 Task: Research Airbnb options in Finglas, Ireland from 9th December, 2023 to 15th December, 2023 for 7 adults.4 bedrooms having 7 beds and 4 bathrooms. Property type can be house. Amenities needed are: wifi, TV, free parkinig on premises, gym, breakfast. Booking option can be shelf check-in. Look for 4 properties as per requirement.
Action: Mouse moved to (535, 79)
Screenshot: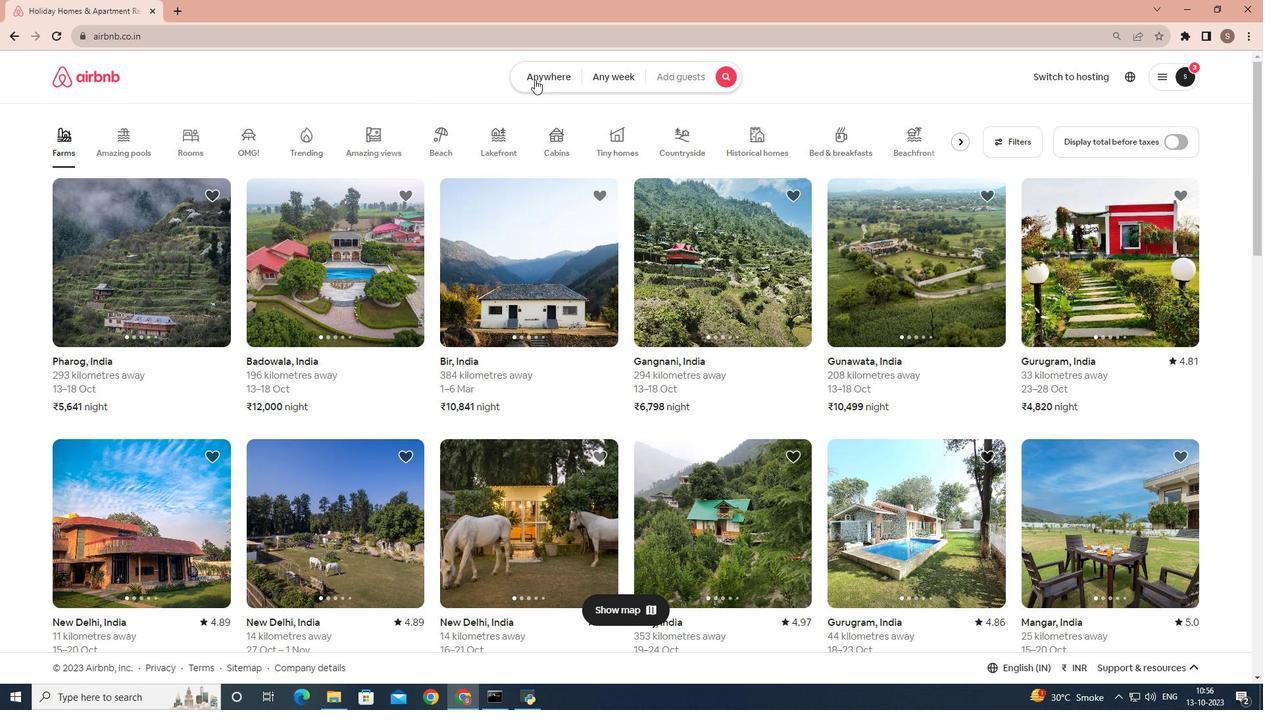 
Action: Mouse pressed left at (535, 79)
Screenshot: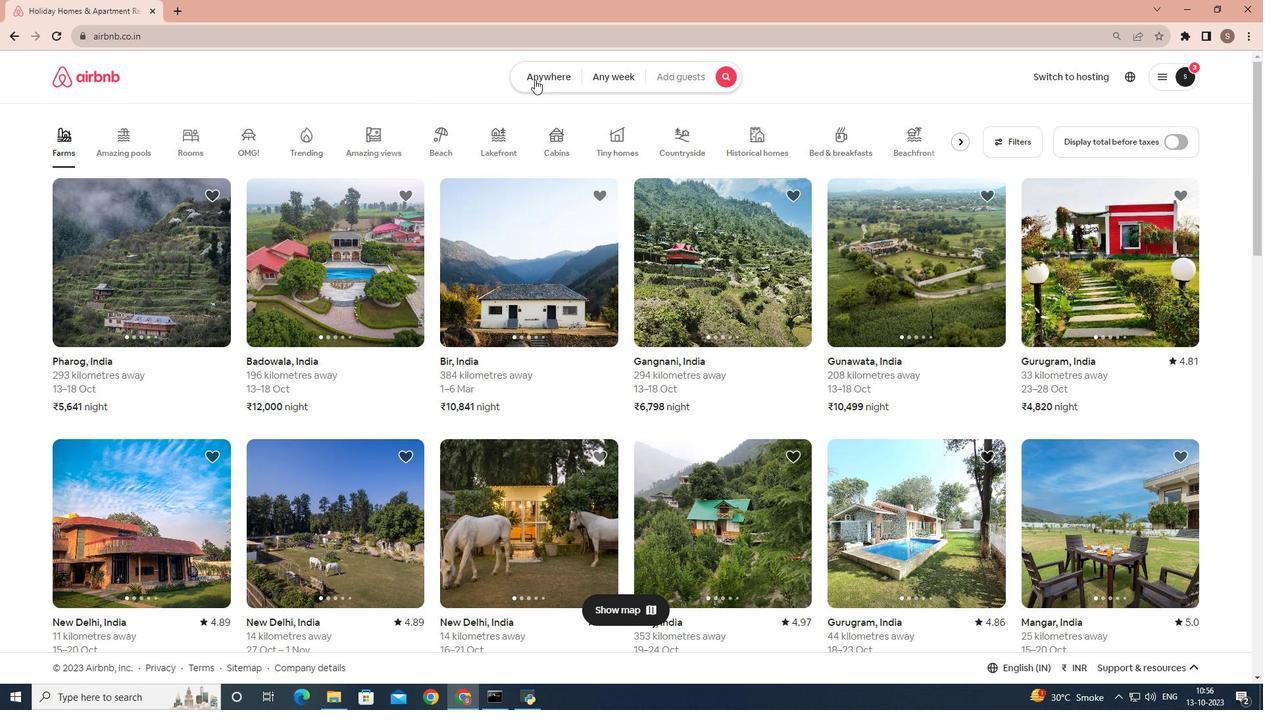 
Action: Mouse moved to (410, 116)
Screenshot: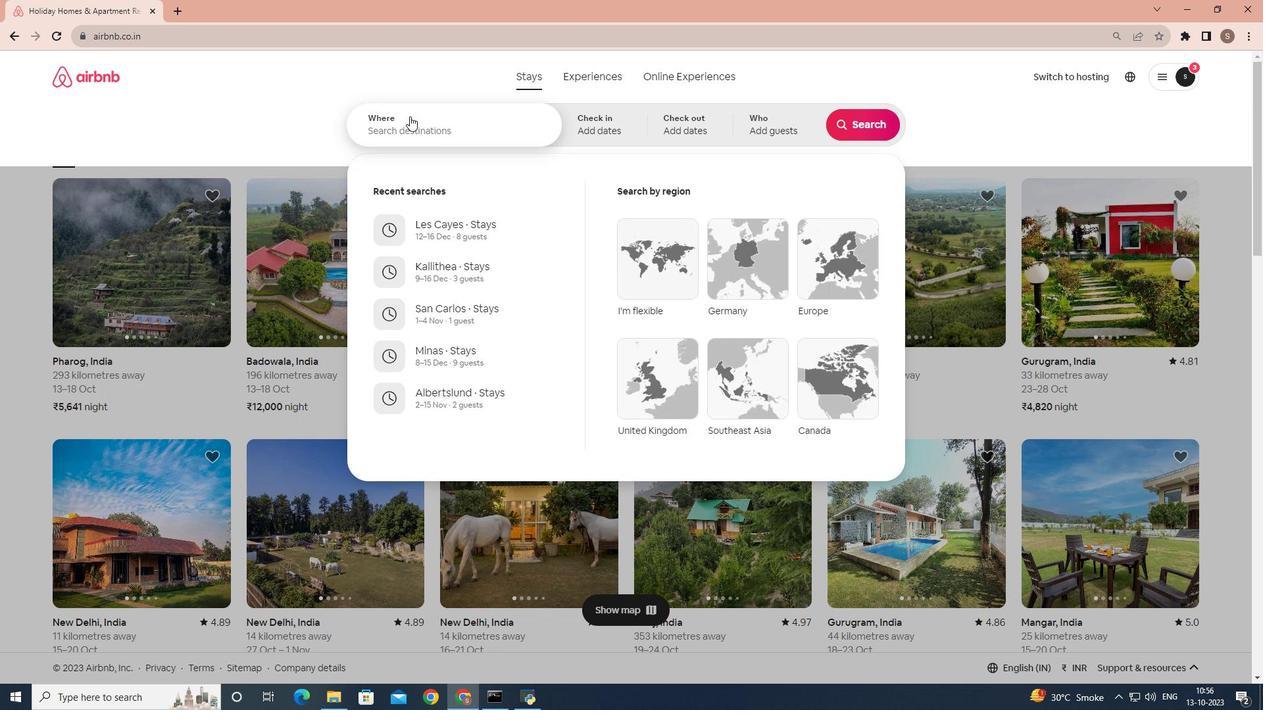 
Action: Mouse pressed left at (410, 116)
Screenshot: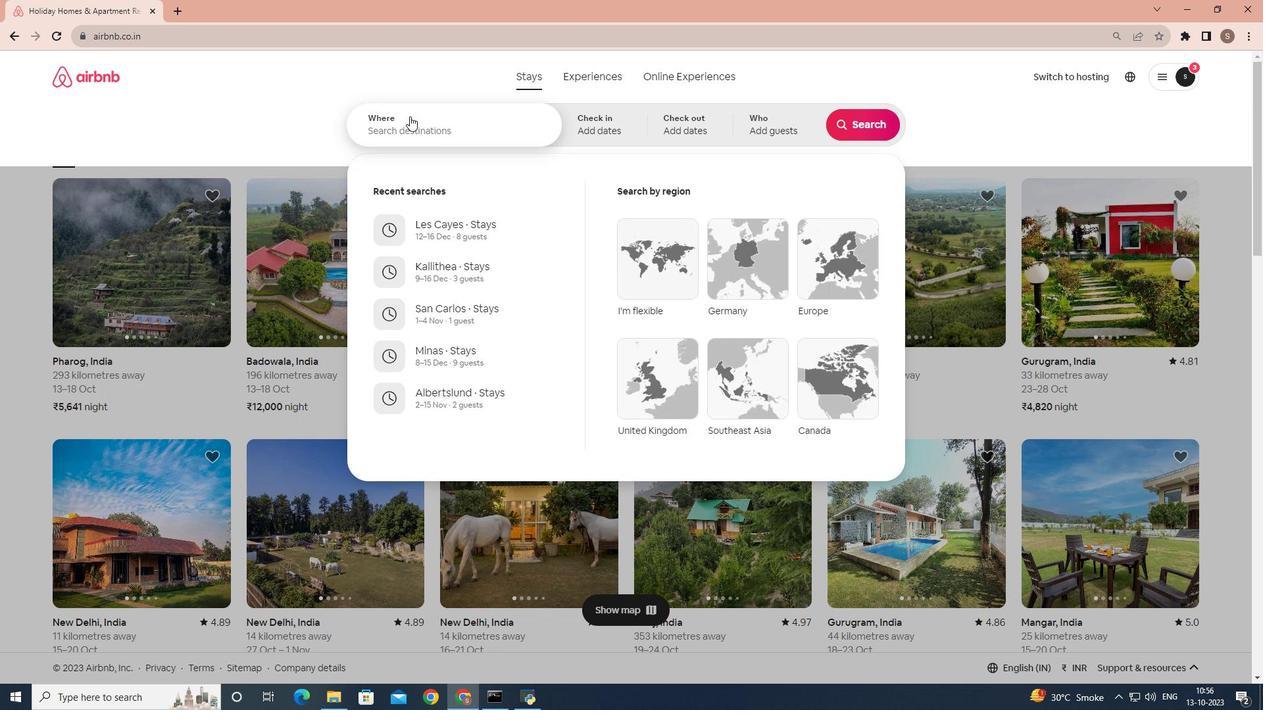 
Action: Mouse moved to (410, 125)
Screenshot: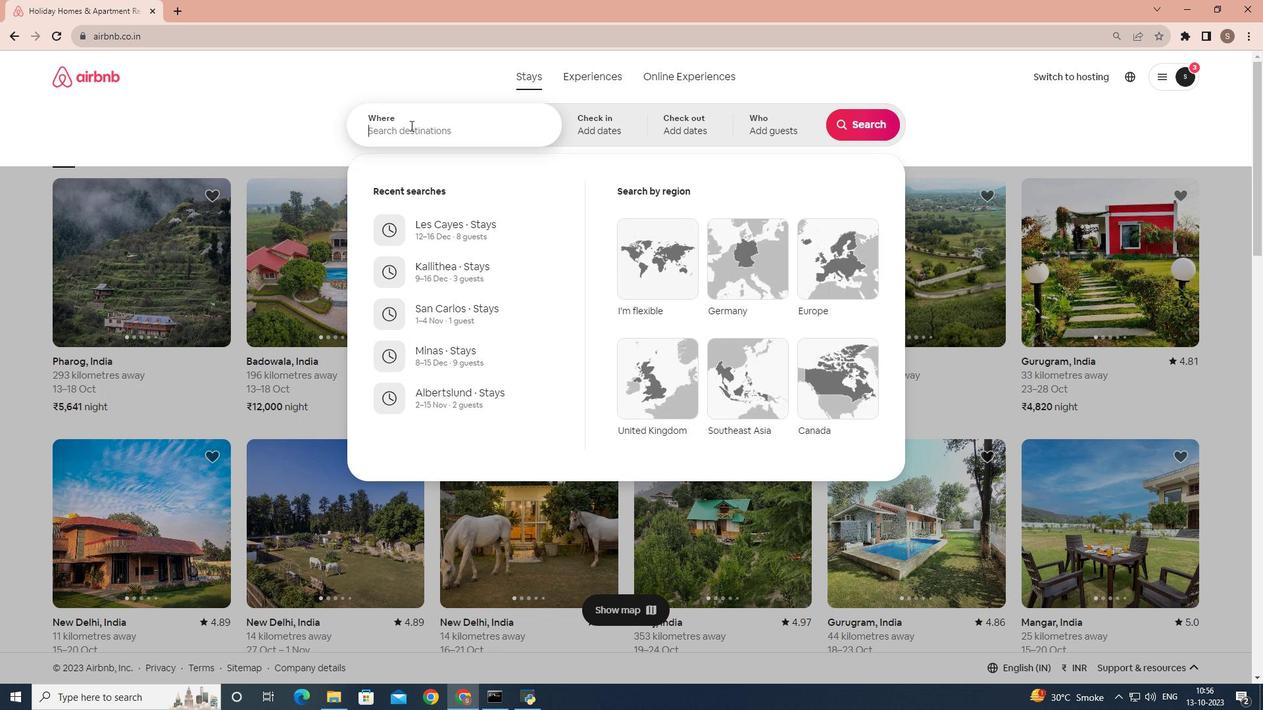 
Action: Key pressed <Key.shift_r><Key.shift_r><Key.shift_r><Key.shift_r><Key.shift_r><Key.shift_r><Key.shift_r><Key.shift_r><Key.shift_r><Key.shift_r><Key.shift_r><Key.shift_r><Key.shift_r><Key.shift_r><Key.shift_r><Key.shift_r><Key.shift_r>Finglas,<Key.space><Key.shift_r>Ireland
Screenshot: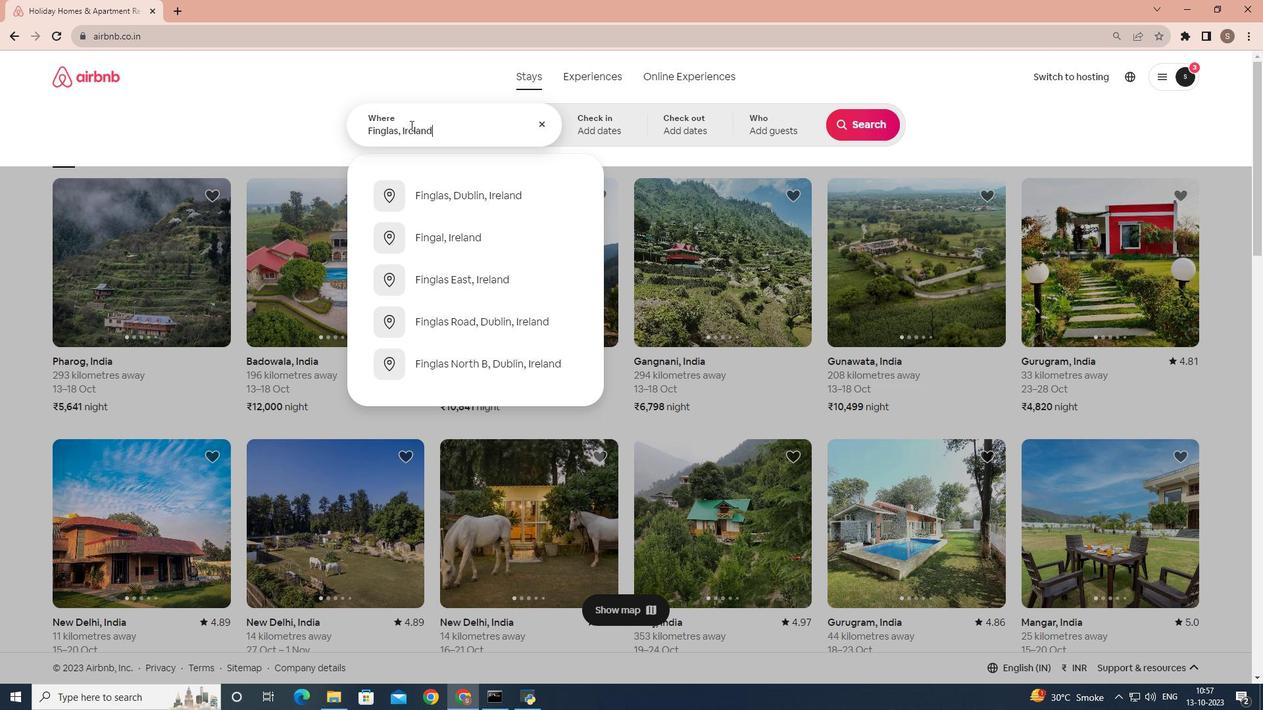 
Action: Mouse moved to (588, 130)
Screenshot: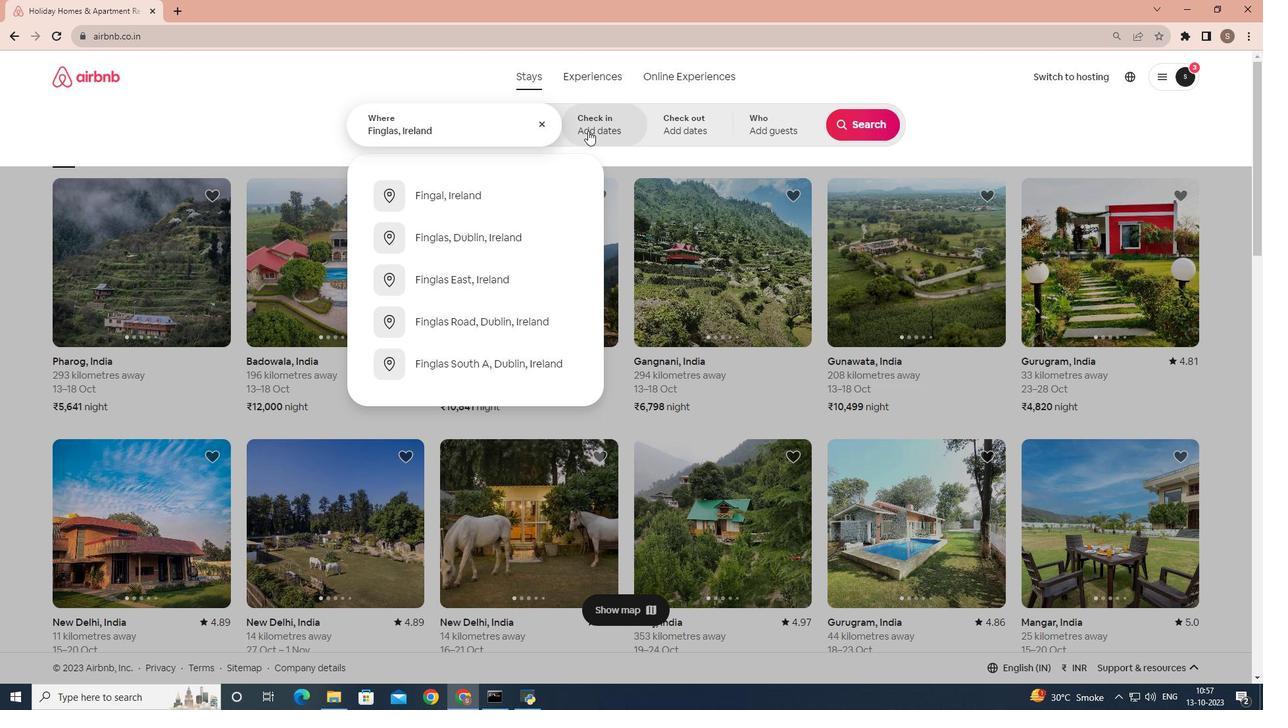 
Action: Mouse pressed left at (588, 130)
Screenshot: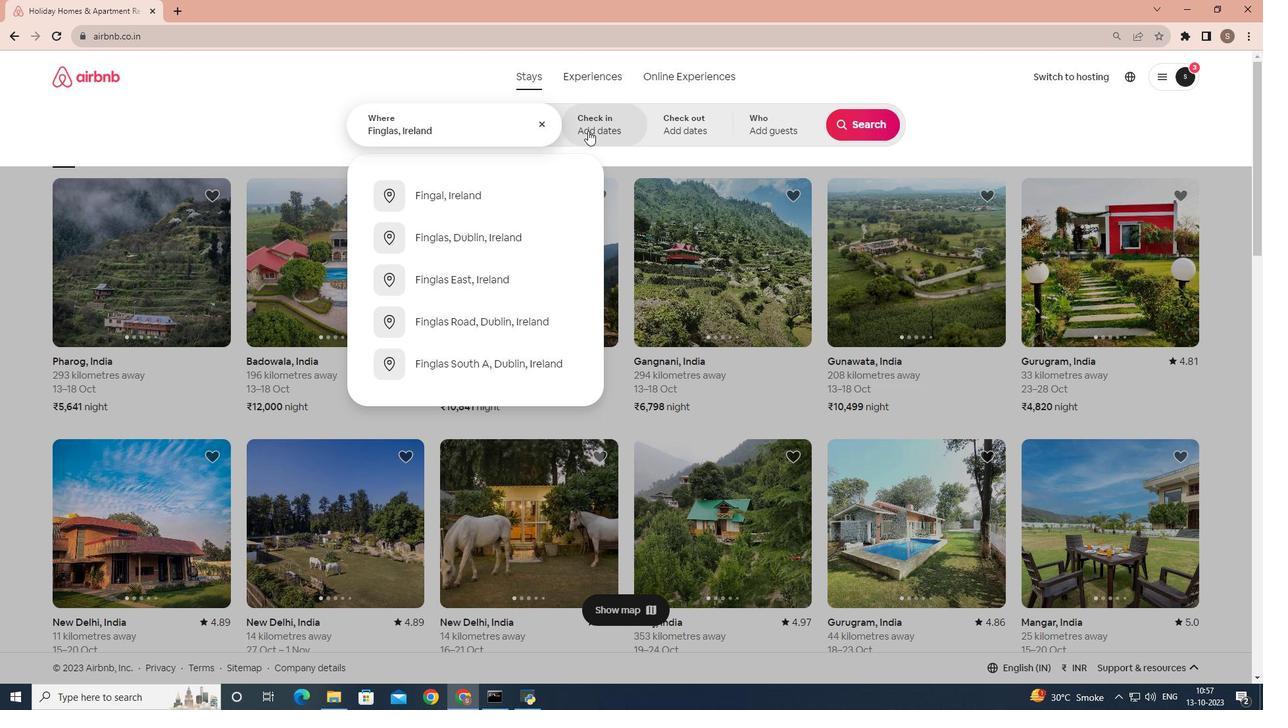 
Action: Mouse moved to (862, 227)
Screenshot: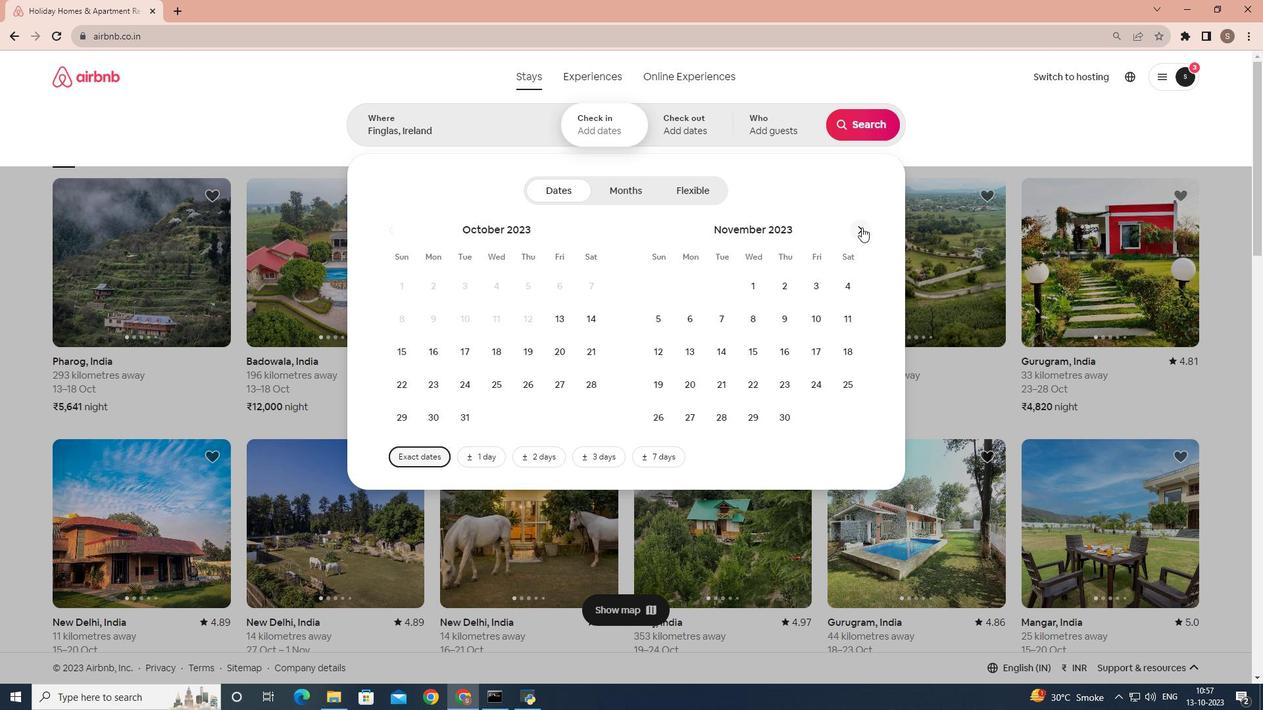 
Action: Mouse pressed left at (862, 227)
Screenshot: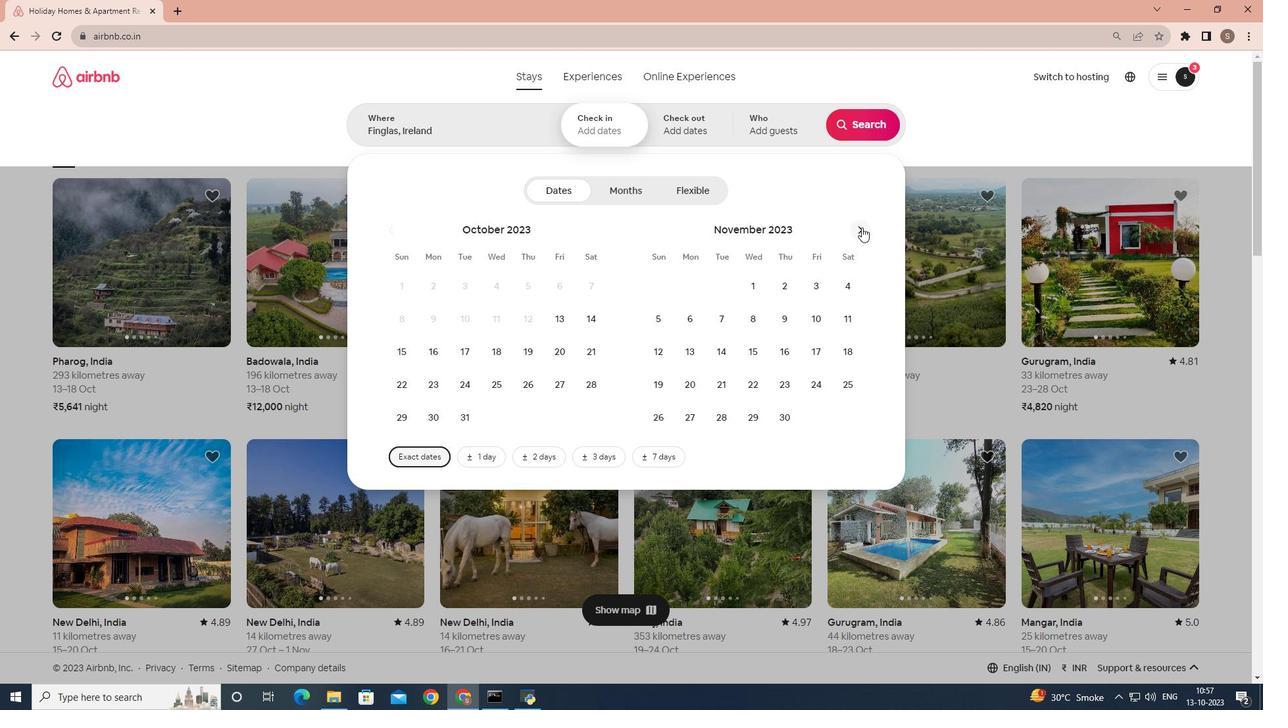 
Action: Mouse moved to (841, 309)
Screenshot: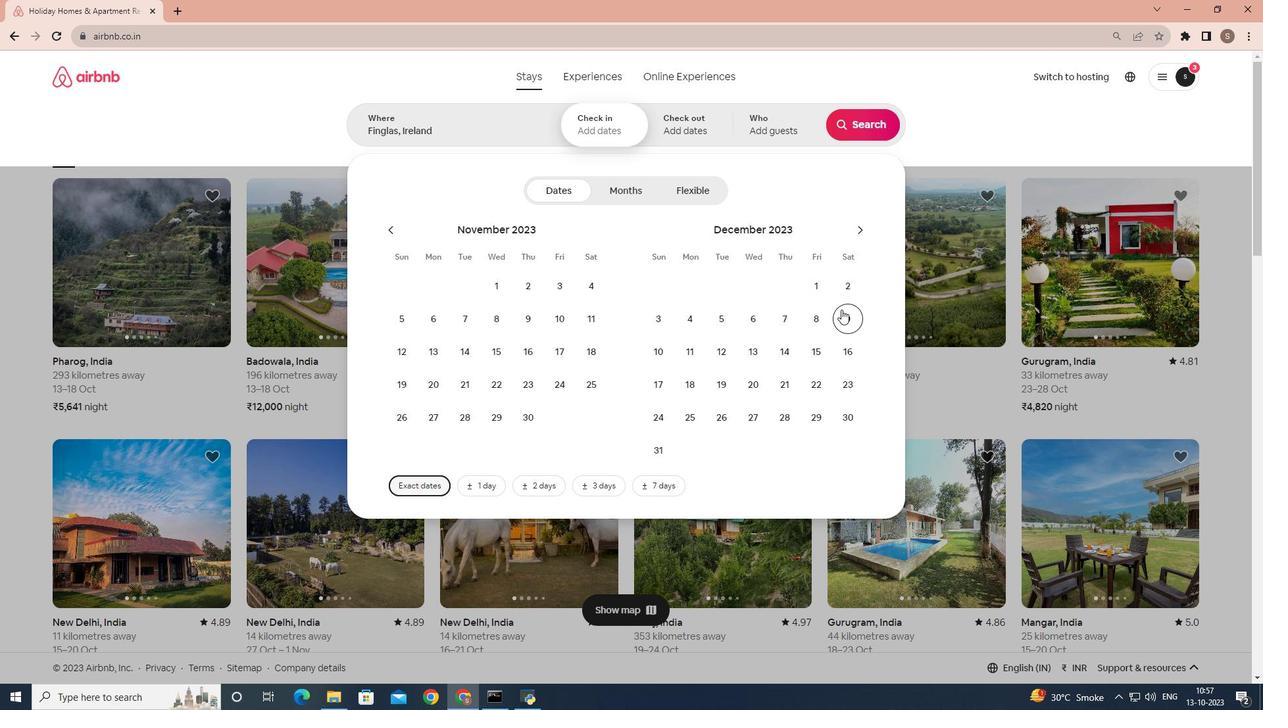 
Action: Mouse pressed left at (841, 309)
Screenshot: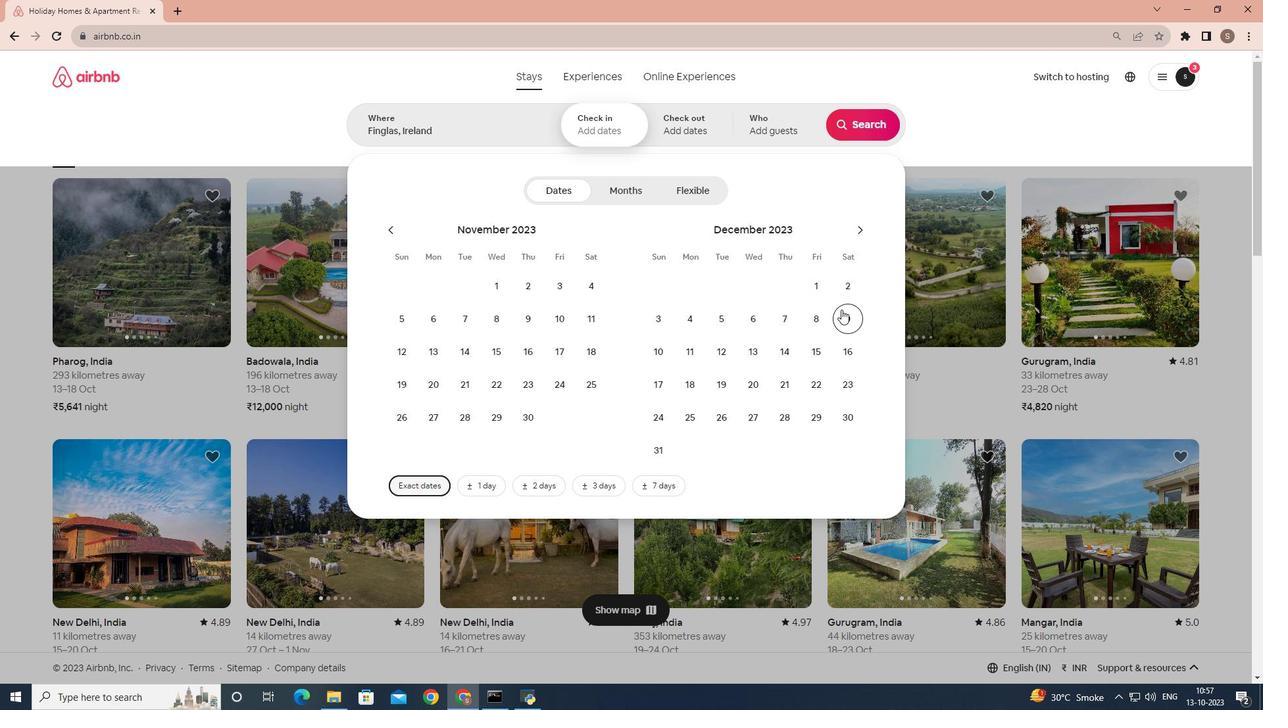 
Action: Mouse moved to (822, 345)
Screenshot: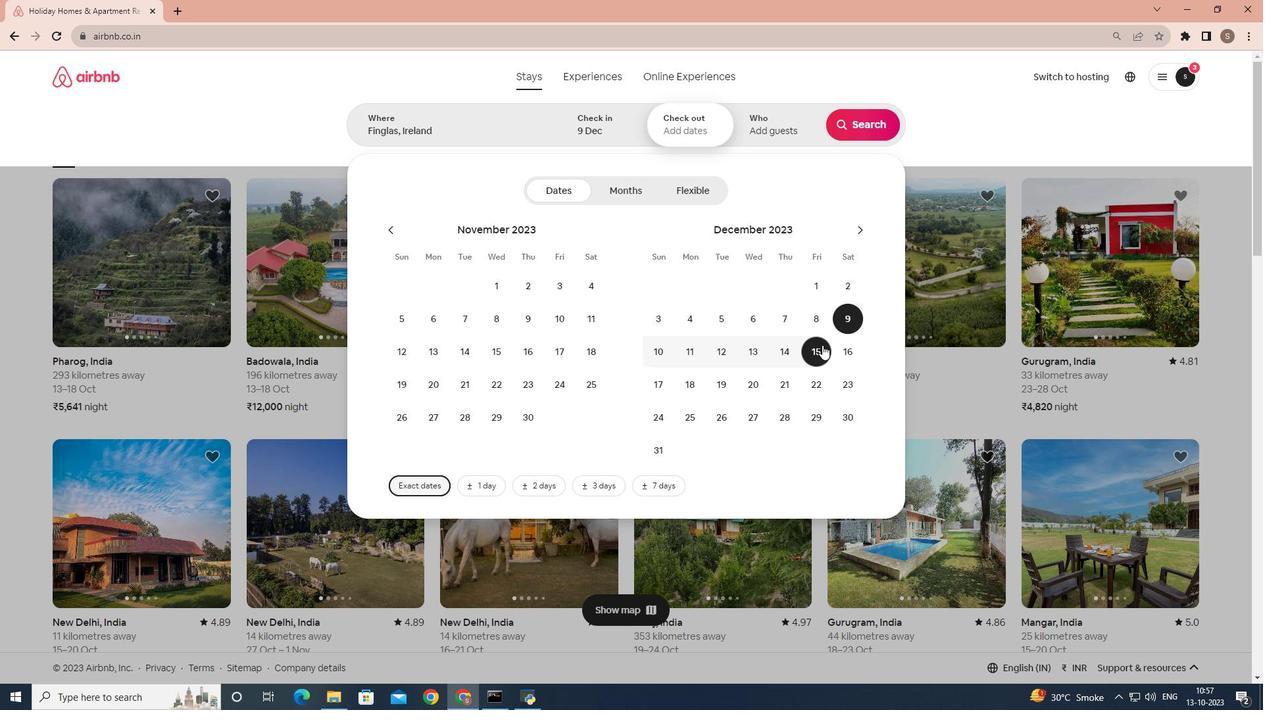 
Action: Mouse pressed left at (822, 345)
Screenshot: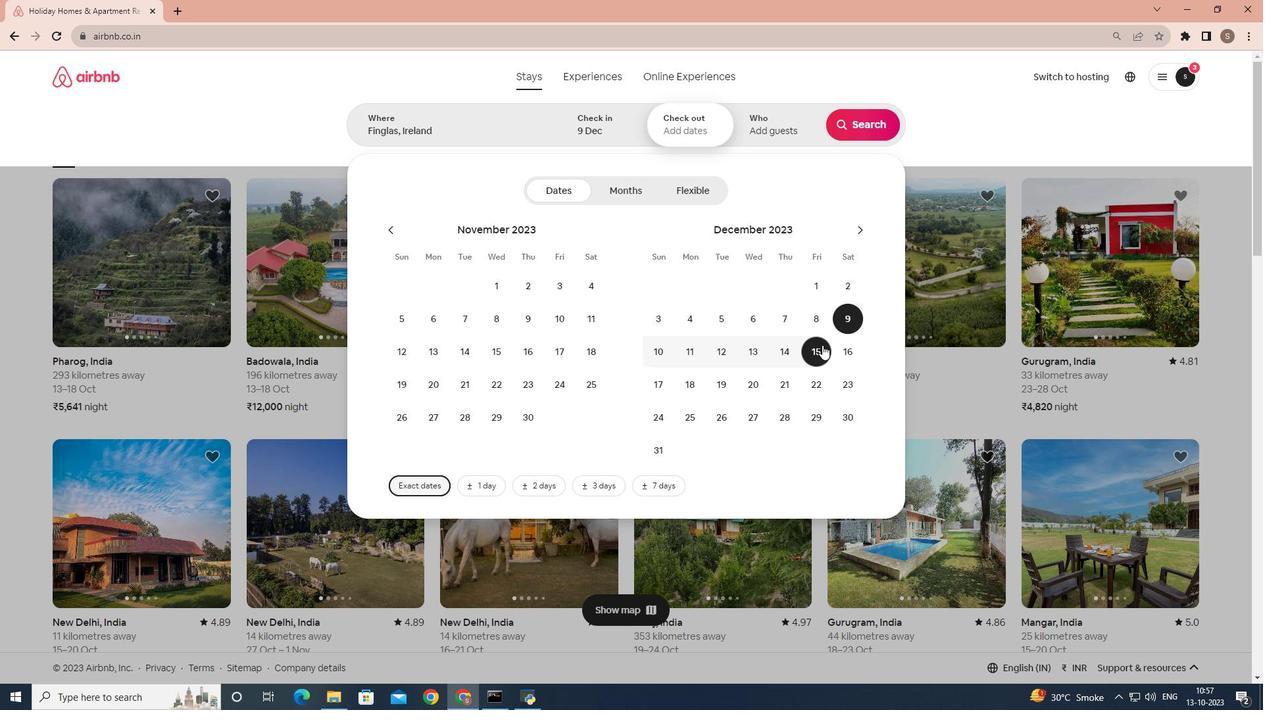 
Action: Mouse moved to (791, 130)
Screenshot: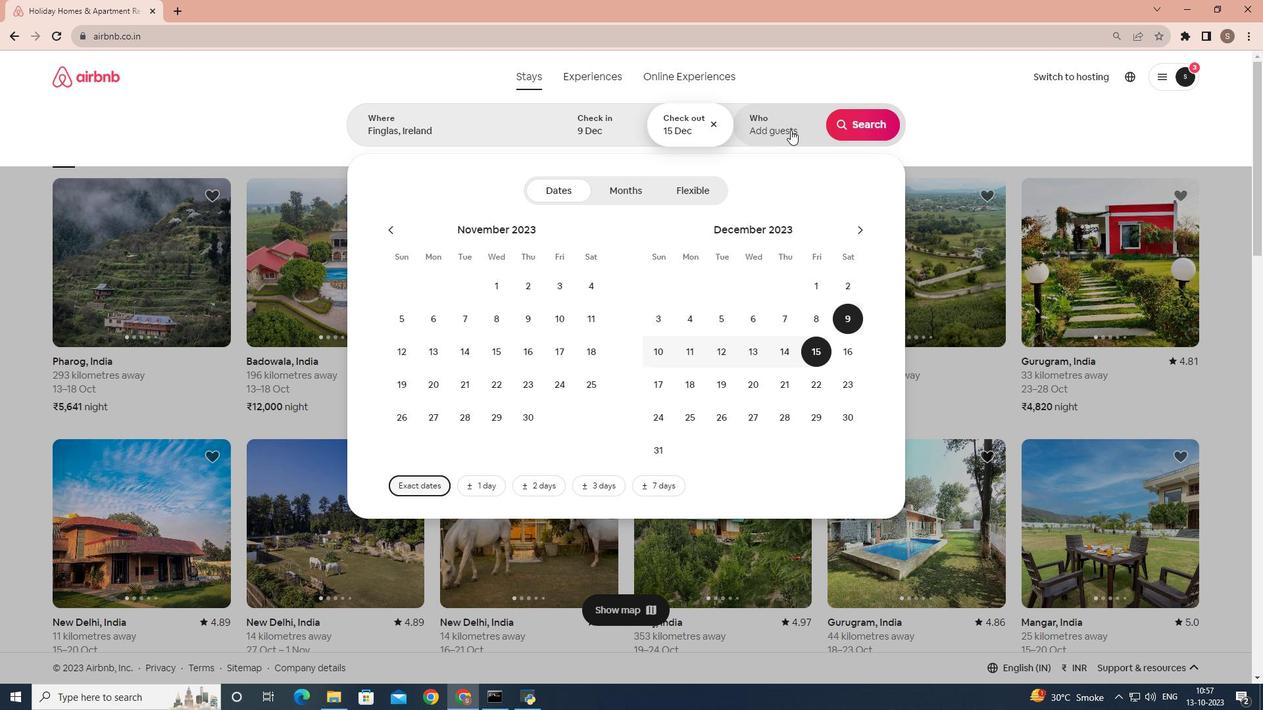 
Action: Mouse pressed left at (791, 130)
Screenshot: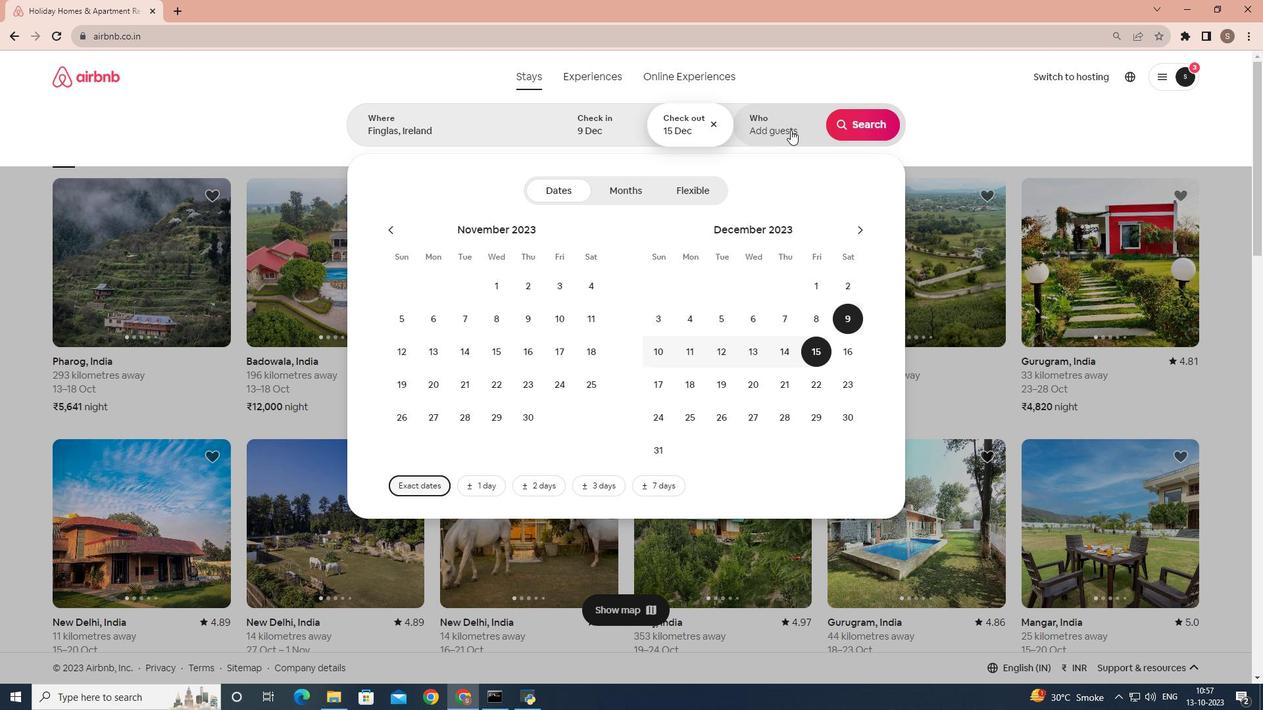 
Action: Mouse moved to (864, 192)
Screenshot: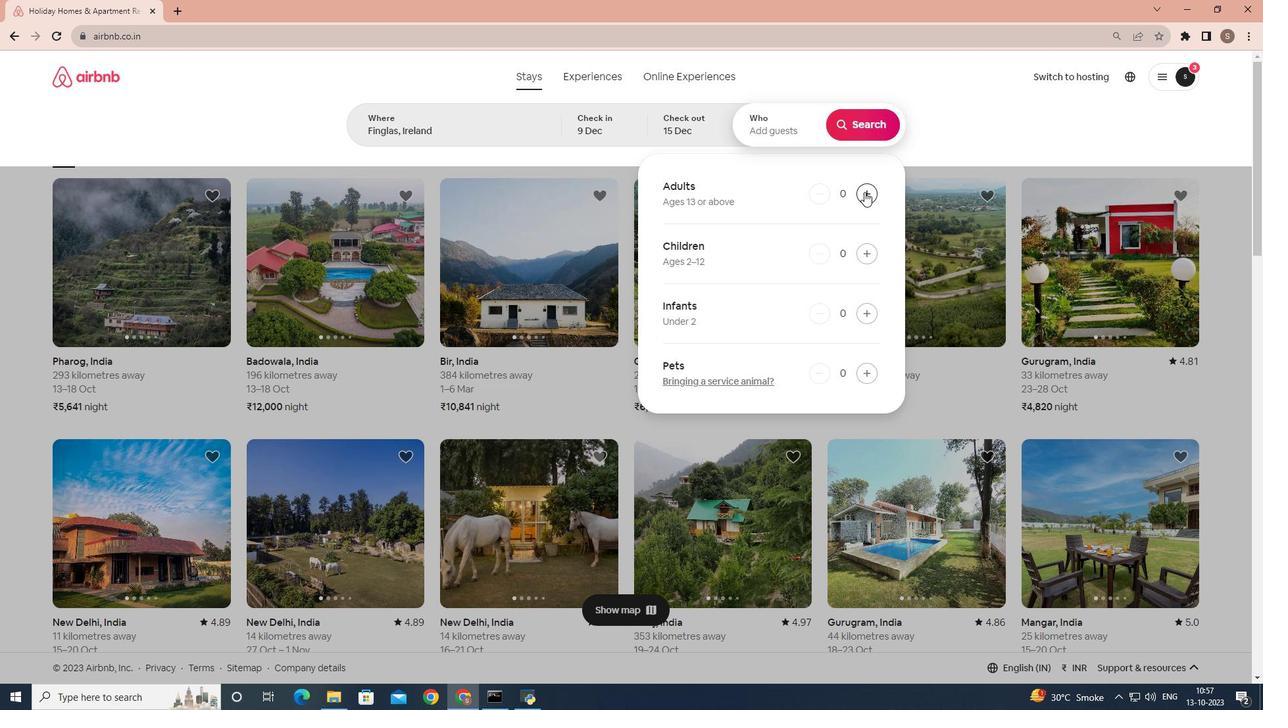 
Action: Mouse pressed left at (864, 192)
Screenshot: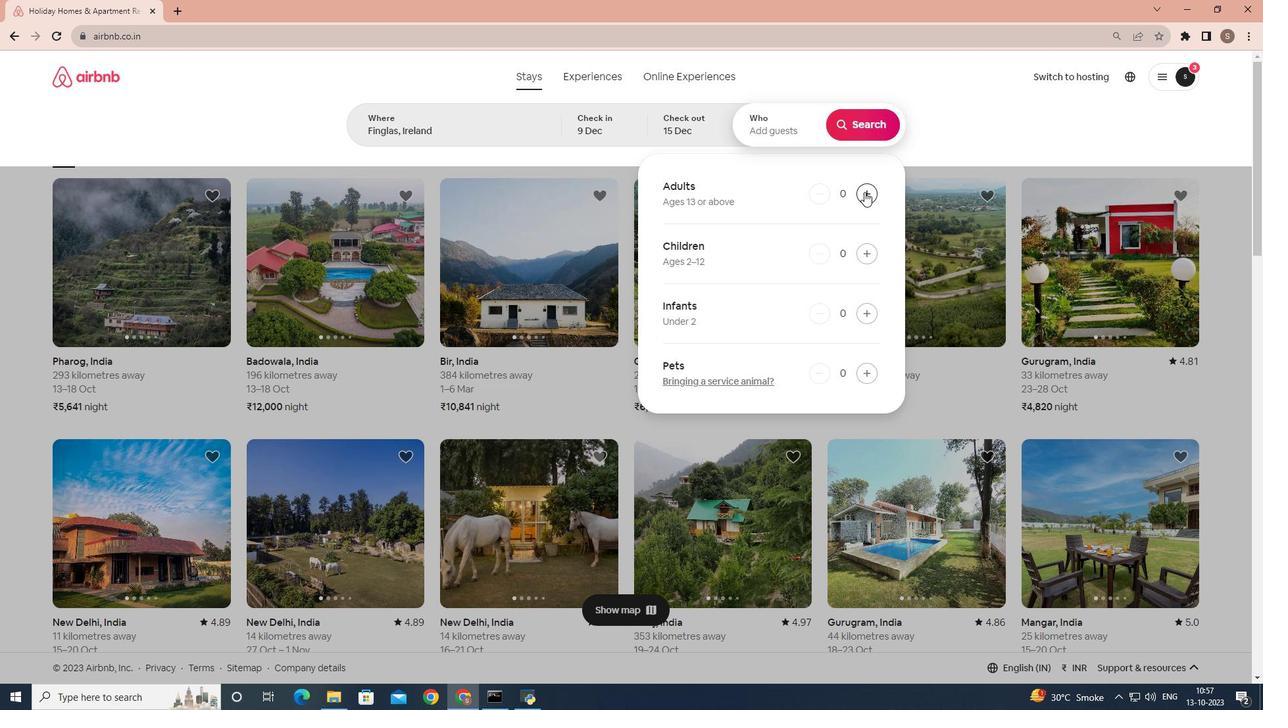
Action: Mouse pressed left at (864, 192)
Screenshot: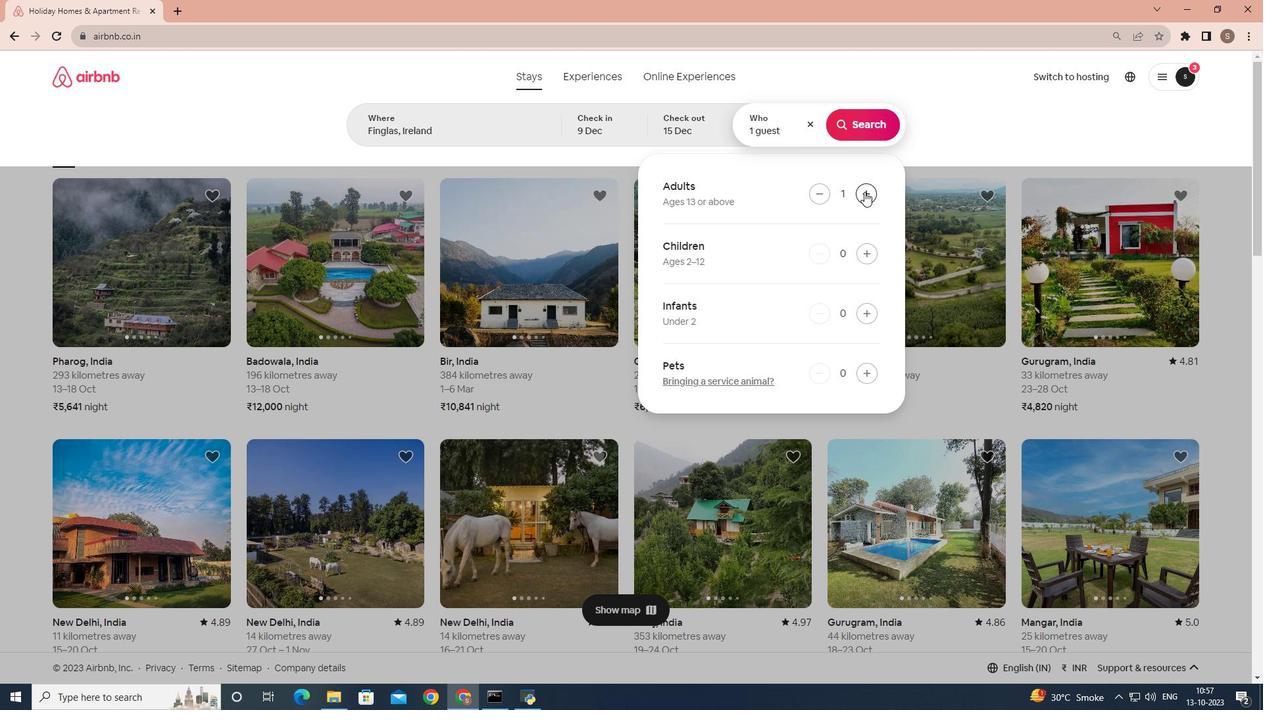 
Action: Mouse pressed left at (864, 192)
Screenshot: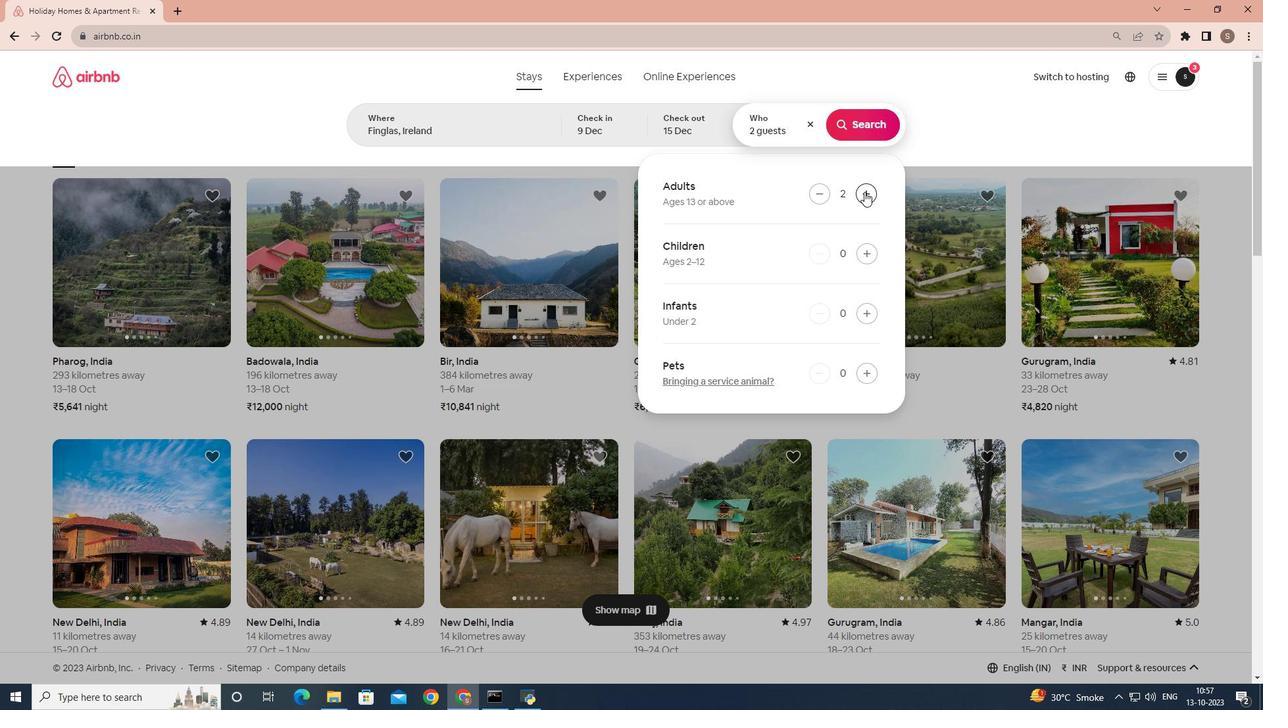 
Action: Mouse pressed left at (864, 192)
Screenshot: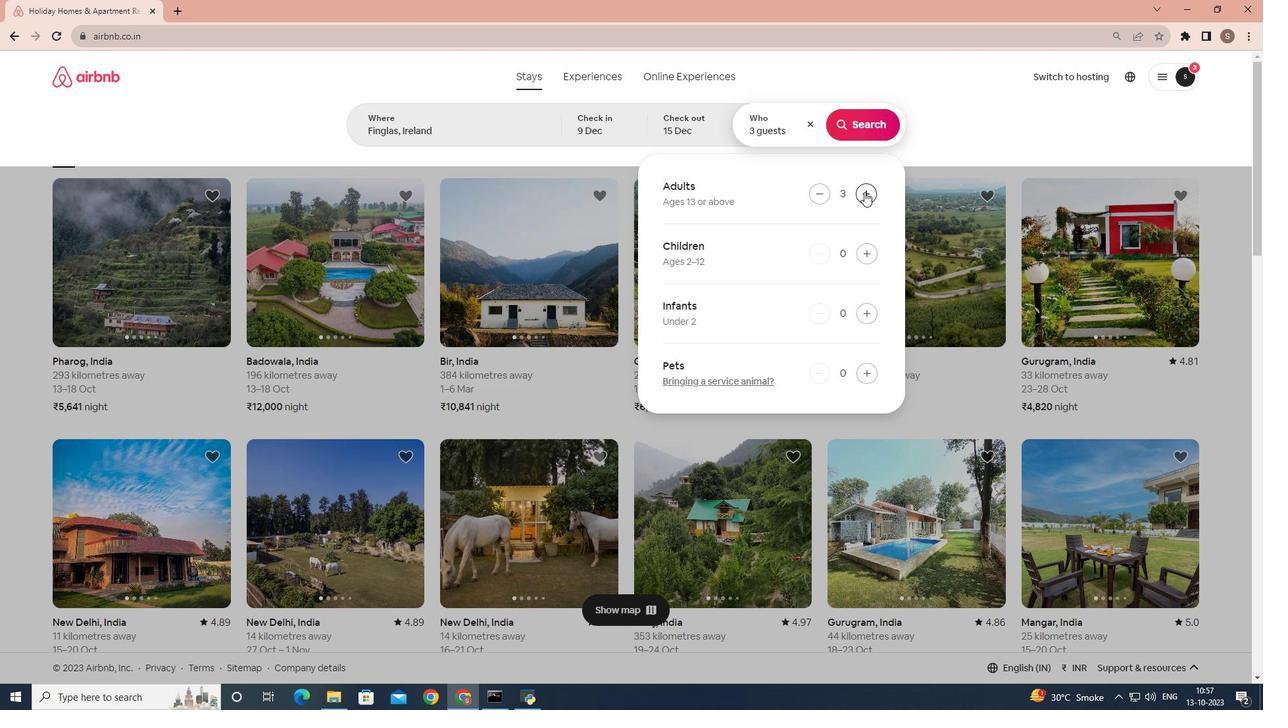 
Action: Mouse pressed left at (864, 192)
Screenshot: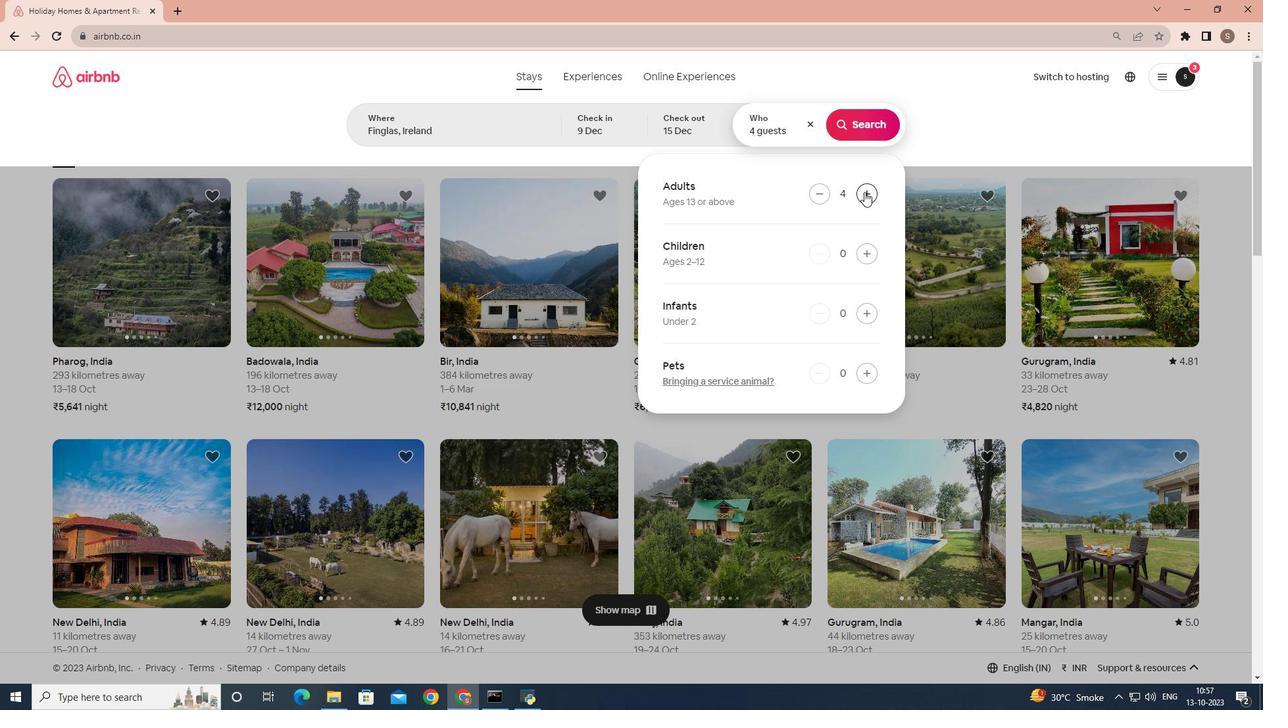
Action: Mouse pressed left at (864, 192)
Screenshot: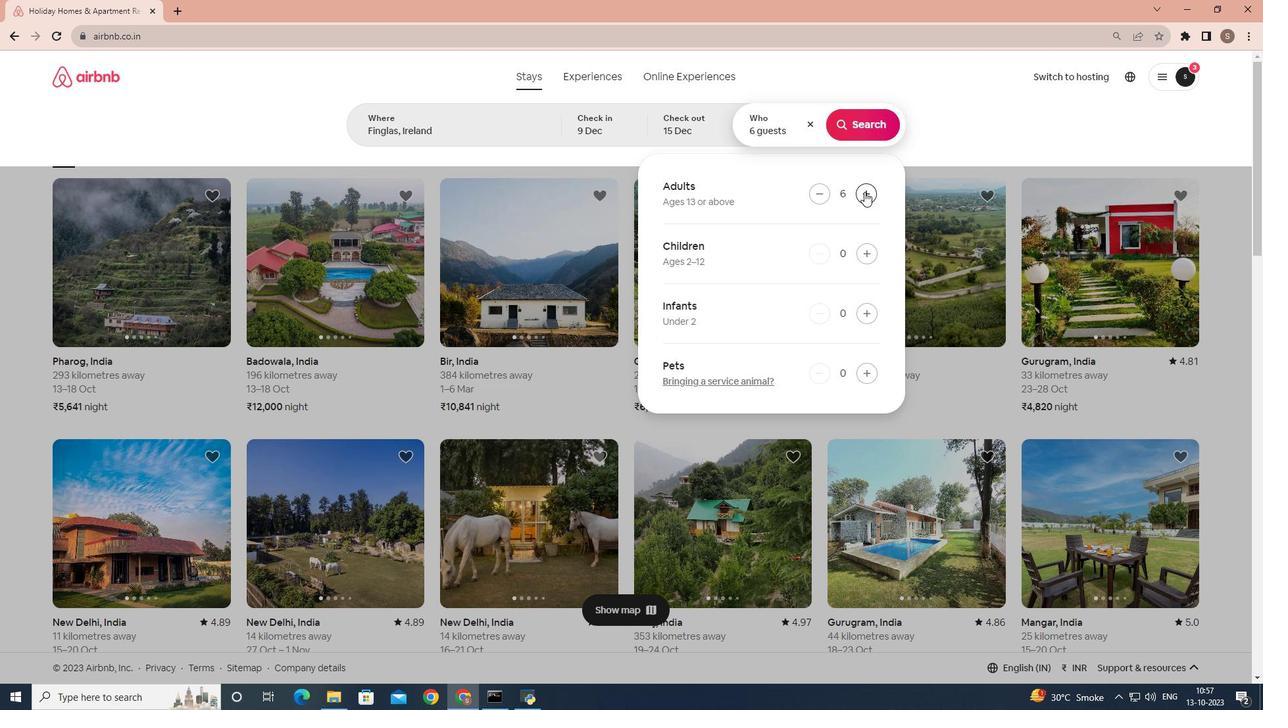 
Action: Mouse pressed left at (864, 192)
Screenshot: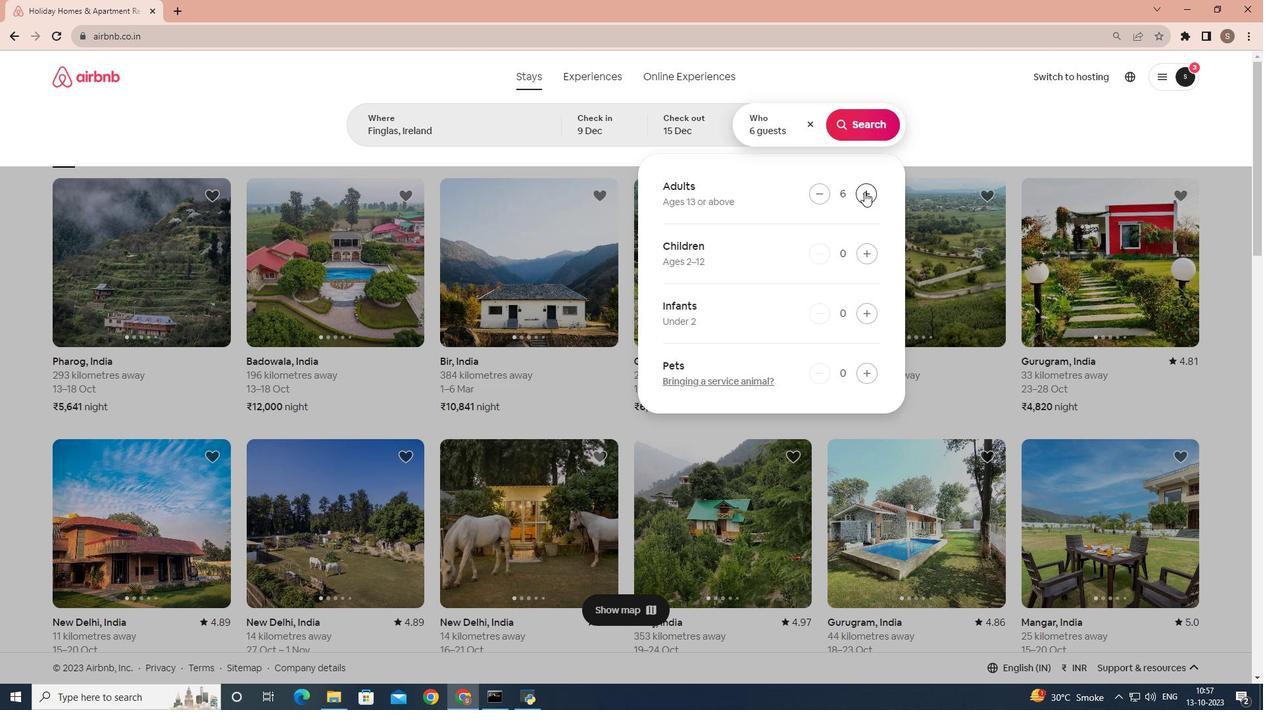 
Action: Mouse moved to (855, 129)
Screenshot: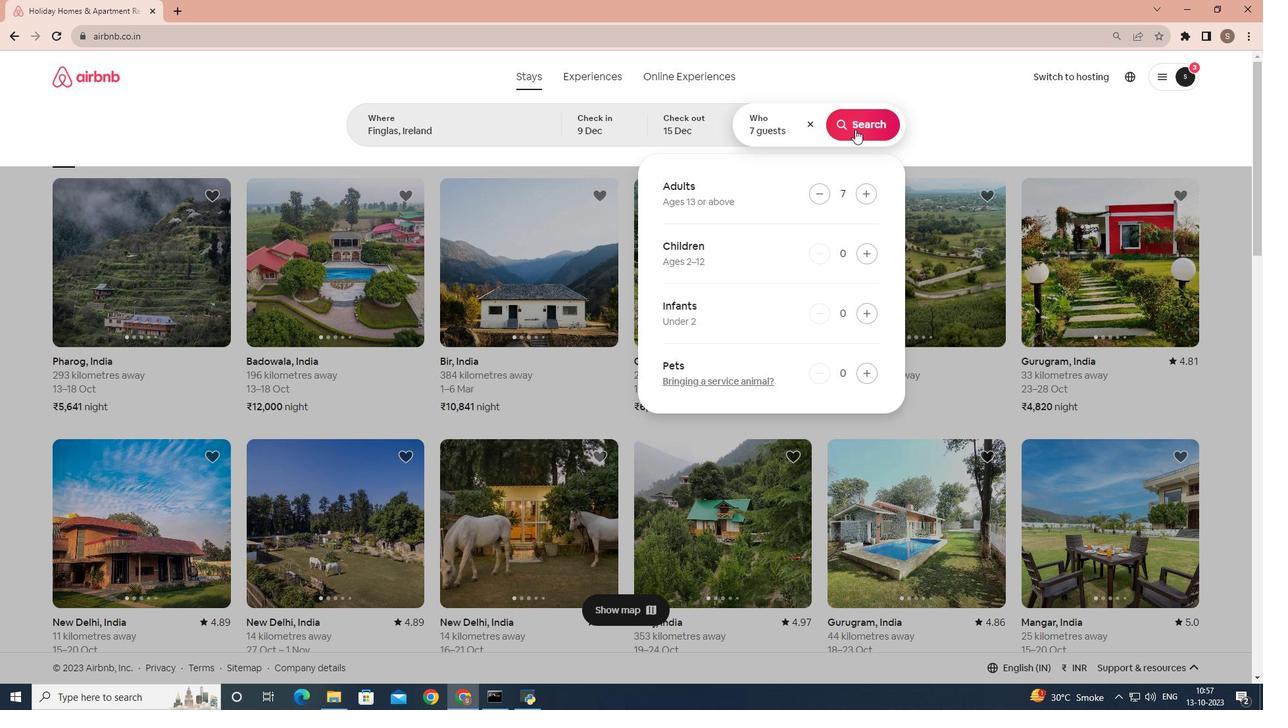 
Action: Mouse pressed left at (855, 129)
Screenshot: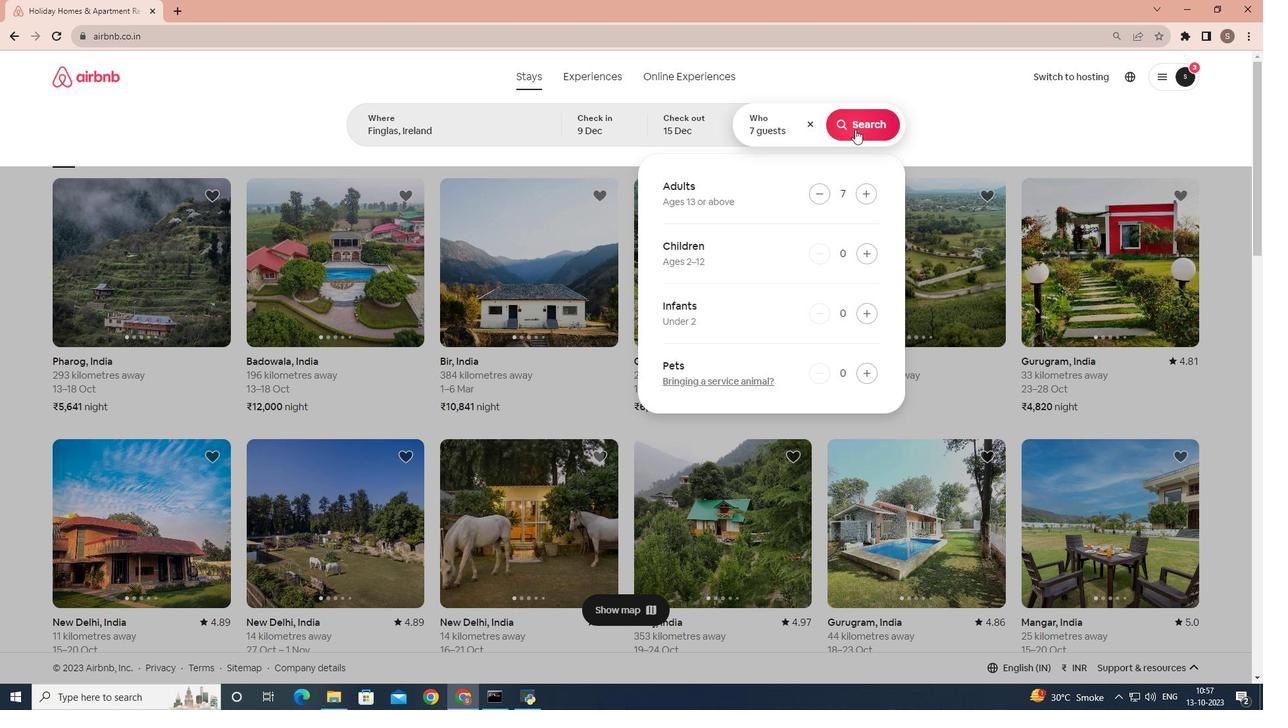 
Action: Mouse moved to (1037, 134)
Screenshot: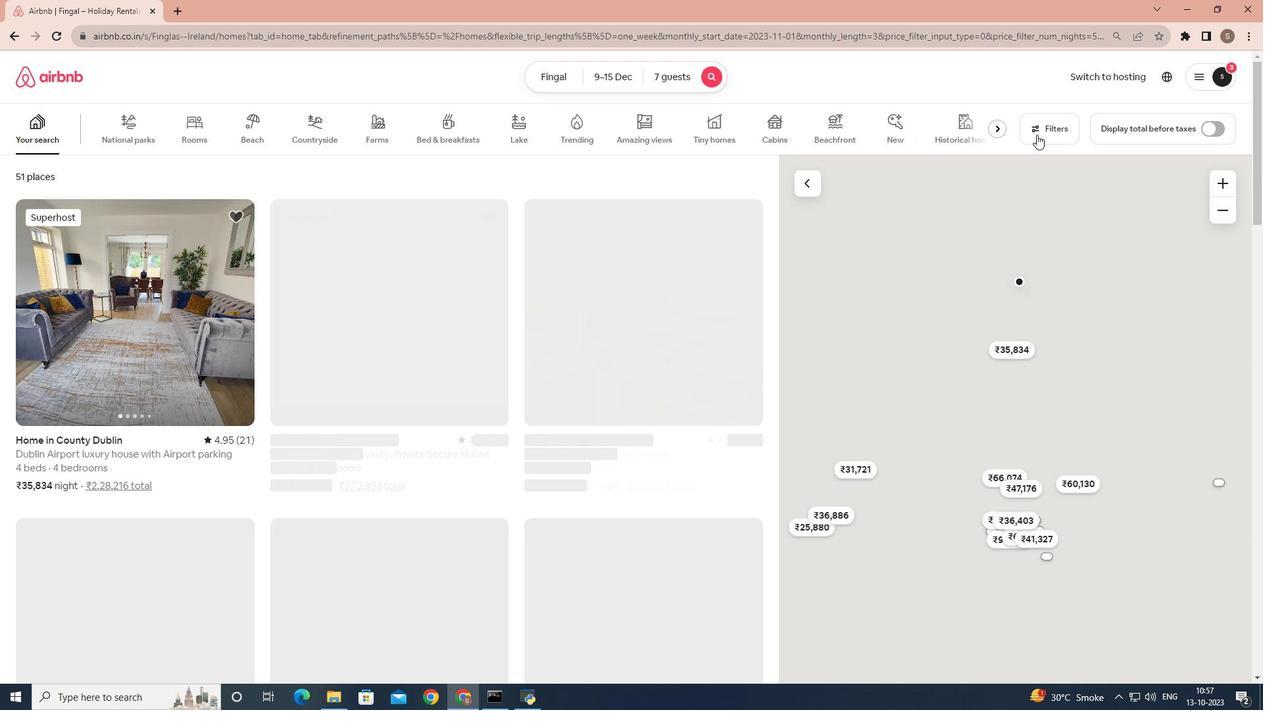 
Action: Mouse pressed left at (1037, 134)
Screenshot: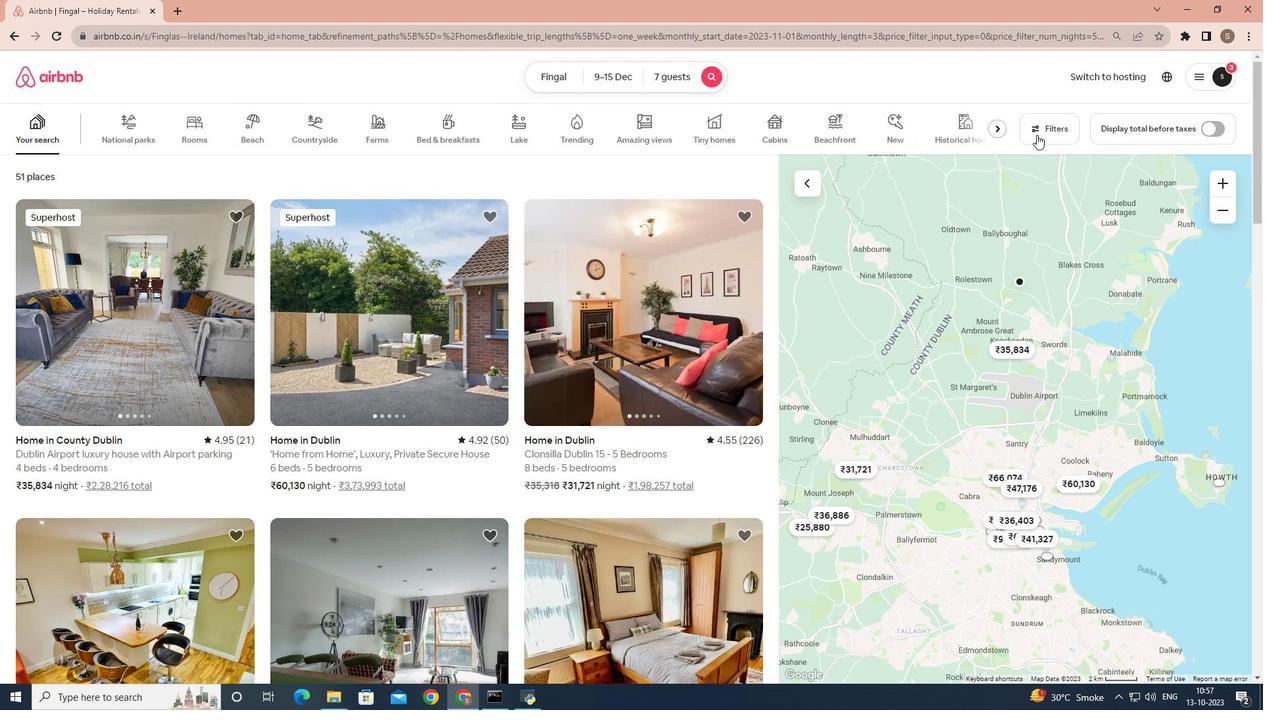 
Action: Mouse moved to (697, 401)
Screenshot: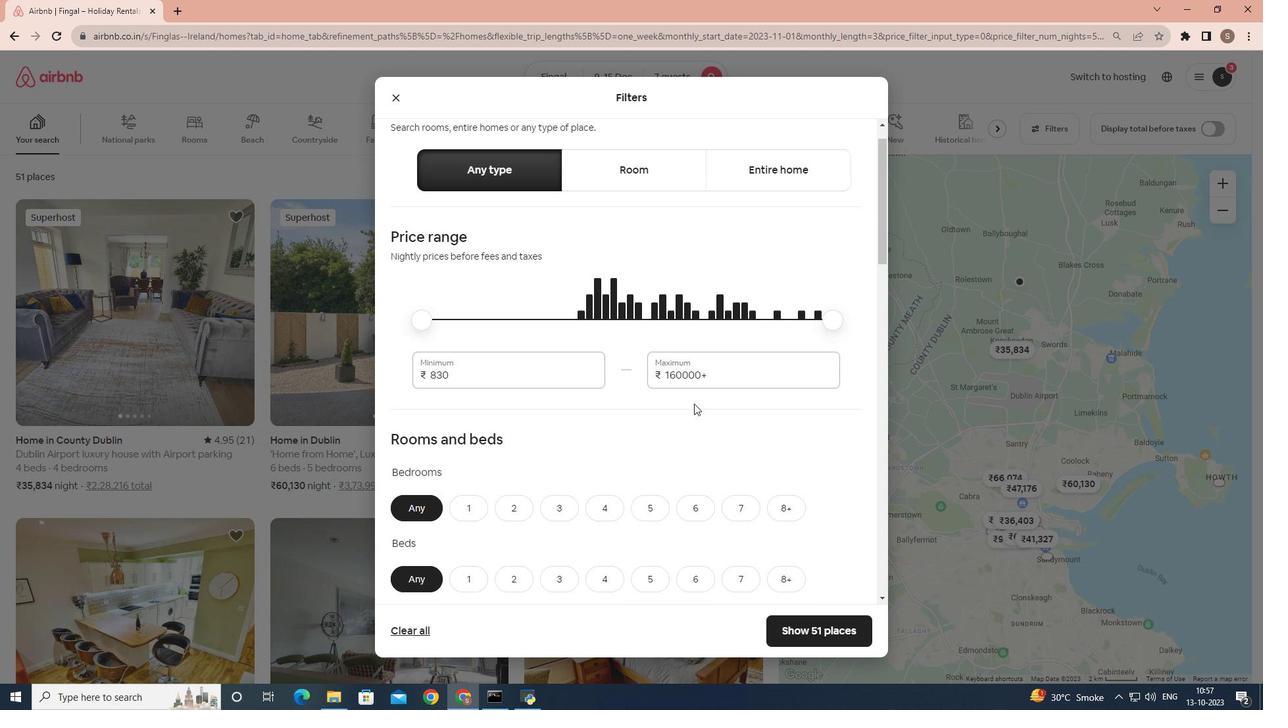 
Action: Mouse scrolled (697, 400) with delta (0, 0)
Screenshot: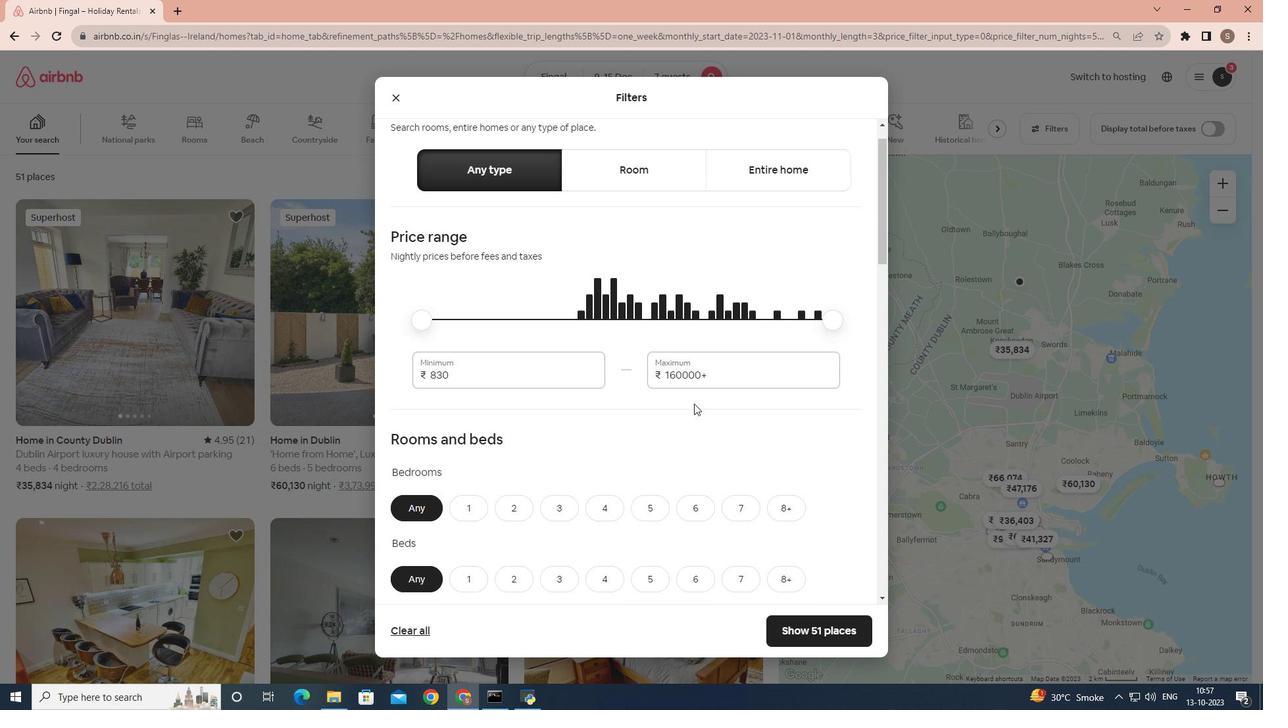 
Action: Mouse moved to (695, 403)
Screenshot: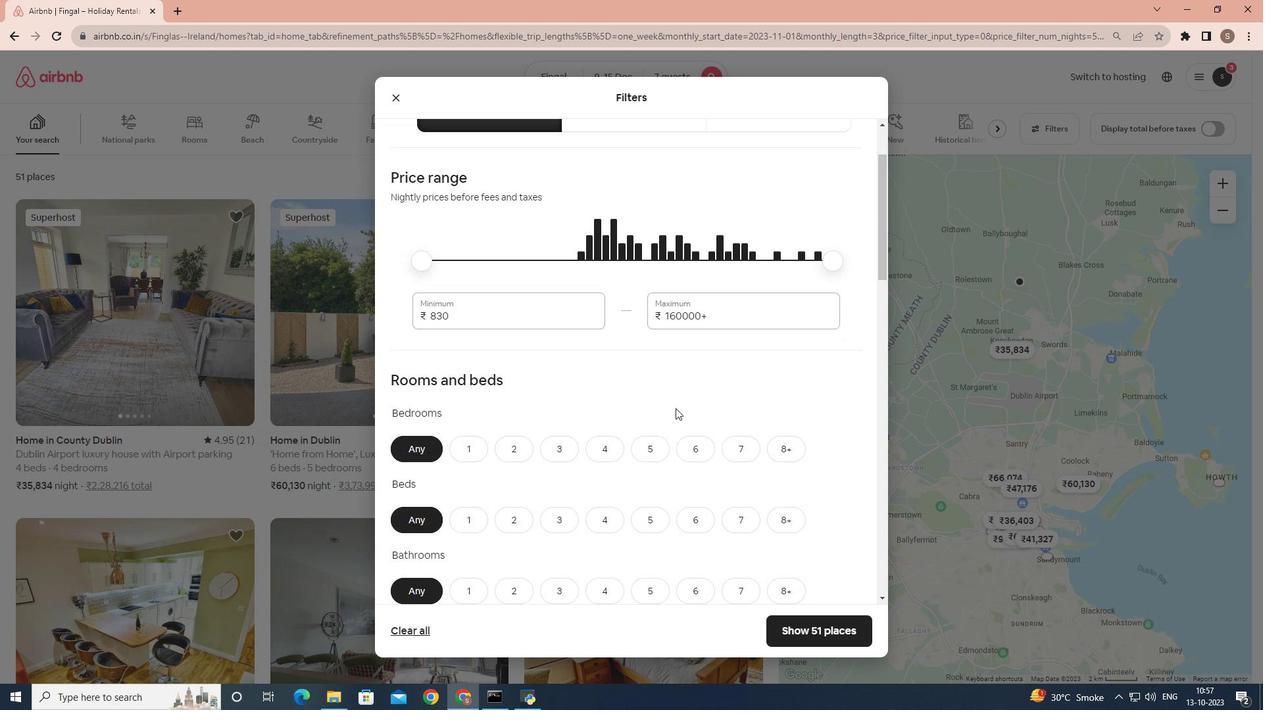 
Action: Mouse scrolled (695, 402) with delta (0, 0)
Screenshot: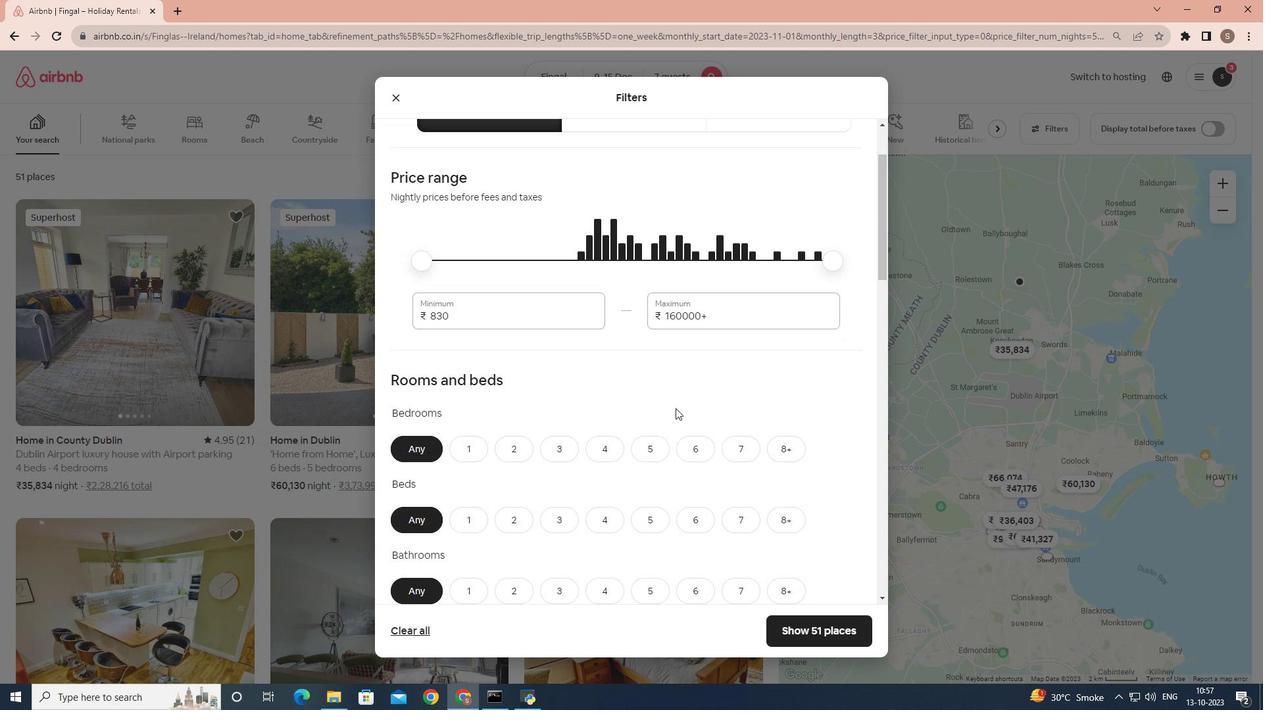 
Action: Mouse moved to (600, 411)
Screenshot: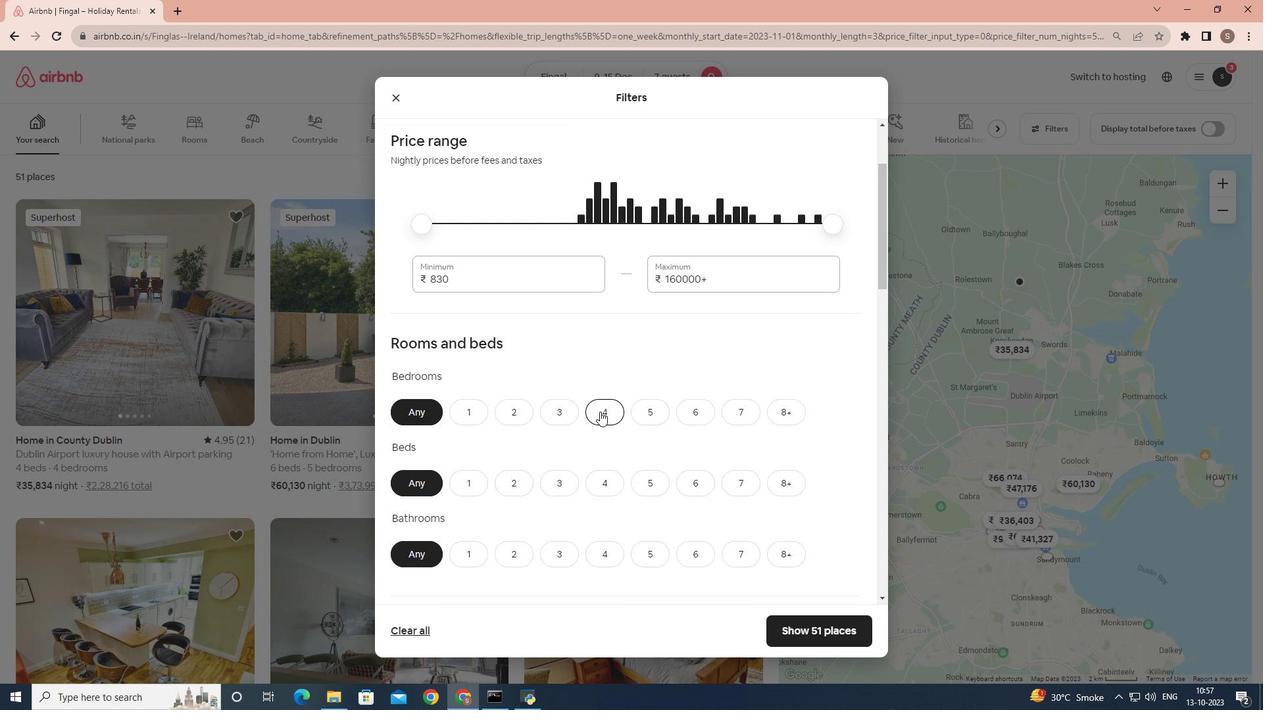 
Action: Mouse pressed left at (600, 411)
Screenshot: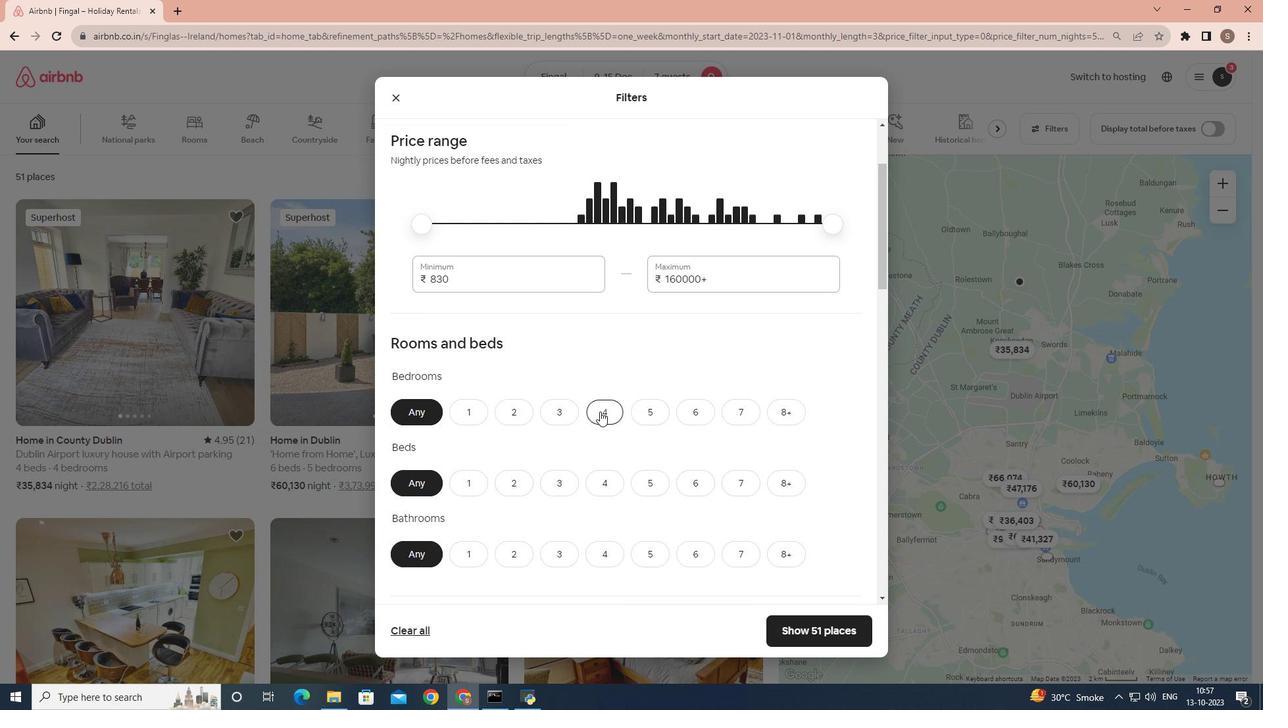 
Action: Mouse moved to (599, 415)
Screenshot: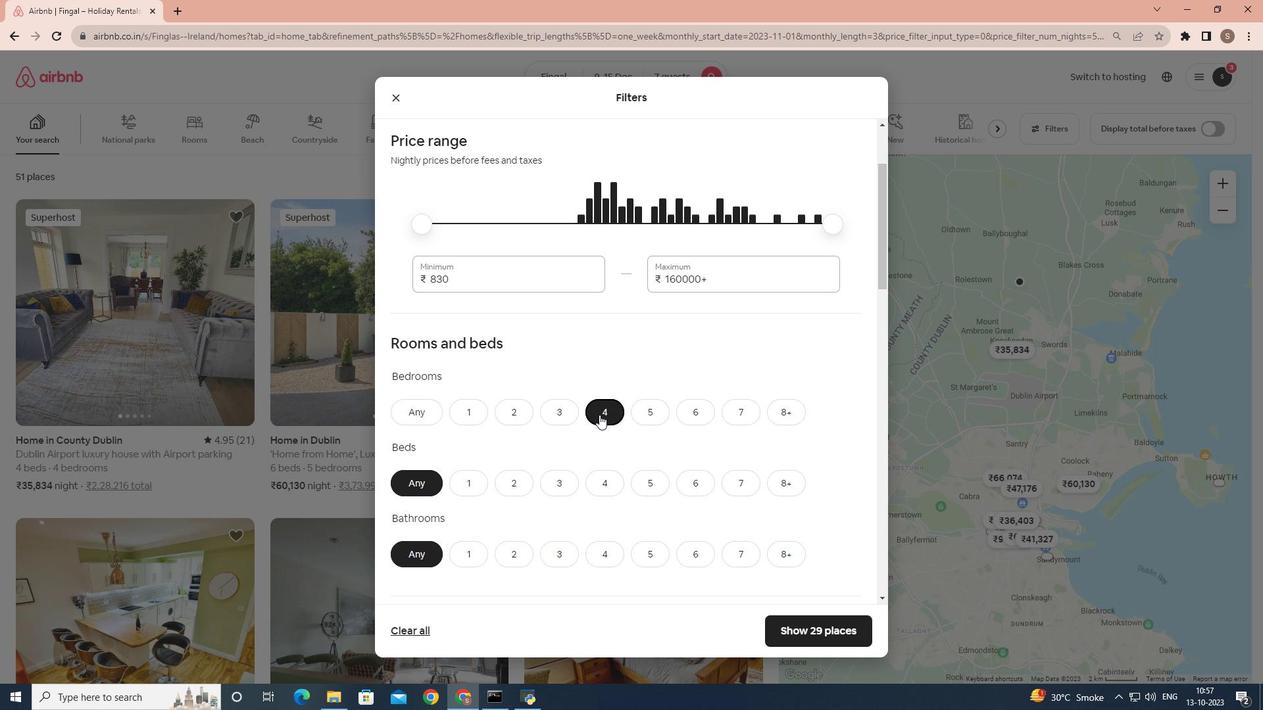 
Action: Mouse scrolled (599, 414) with delta (0, 0)
Screenshot: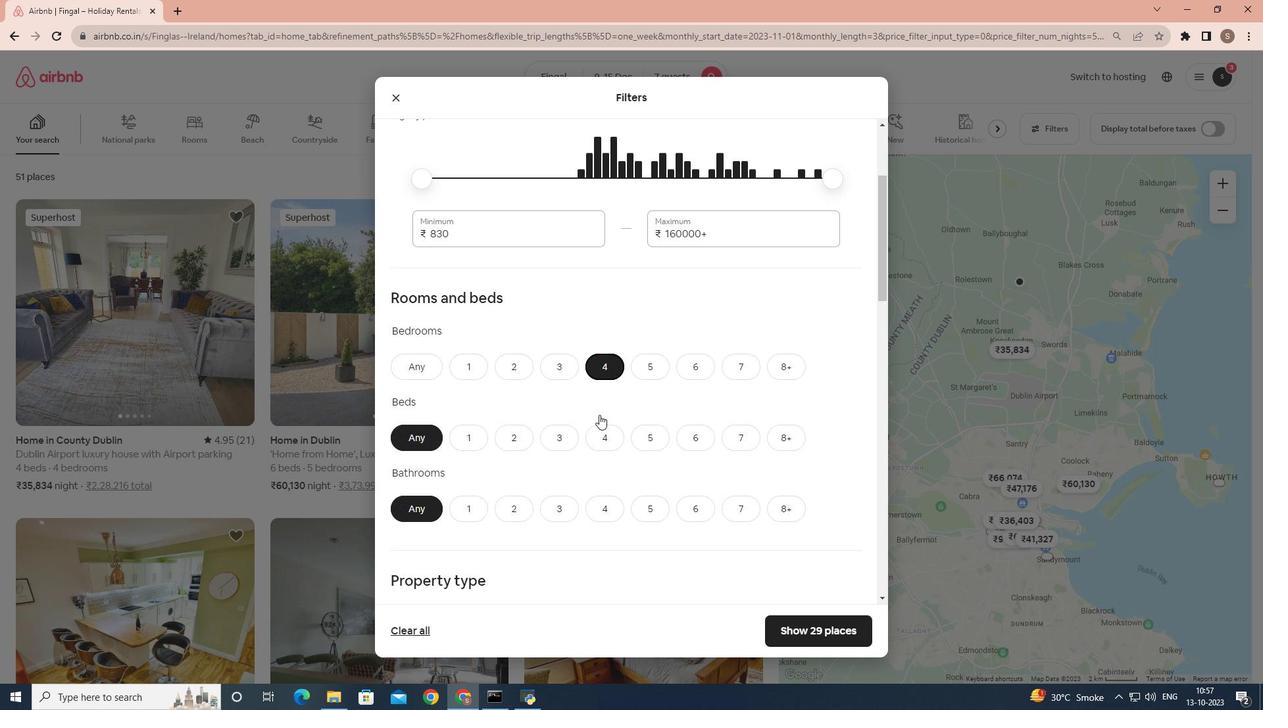 
Action: Mouse moved to (741, 427)
Screenshot: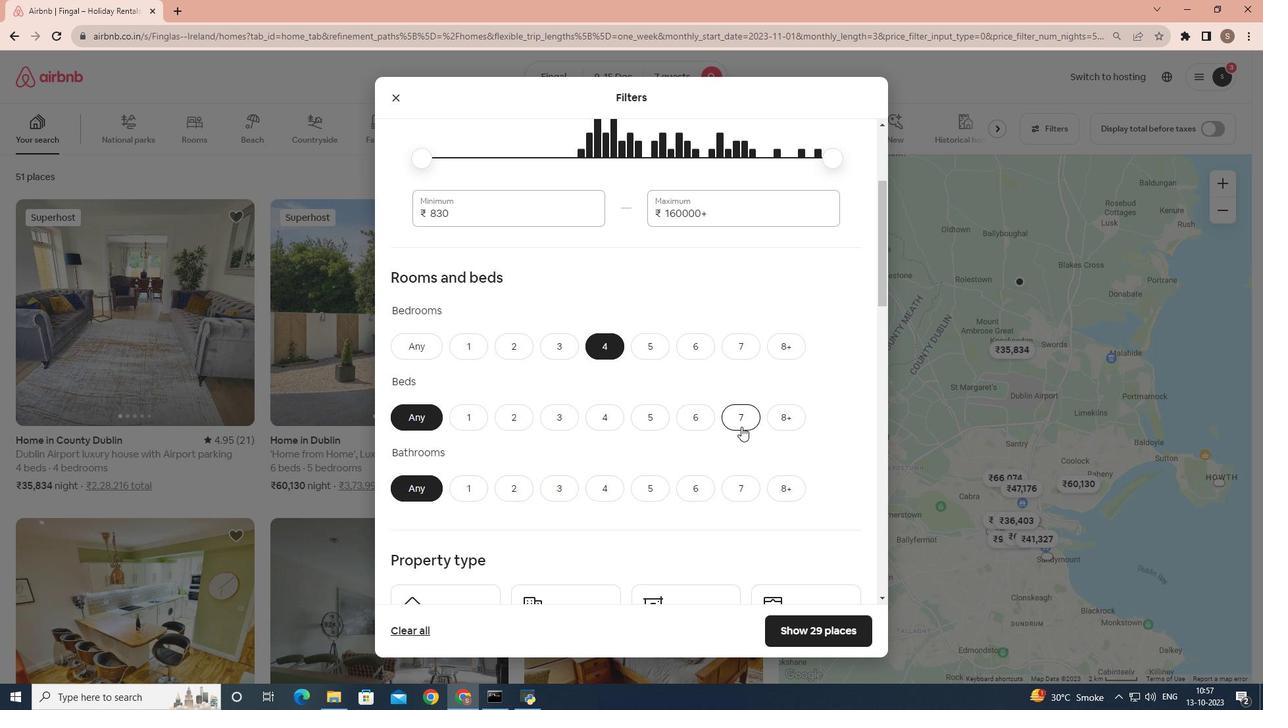 
Action: Mouse pressed left at (741, 427)
Screenshot: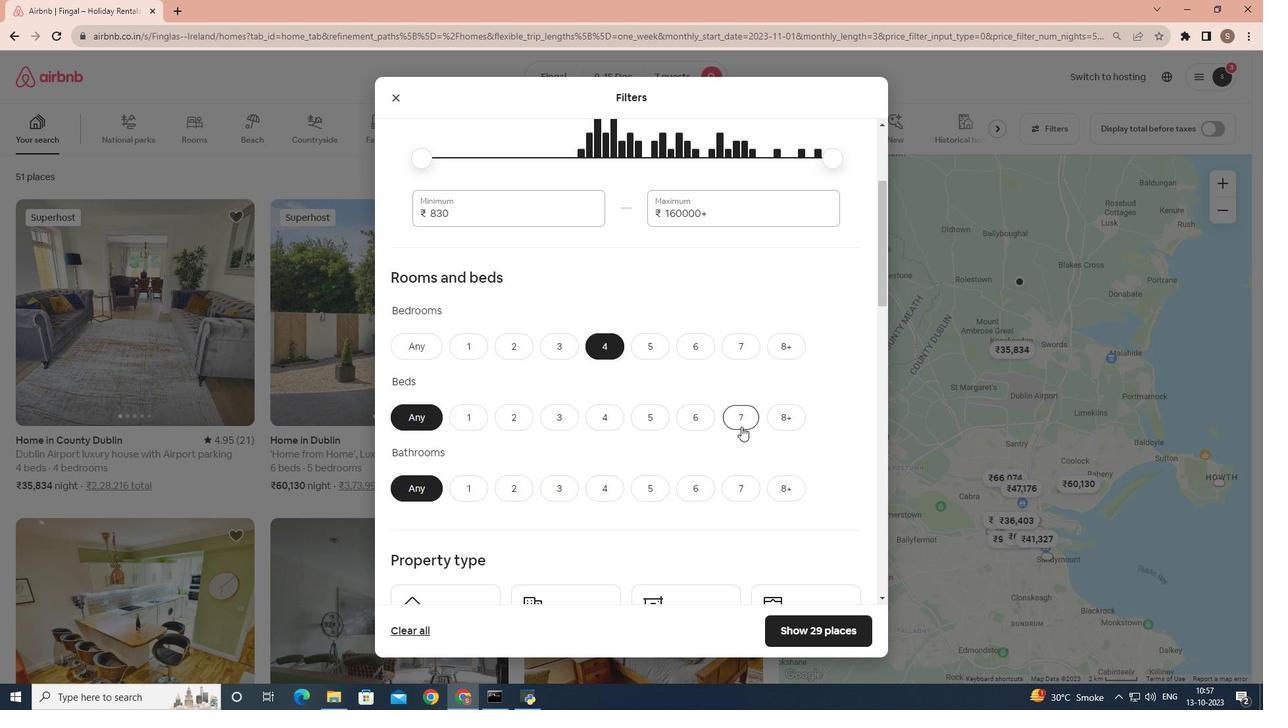 
Action: Mouse moved to (621, 429)
Screenshot: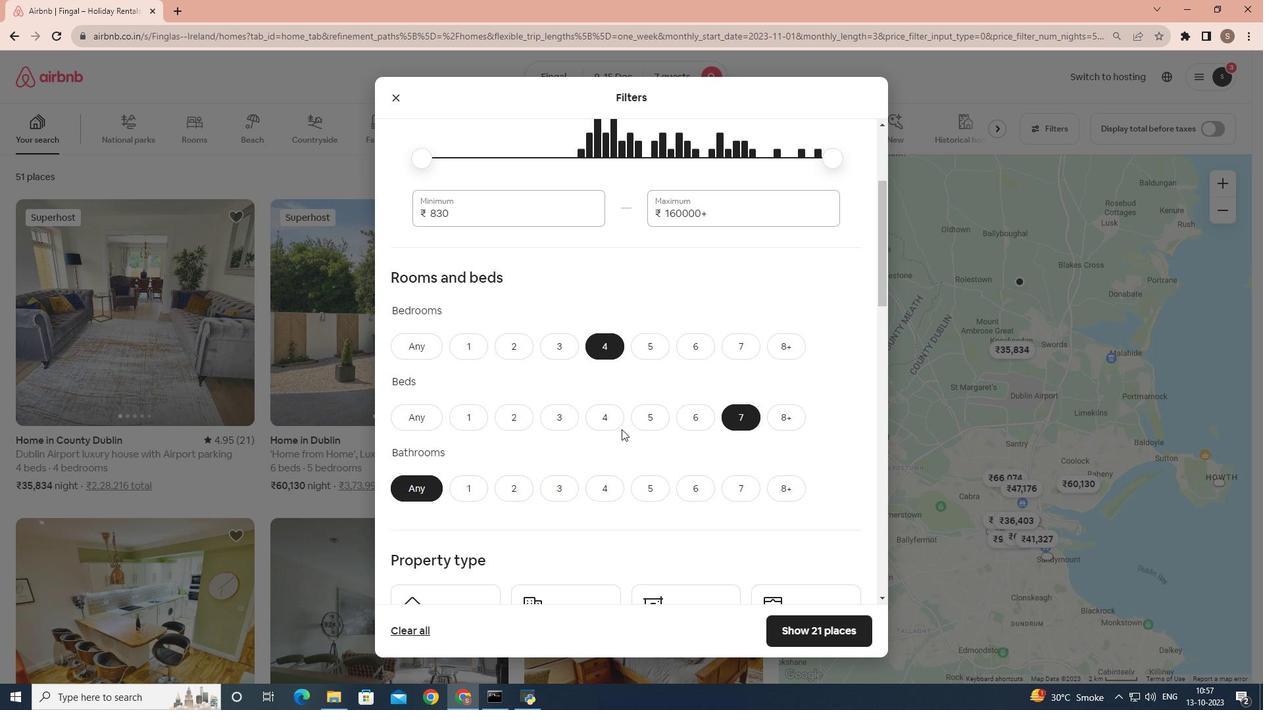 
Action: Mouse scrolled (621, 429) with delta (0, 0)
Screenshot: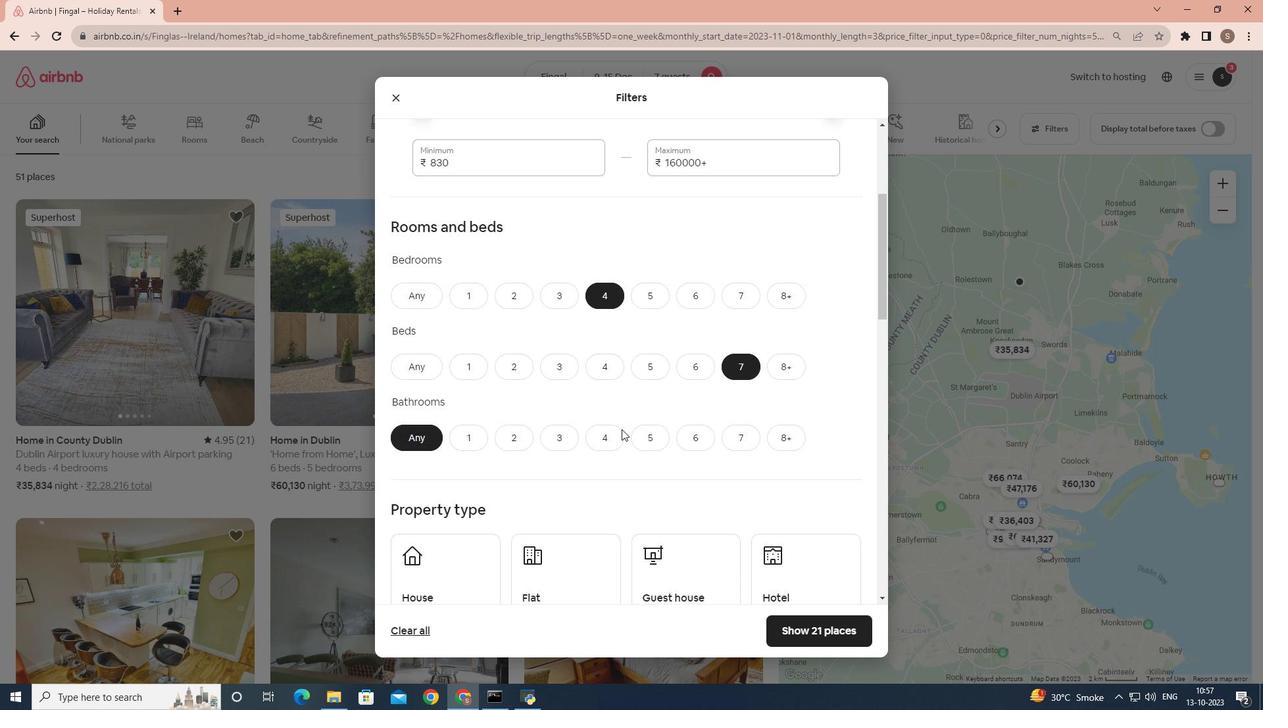 
Action: Mouse moved to (625, 434)
Screenshot: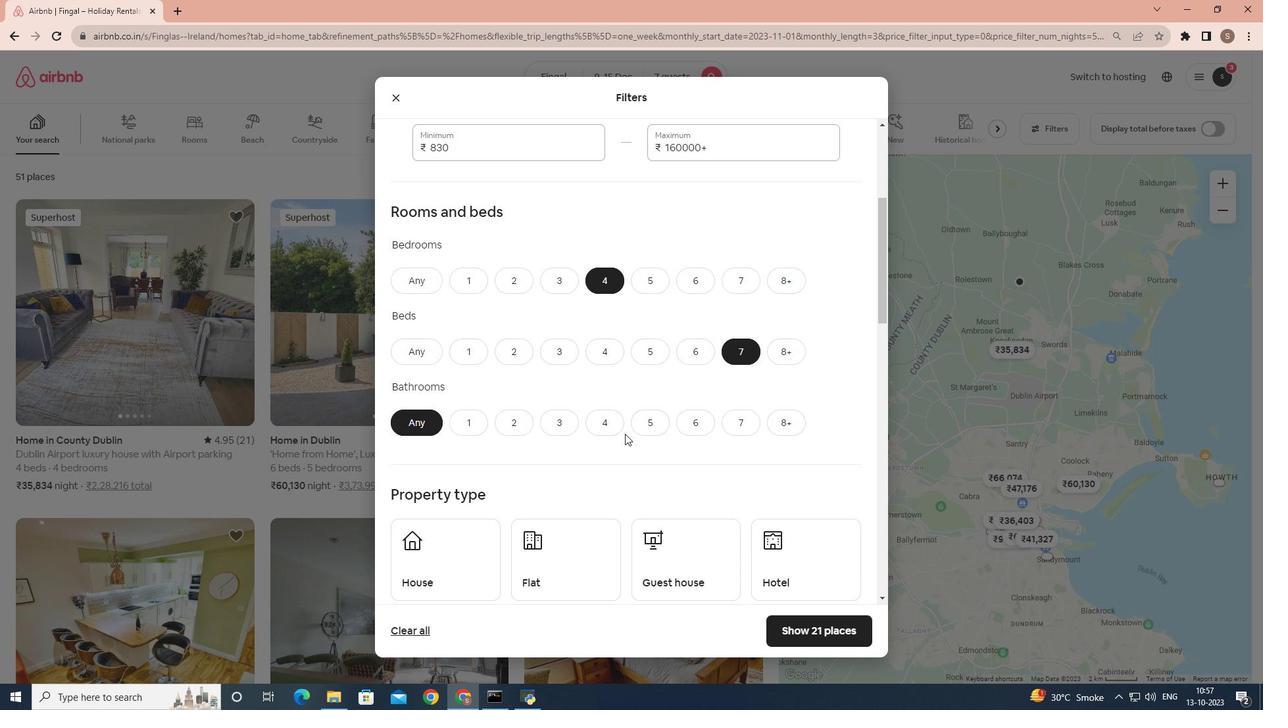 
Action: Mouse scrolled (625, 433) with delta (0, 0)
Screenshot: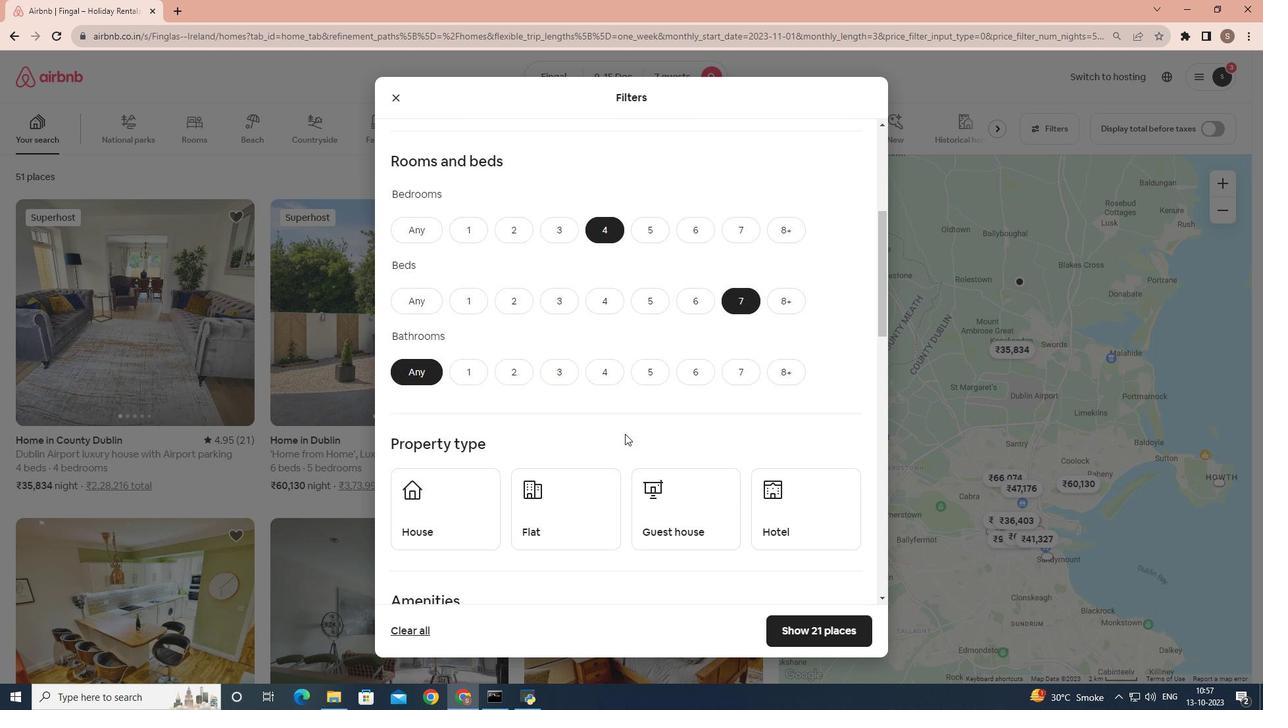 
Action: Mouse moved to (597, 358)
Screenshot: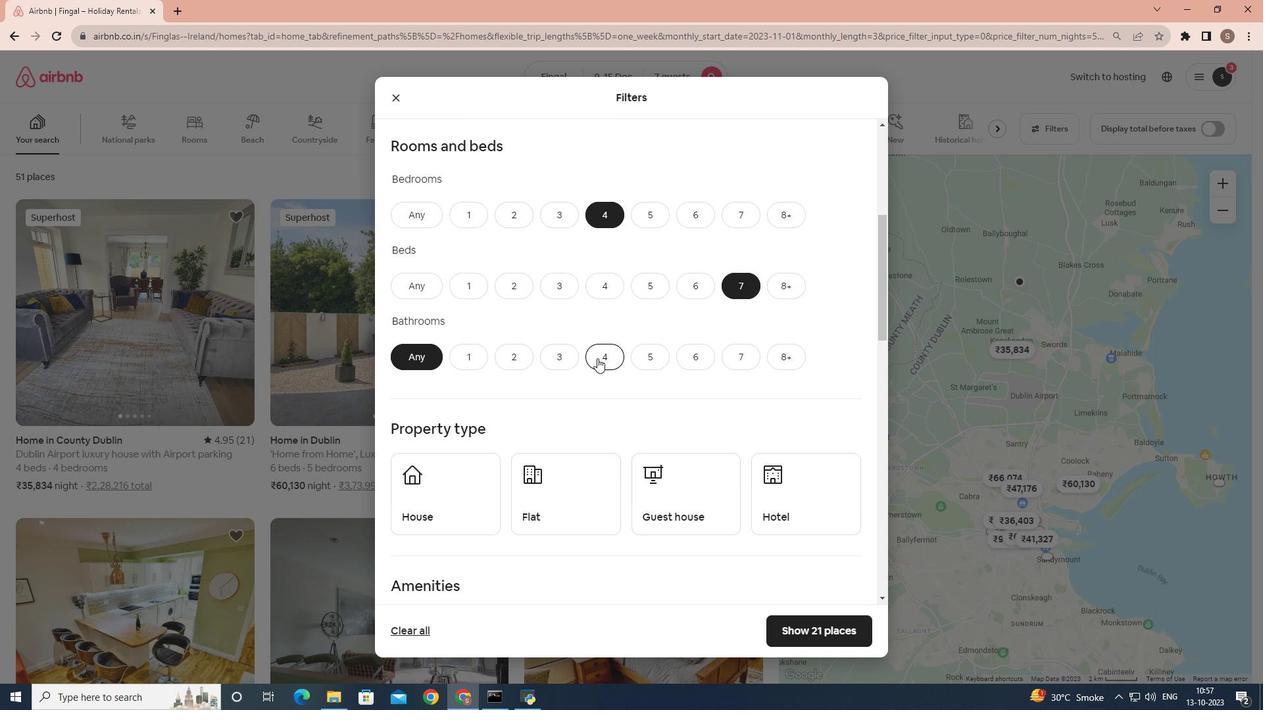 
Action: Mouse pressed left at (597, 358)
Screenshot: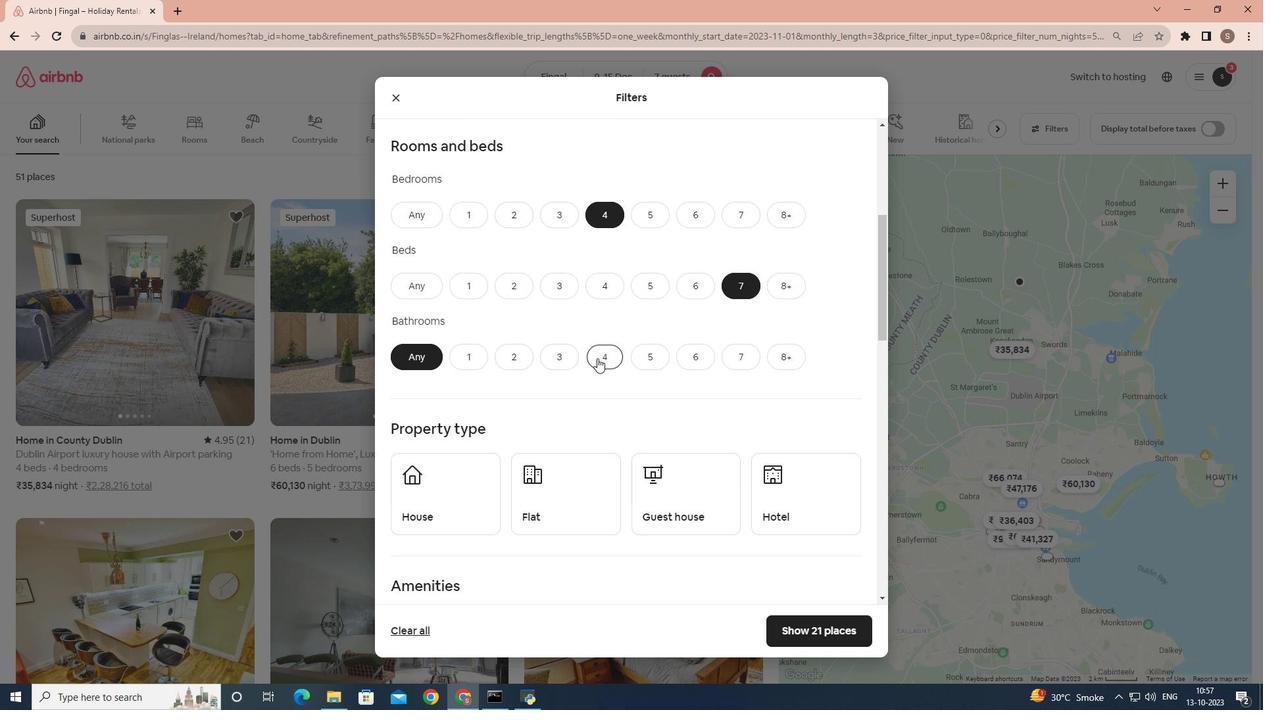 
Action: Mouse moved to (623, 421)
Screenshot: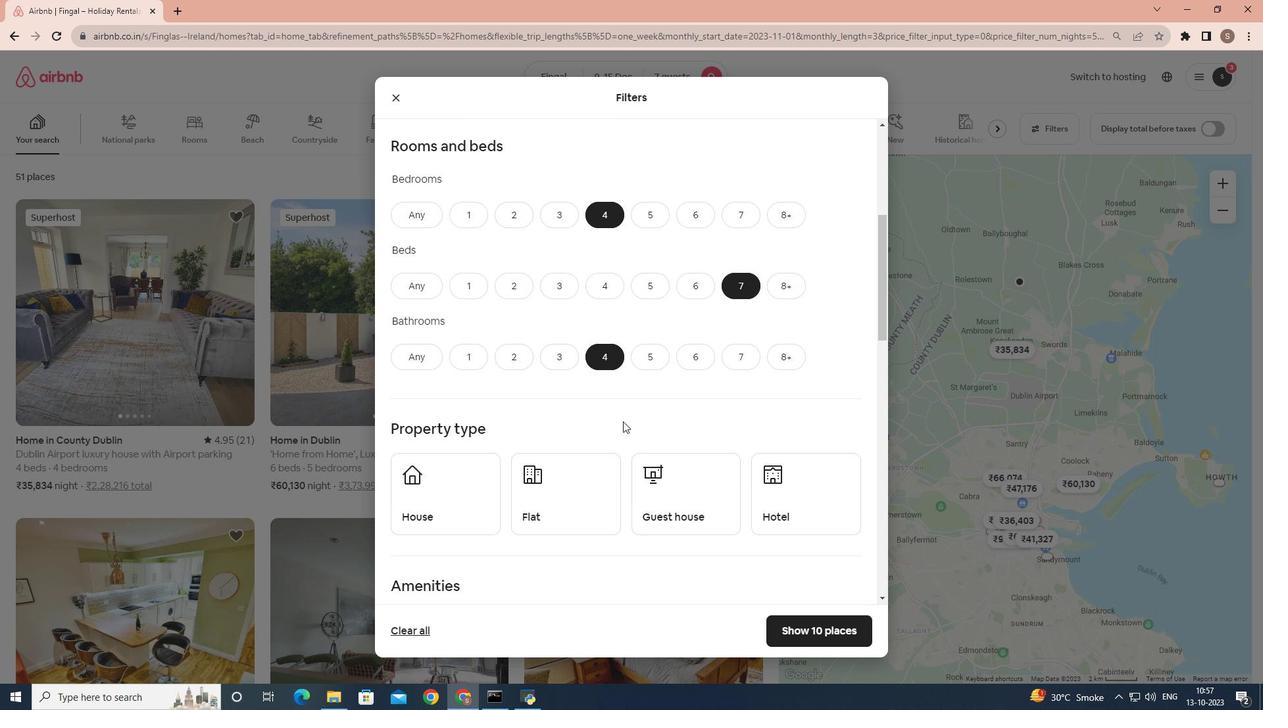 
Action: Mouse scrolled (623, 421) with delta (0, 0)
Screenshot: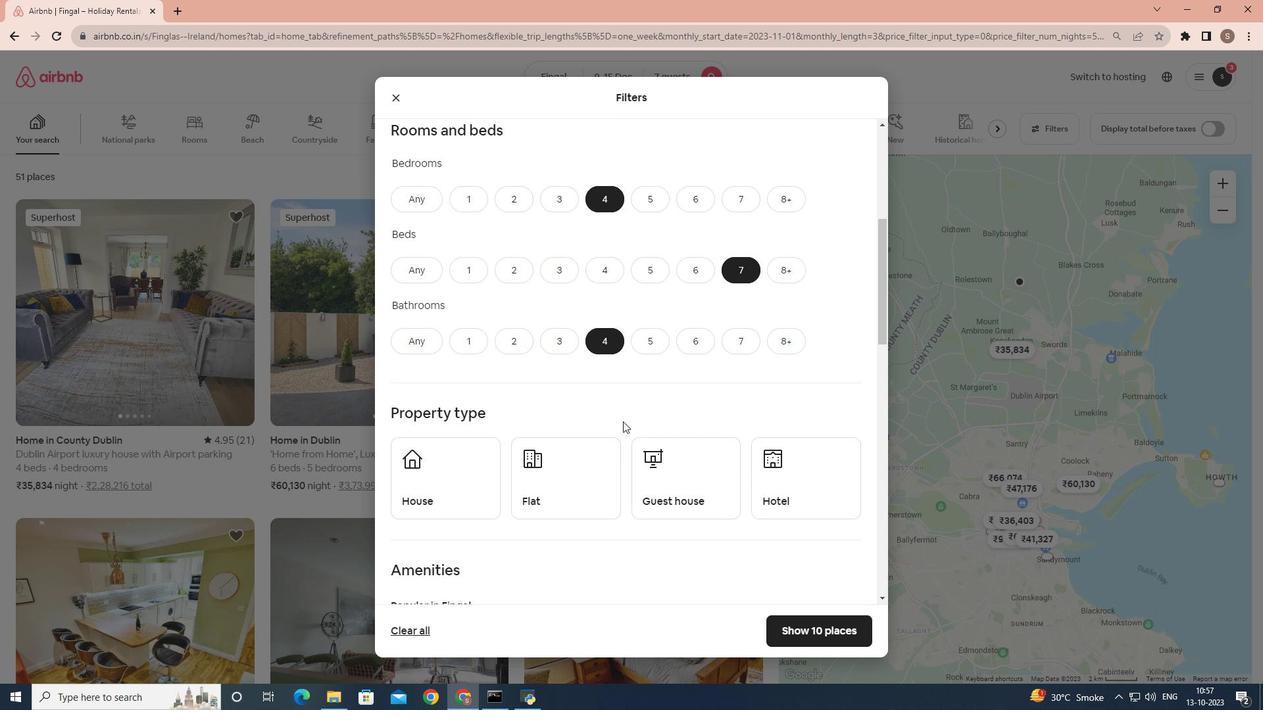 
Action: Mouse moved to (458, 442)
Screenshot: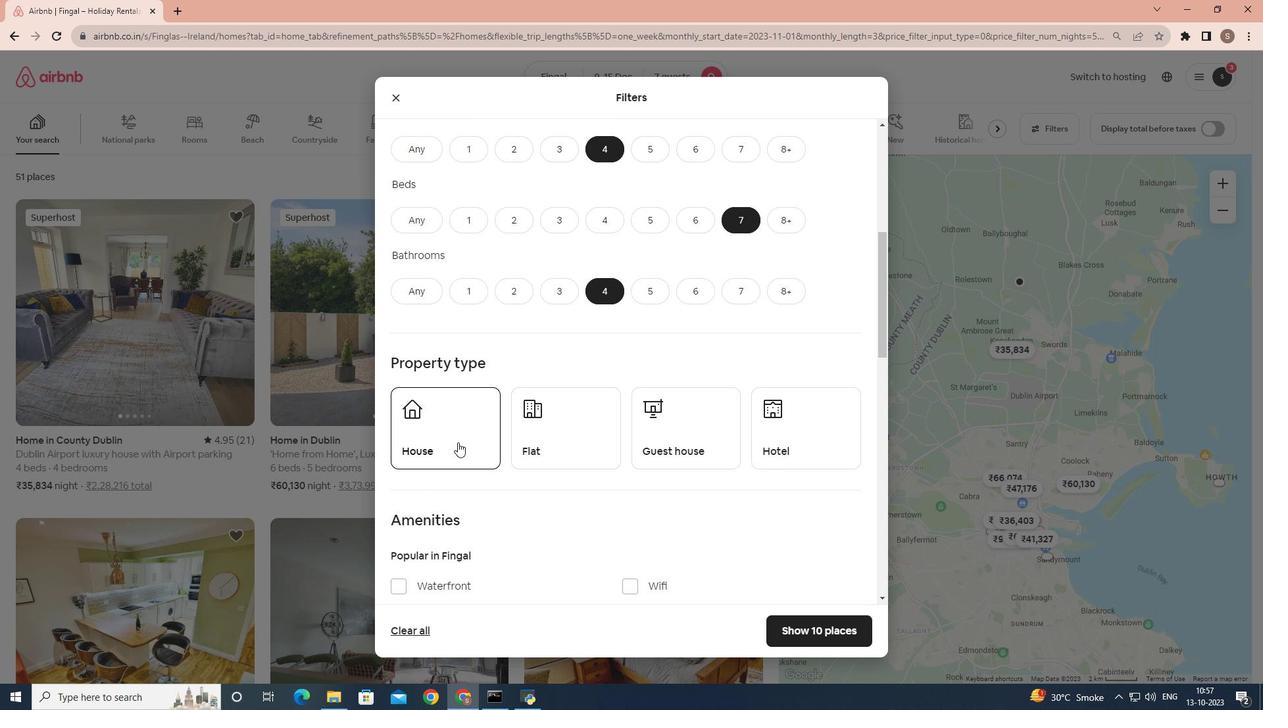 
Action: Mouse pressed left at (458, 442)
Screenshot: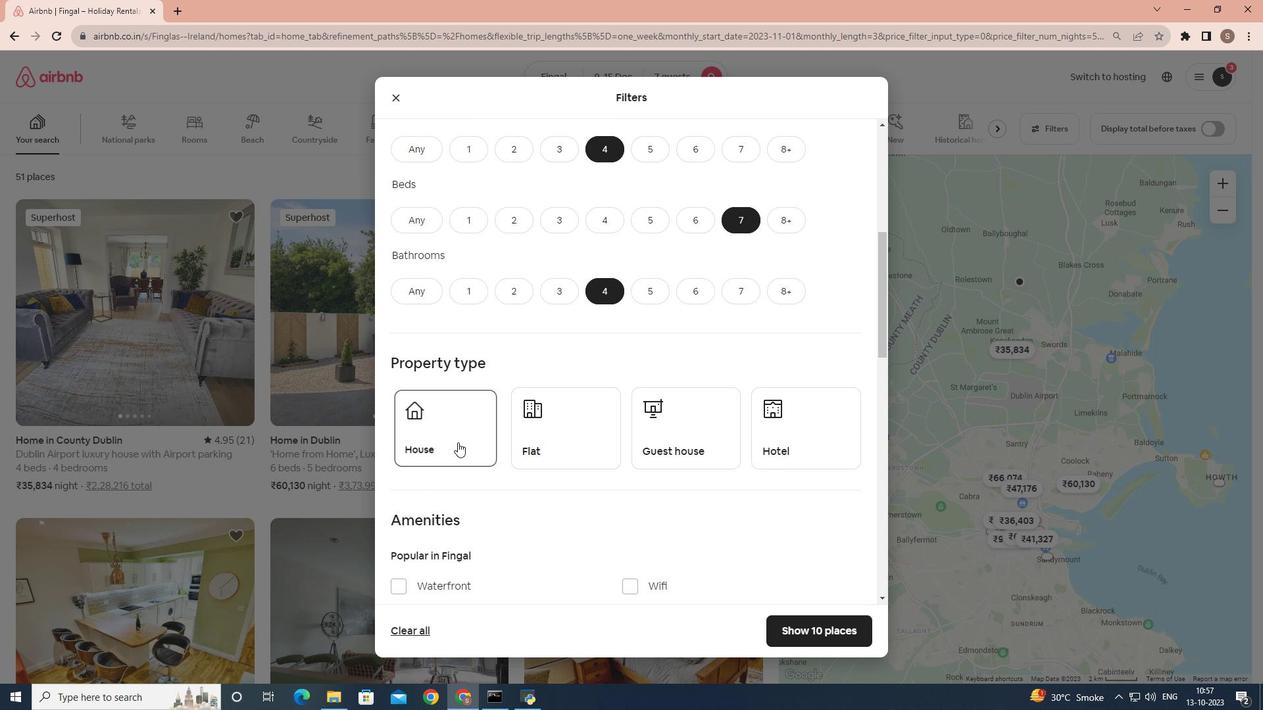 
Action: Mouse moved to (562, 434)
Screenshot: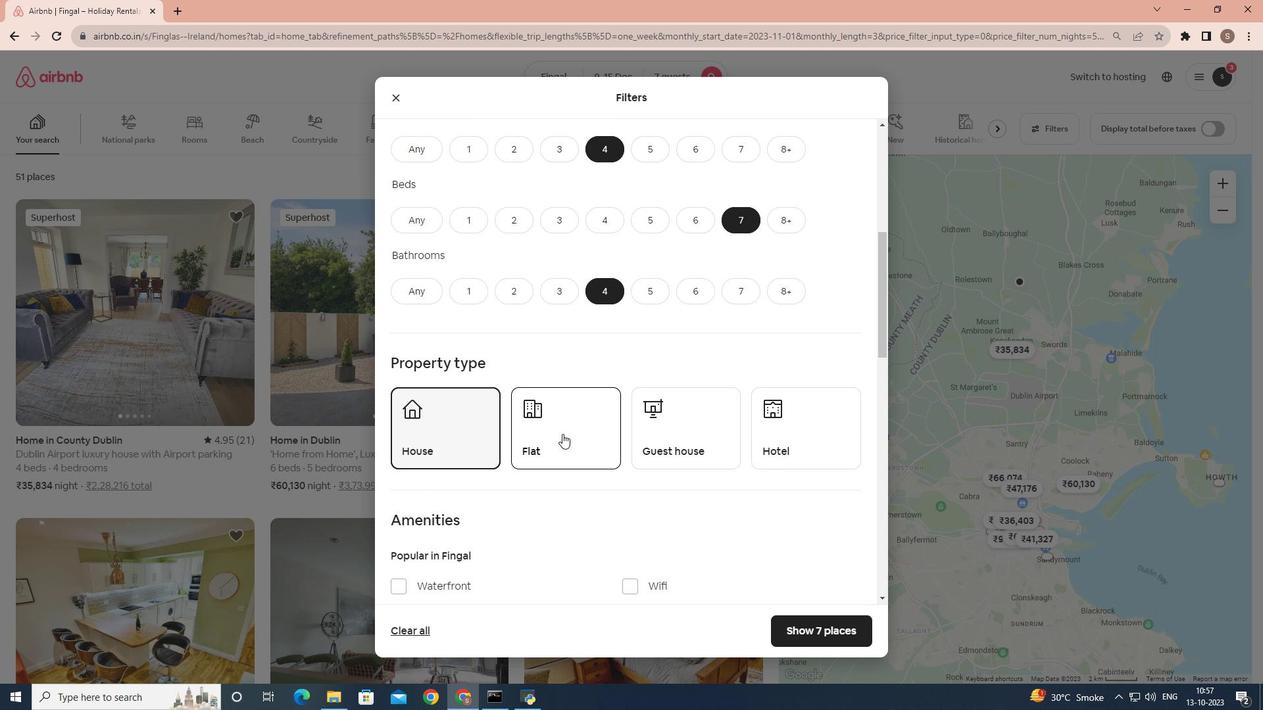 
Action: Mouse scrolled (562, 433) with delta (0, 0)
Screenshot: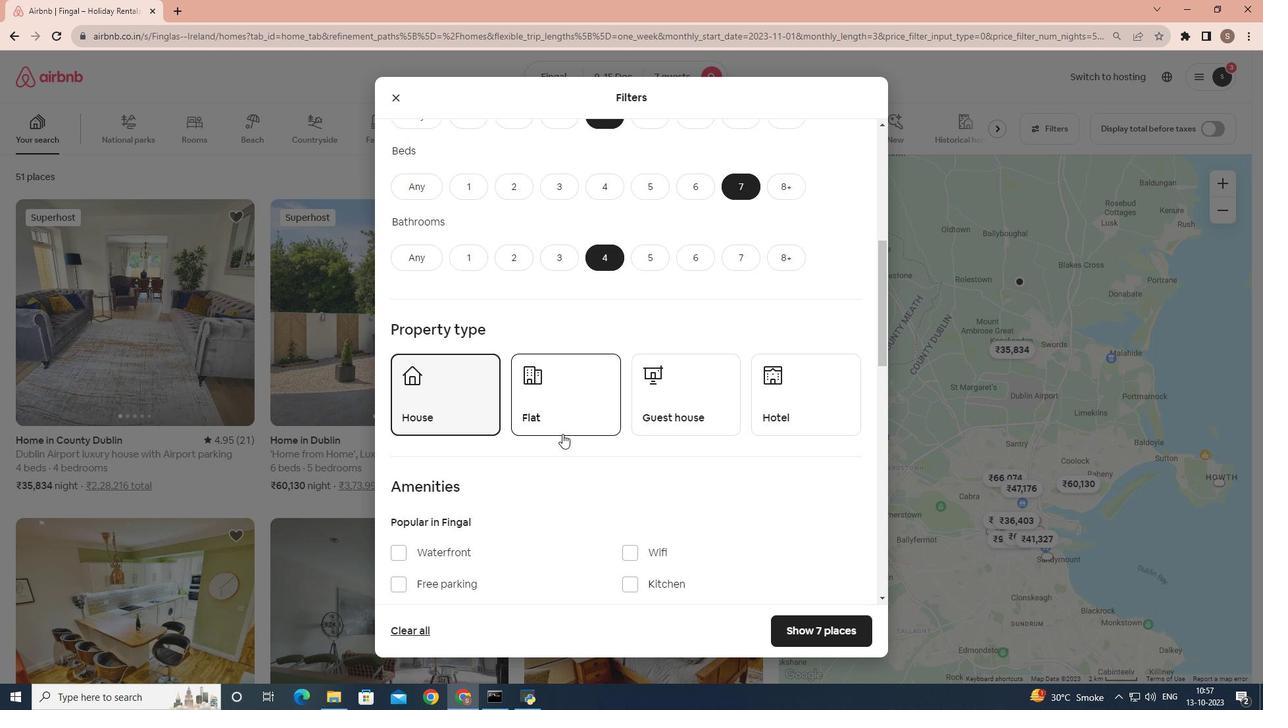 
Action: Mouse scrolled (562, 433) with delta (0, 0)
Screenshot: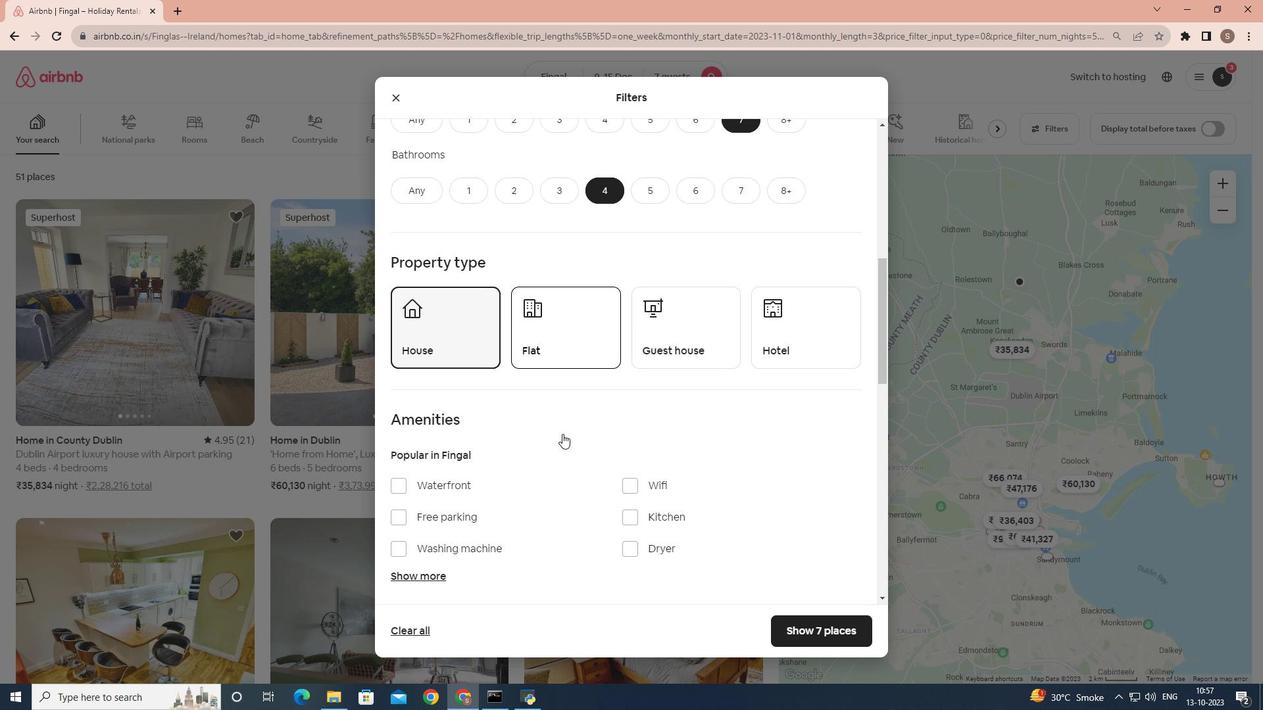 
Action: Mouse moved to (513, 412)
Screenshot: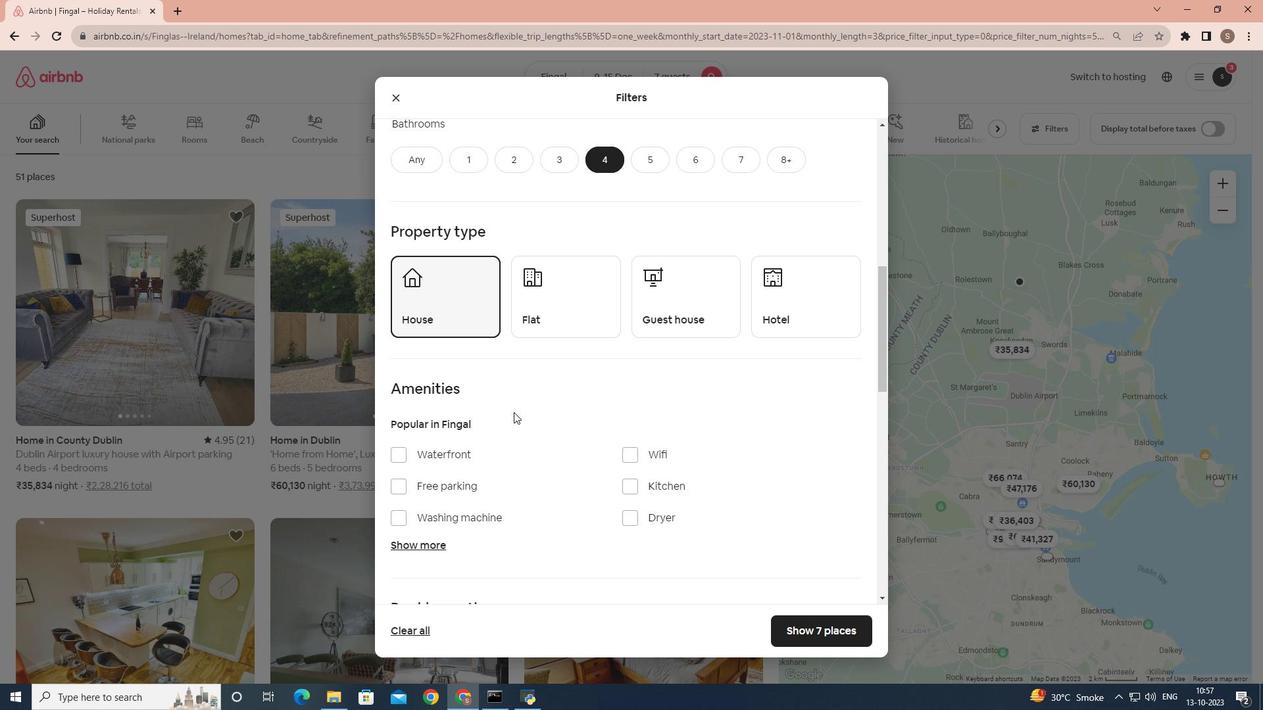 
Action: Mouse scrolled (513, 411) with delta (0, 0)
Screenshot: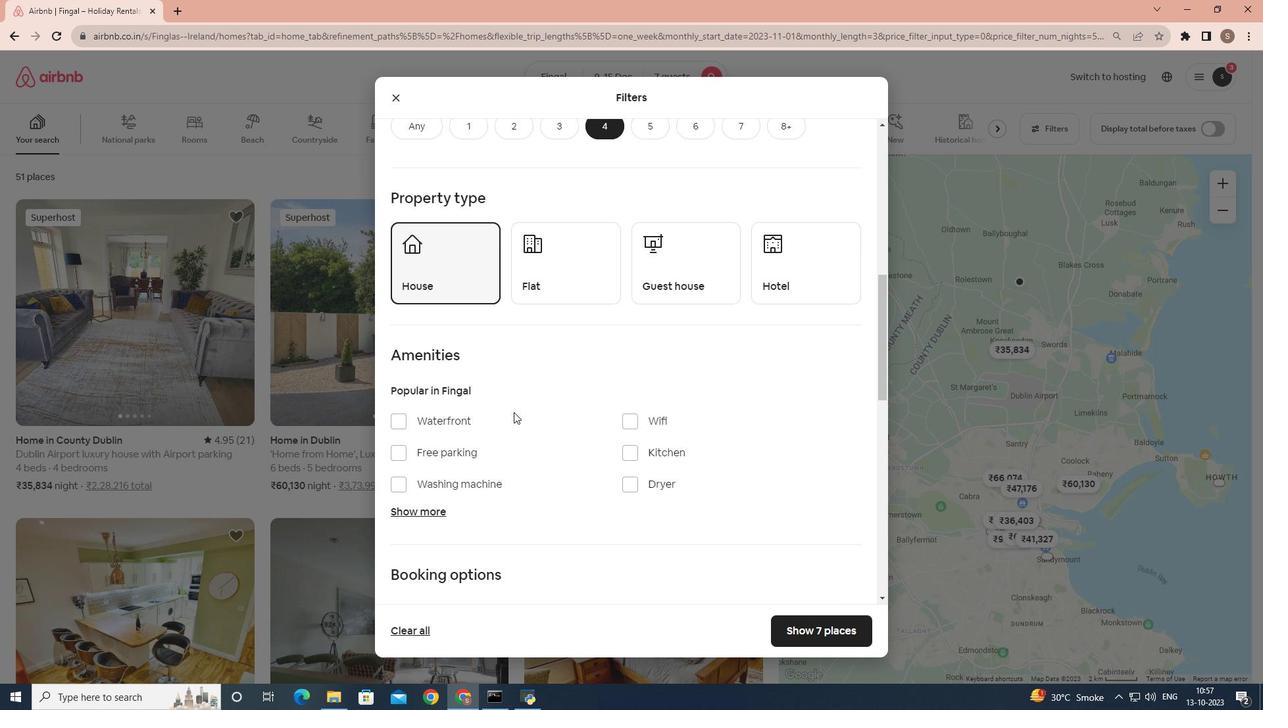 
Action: Mouse moved to (628, 393)
Screenshot: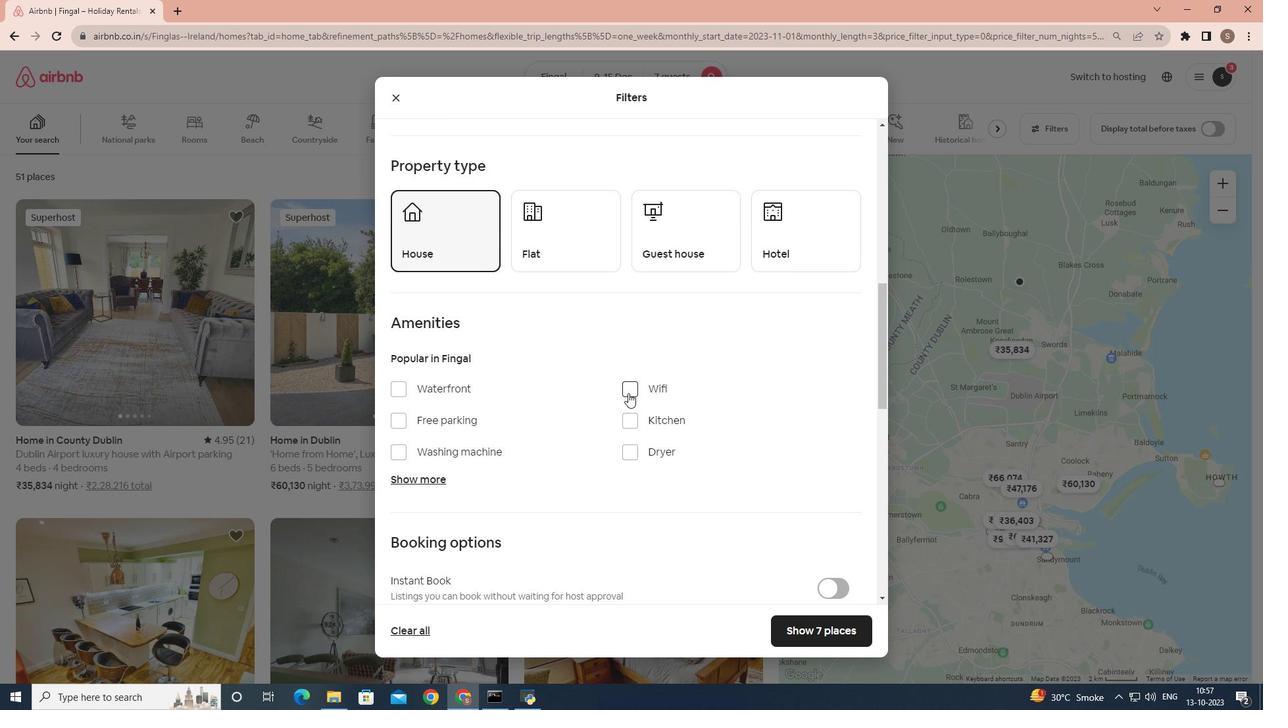 
Action: Mouse pressed left at (628, 393)
Screenshot: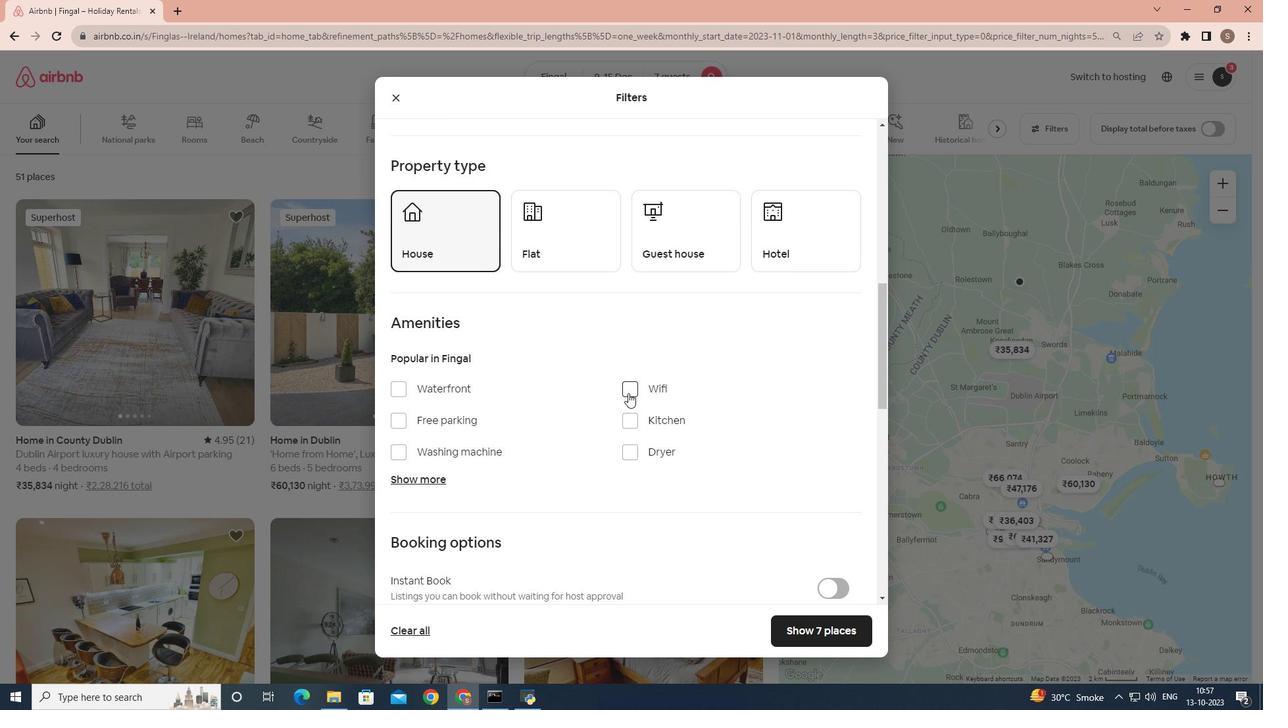 
Action: Mouse moved to (542, 429)
Screenshot: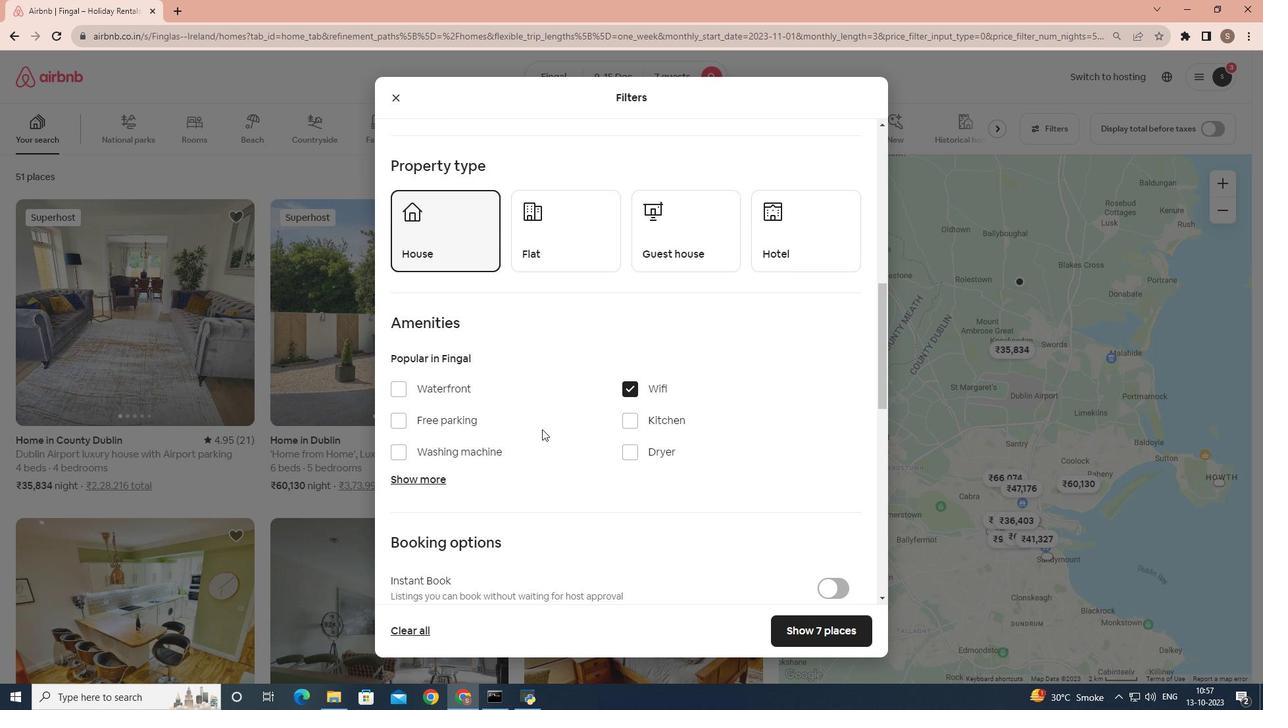
Action: Mouse scrolled (542, 429) with delta (0, 0)
Screenshot: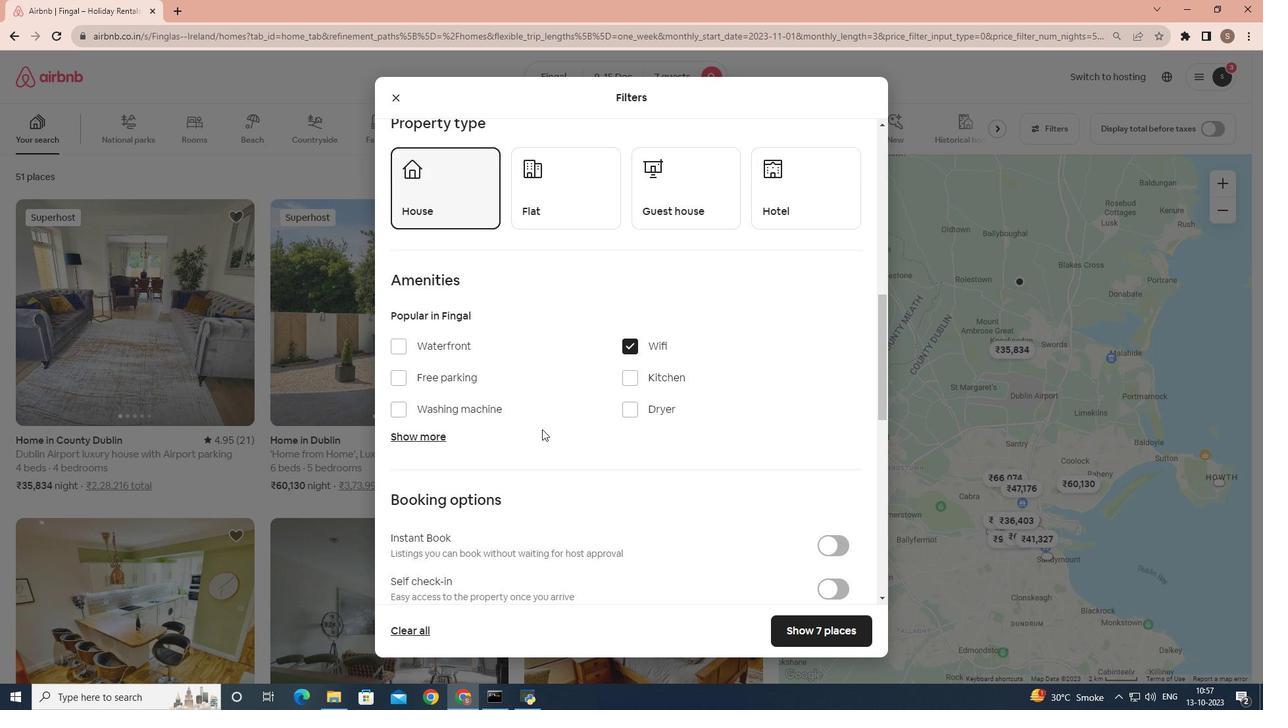 
Action: Mouse moved to (437, 416)
Screenshot: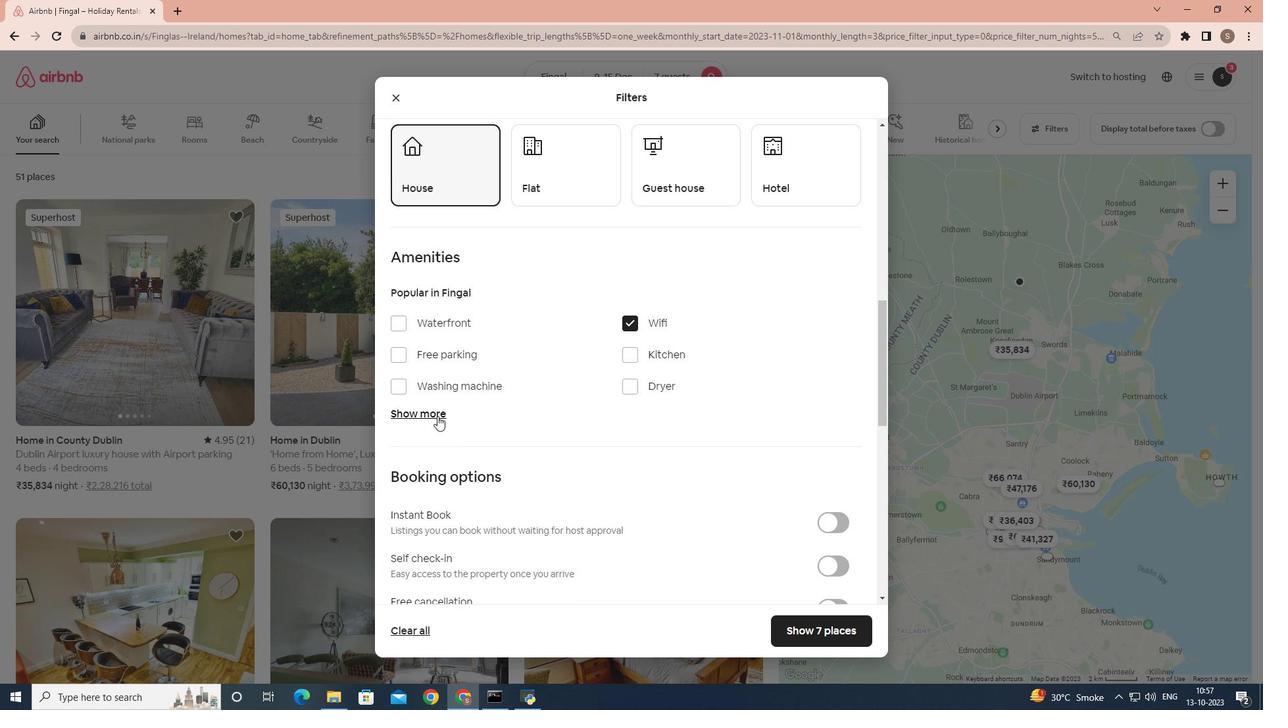 
Action: Mouse pressed left at (437, 416)
Screenshot: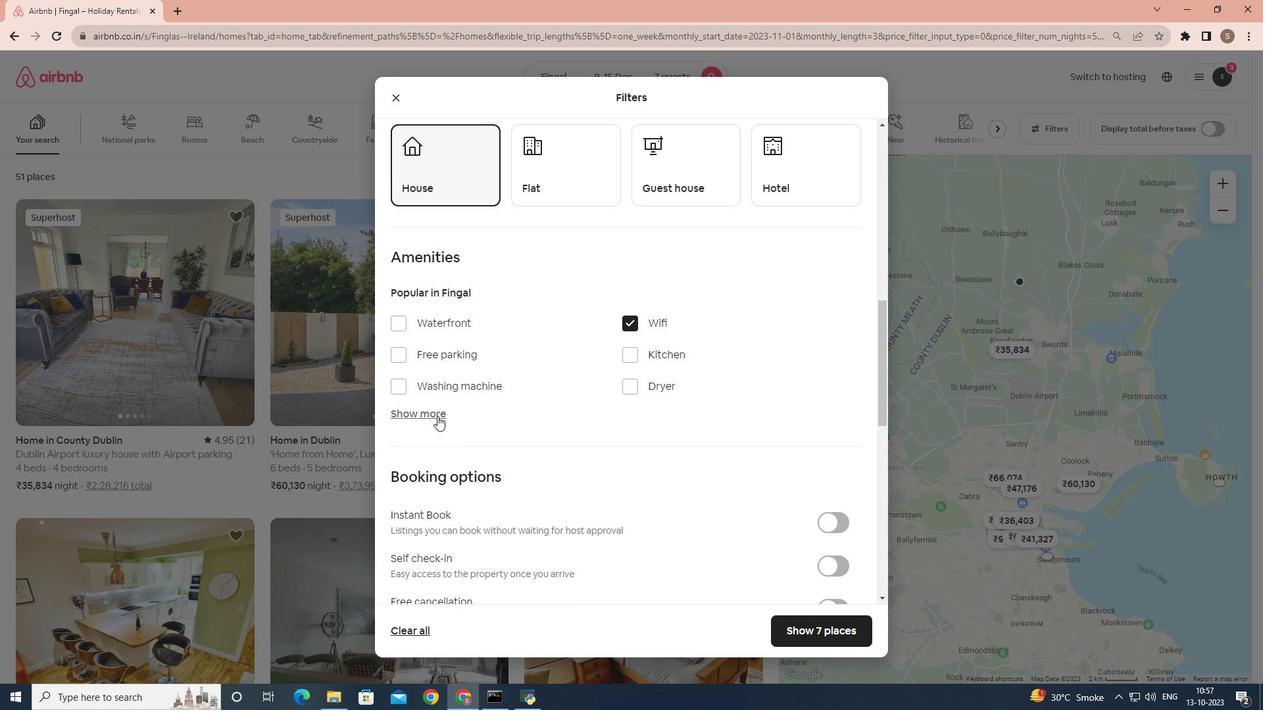 
Action: Mouse moved to (628, 494)
Screenshot: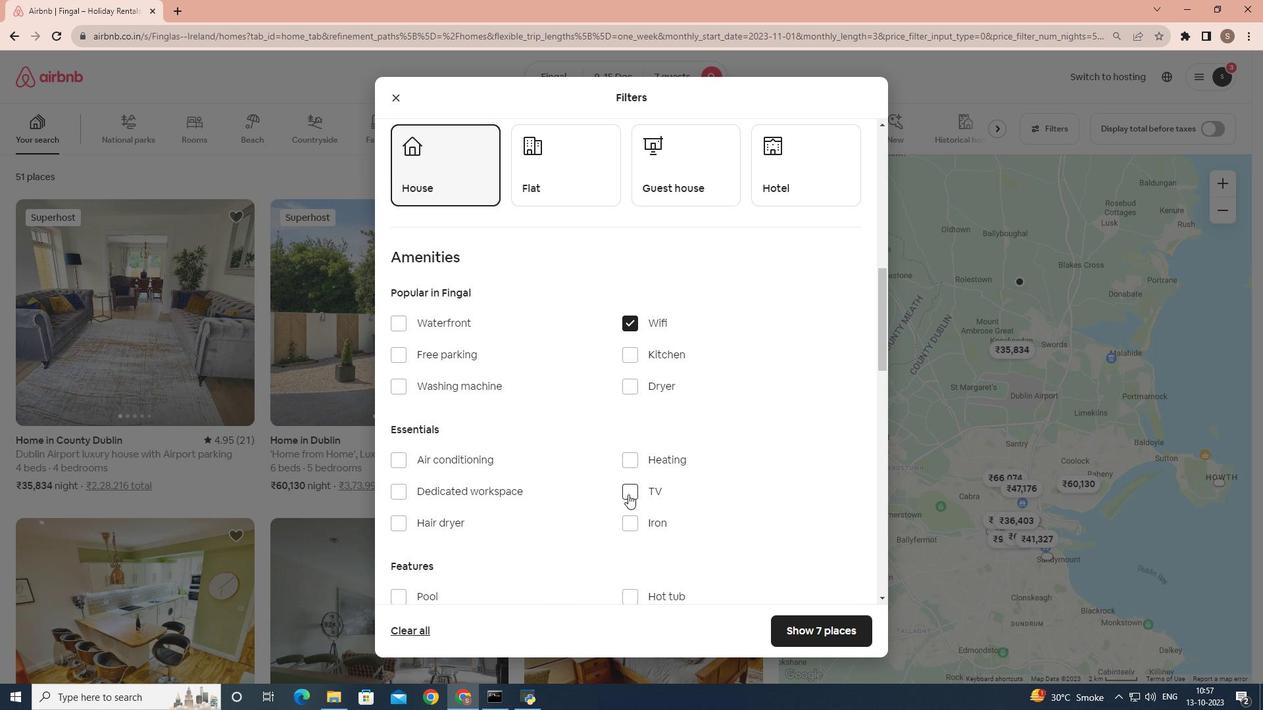 
Action: Mouse pressed left at (628, 494)
Screenshot: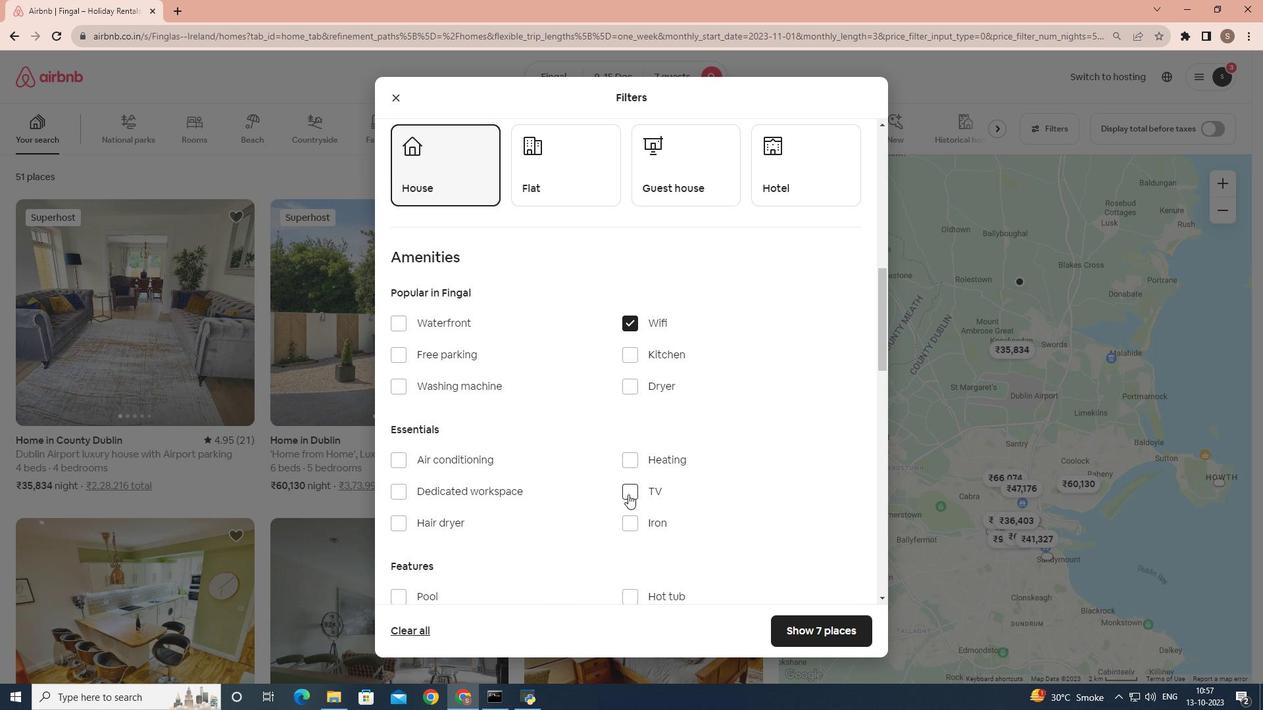 
Action: Mouse moved to (616, 471)
Screenshot: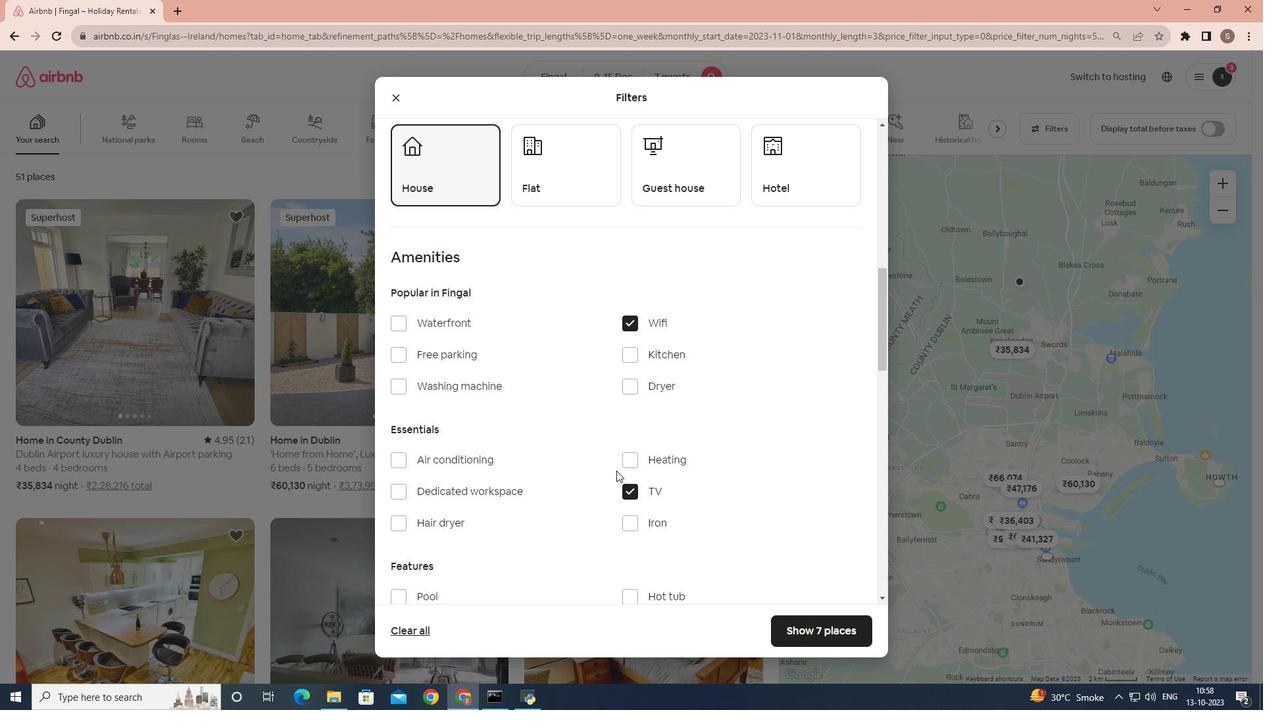 
Action: Mouse scrolled (616, 470) with delta (0, 0)
Screenshot: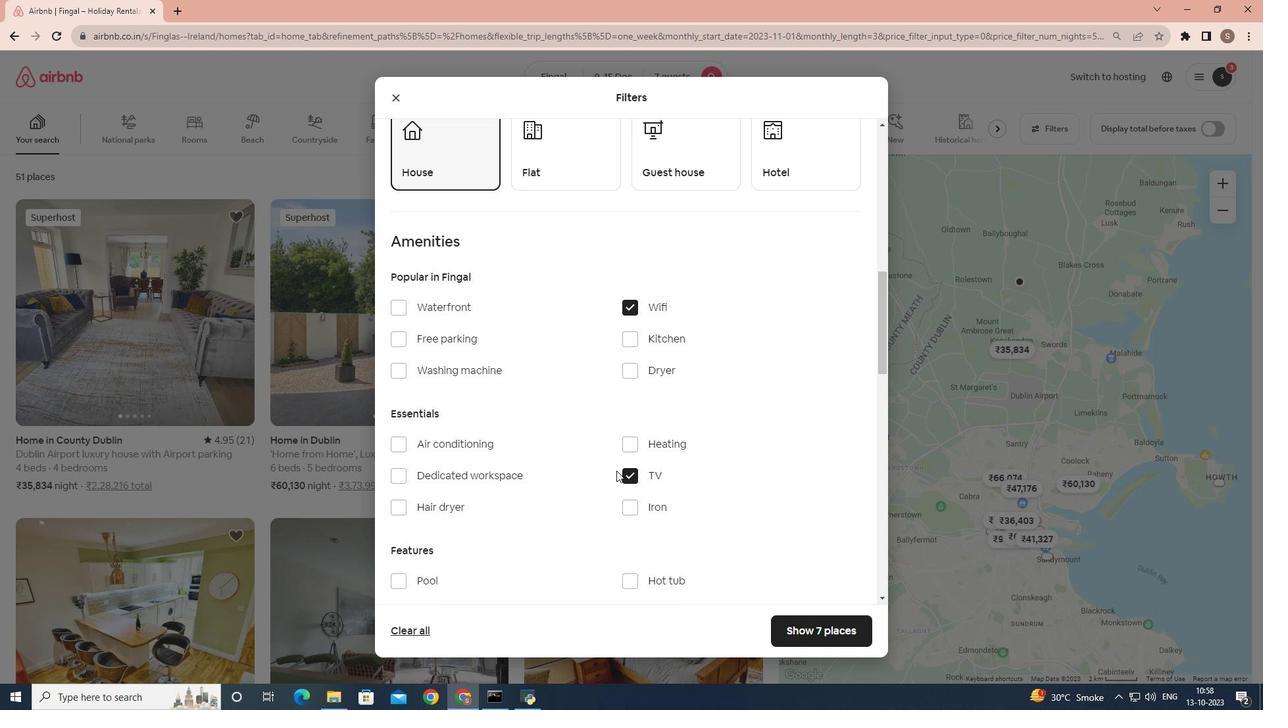 
Action: Mouse moved to (490, 316)
Screenshot: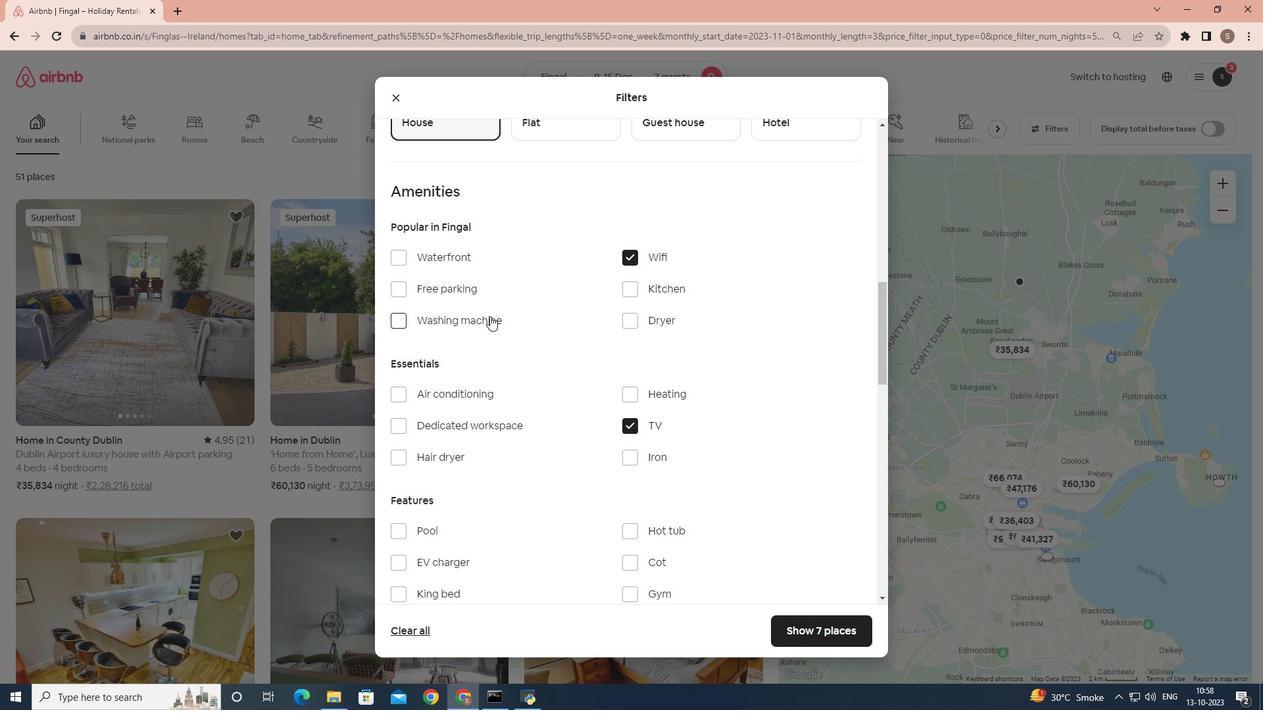 
Action: Mouse scrolled (490, 315) with delta (0, 0)
Screenshot: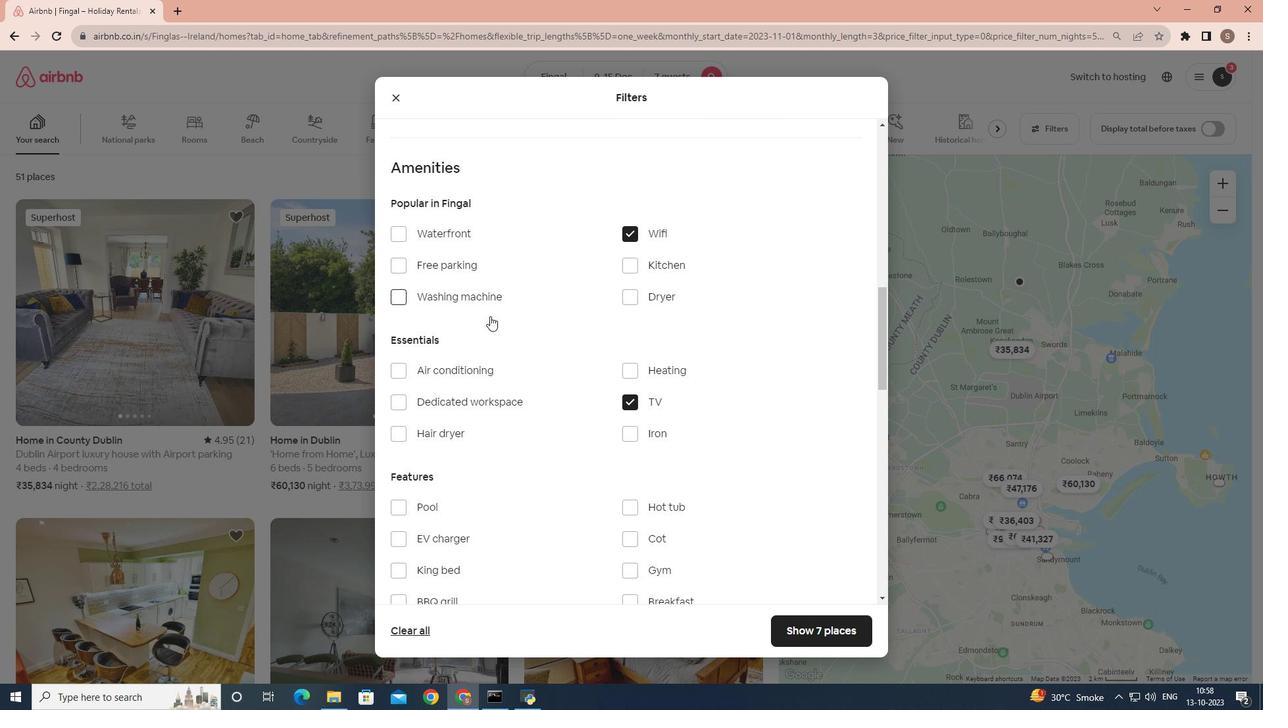 
Action: Mouse moved to (398, 225)
Screenshot: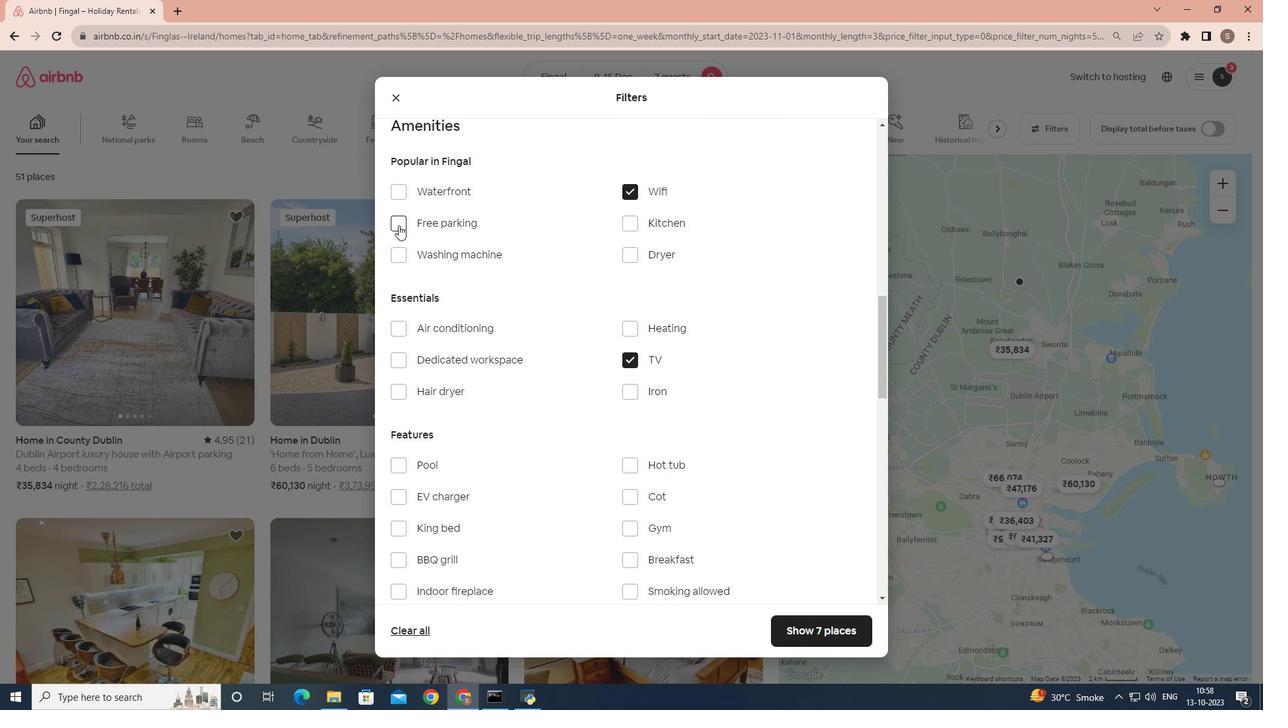 
Action: Mouse pressed left at (398, 225)
Screenshot: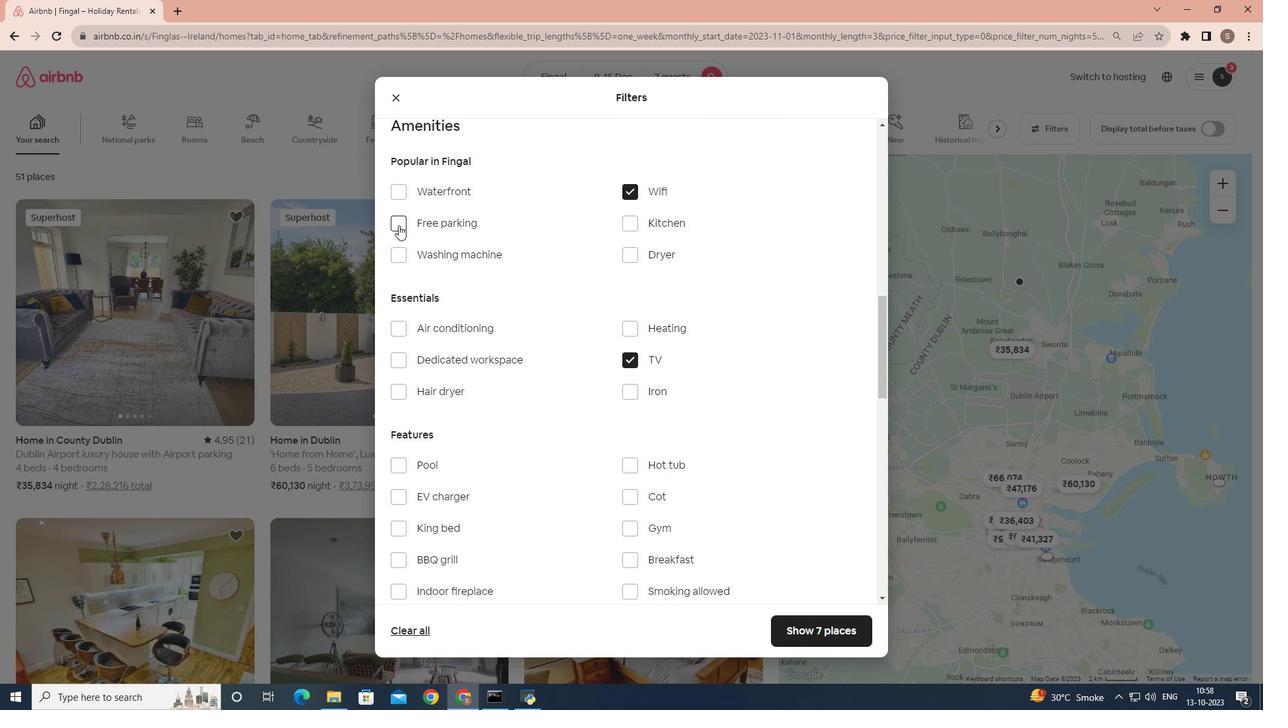 
Action: Mouse moved to (490, 273)
Screenshot: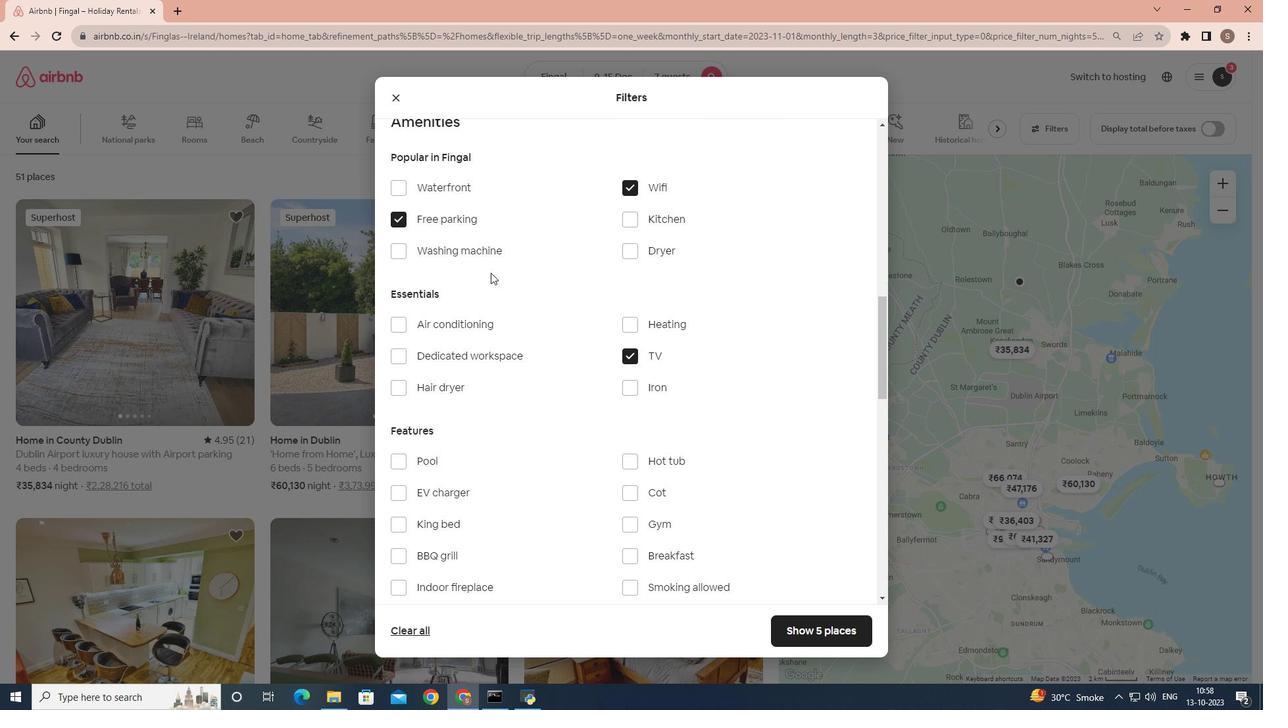
Action: Mouse scrolled (490, 272) with delta (0, 0)
Screenshot: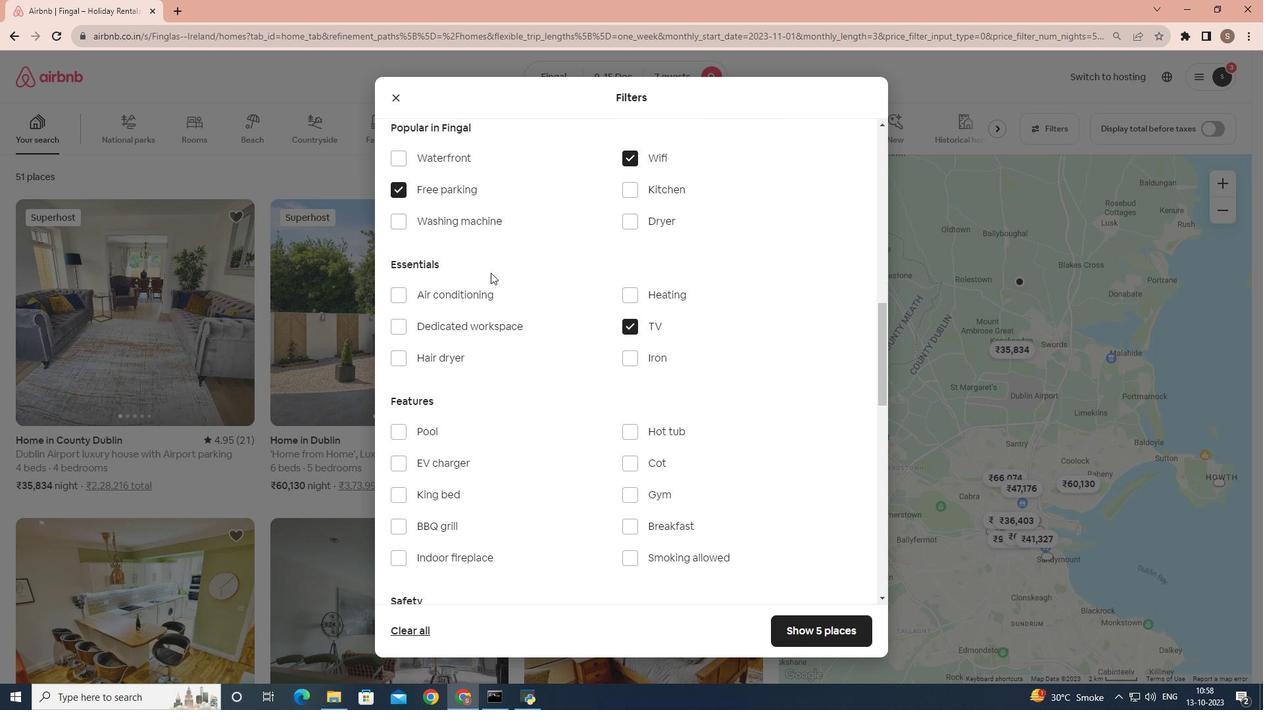 
Action: Mouse scrolled (490, 272) with delta (0, 0)
Screenshot: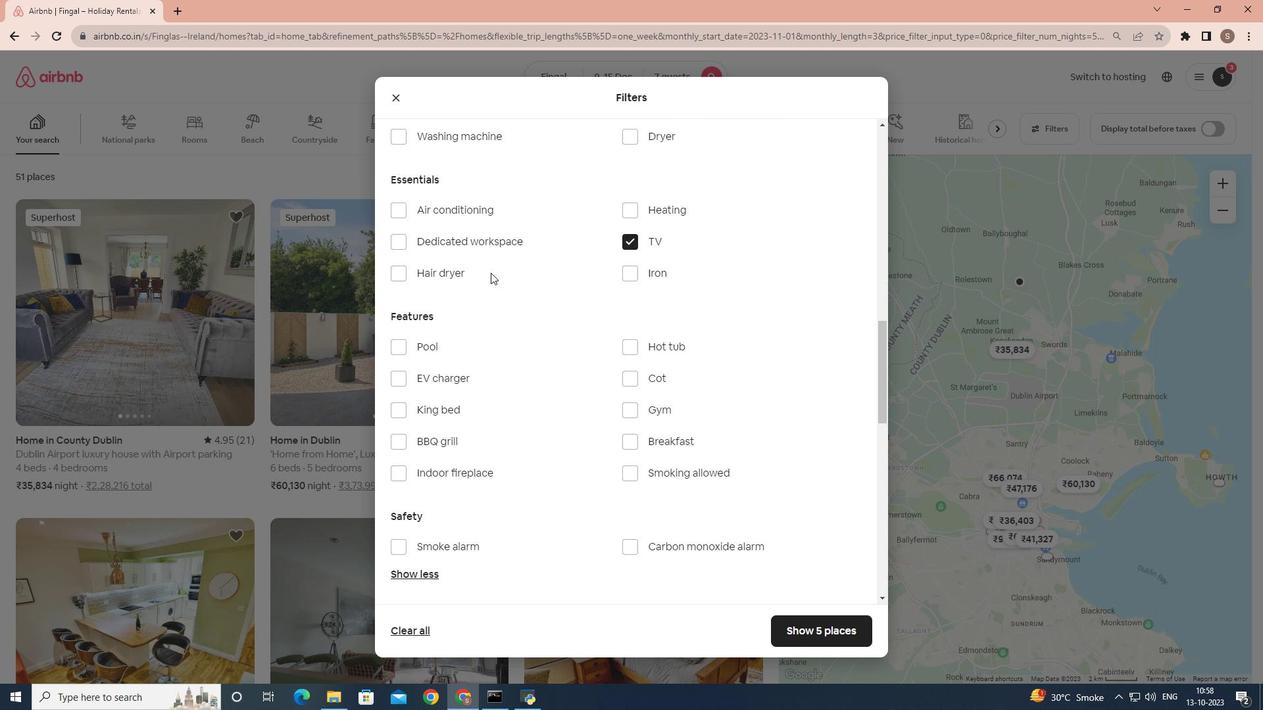 
Action: Mouse scrolled (490, 272) with delta (0, 0)
Screenshot: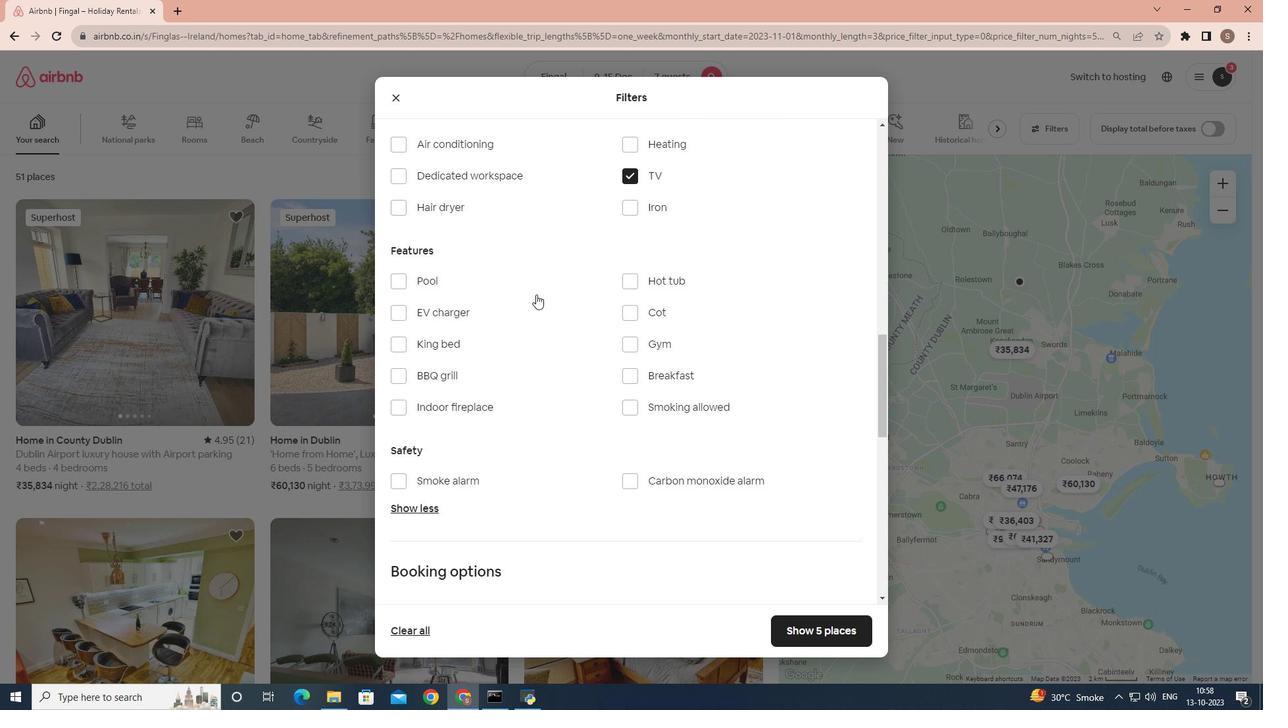 
Action: Mouse moved to (634, 336)
Screenshot: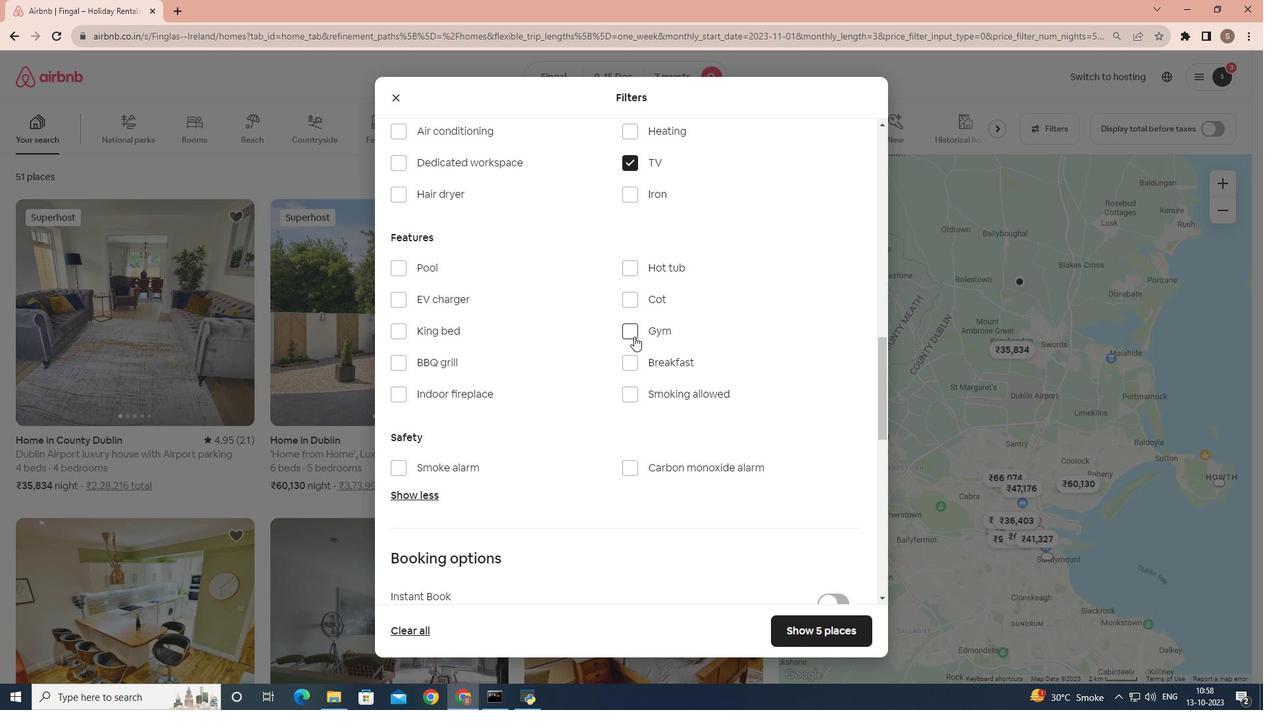 
Action: Mouse pressed left at (634, 336)
Screenshot: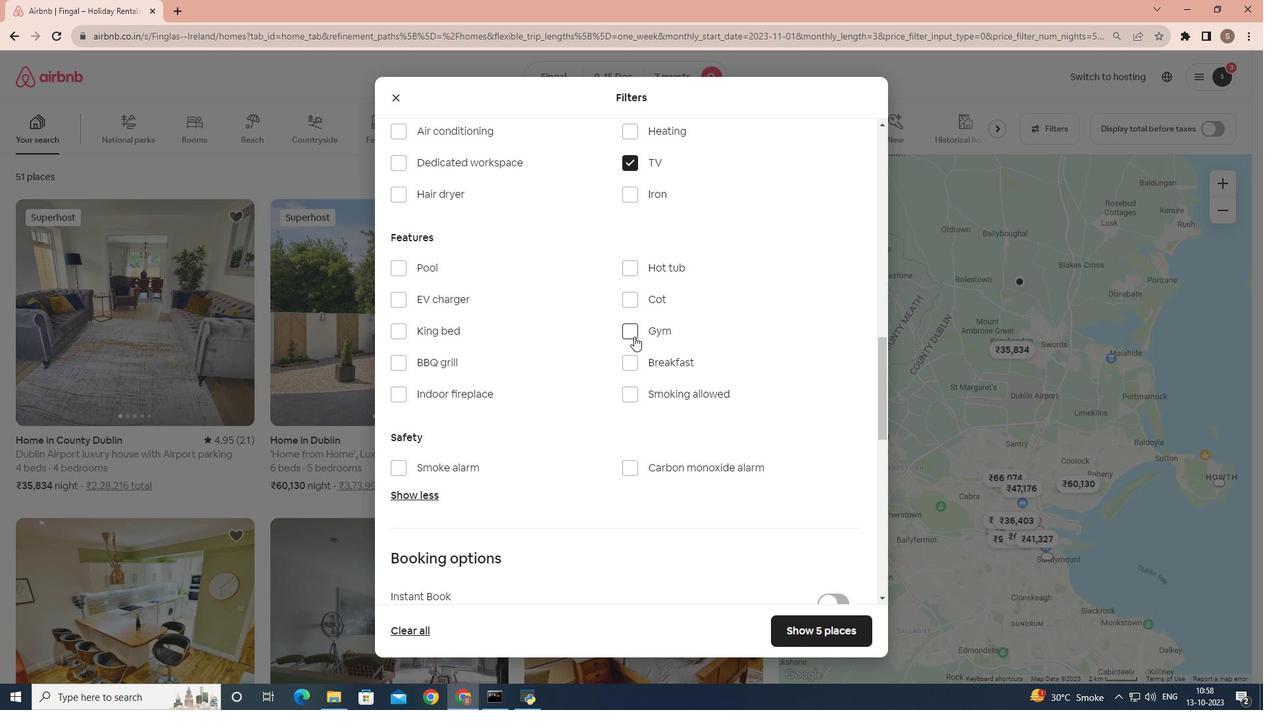 
Action: Mouse moved to (638, 361)
Screenshot: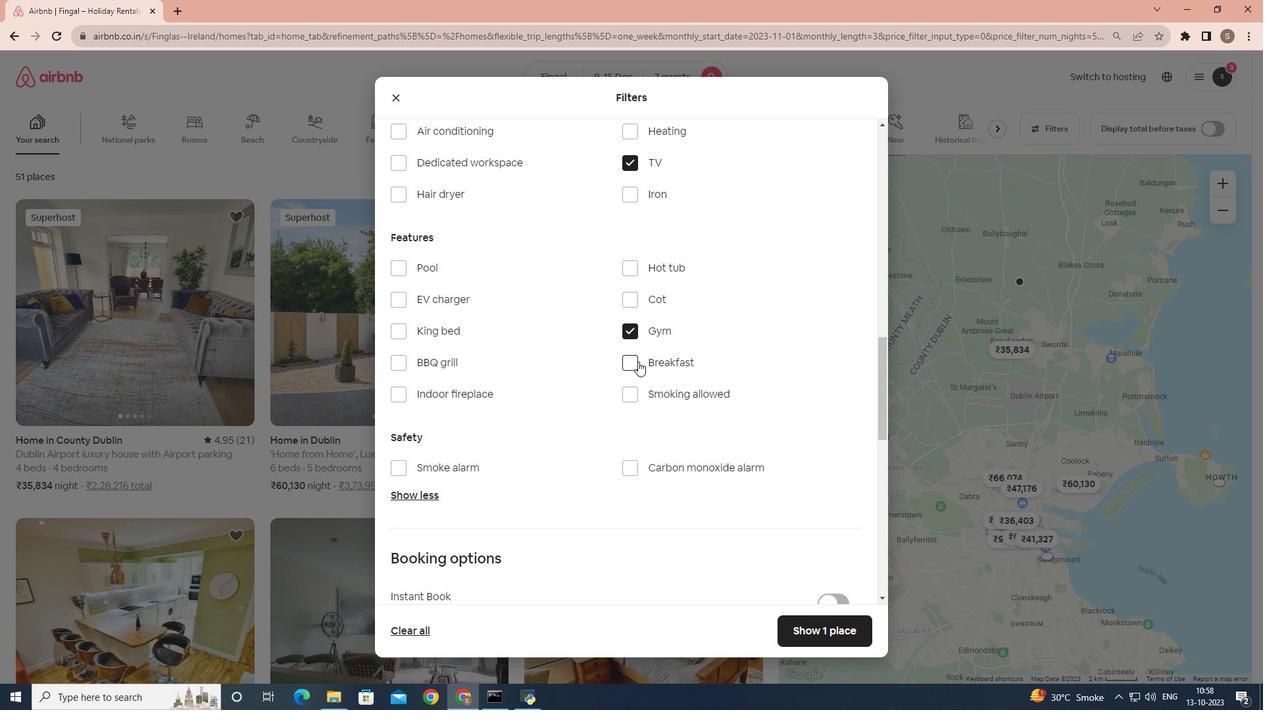 
Action: Mouse pressed left at (638, 361)
Screenshot: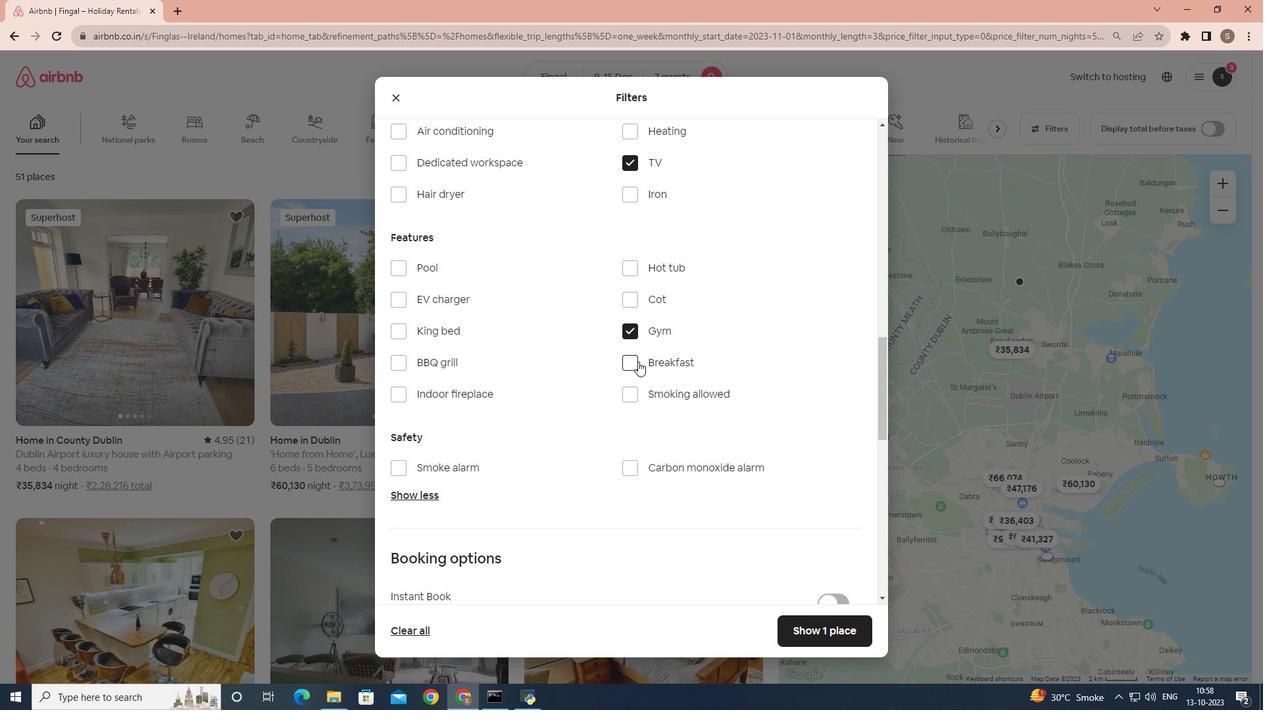 
Action: Mouse moved to (597, 386)
Screenshot: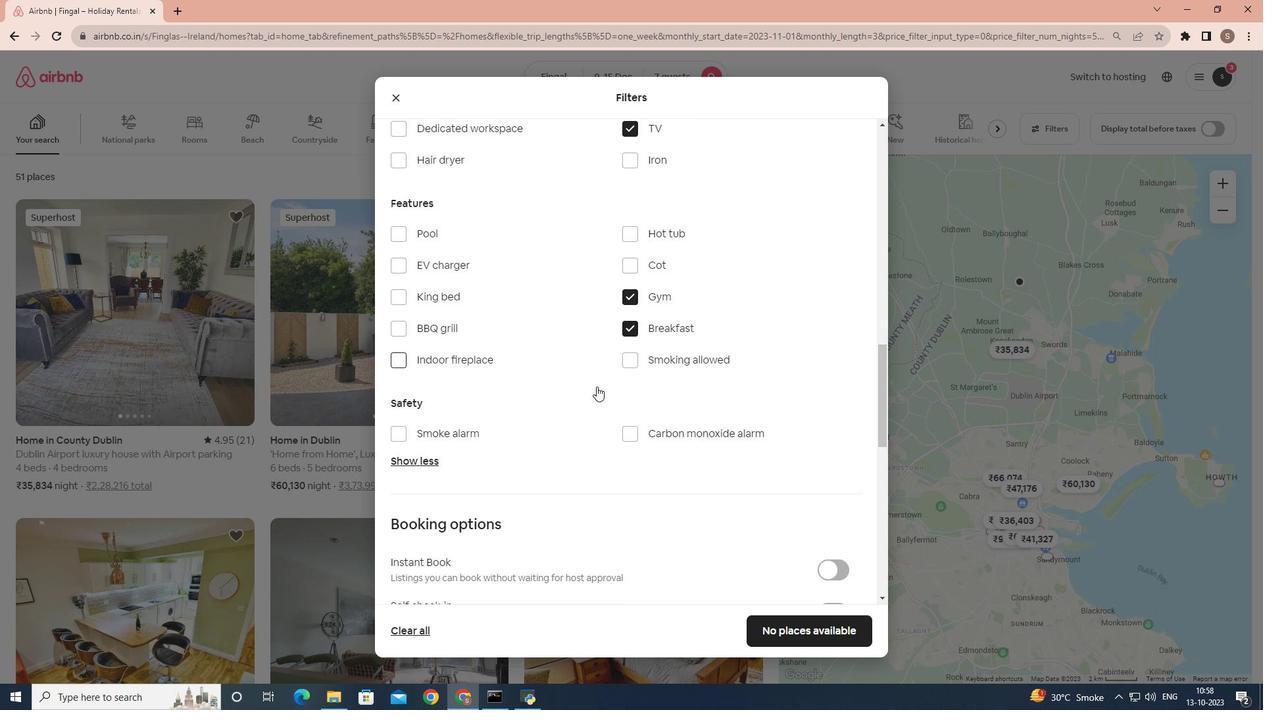 
Action: Mouse scrolled (597, 385) with delta (0, 0)
Screenshot: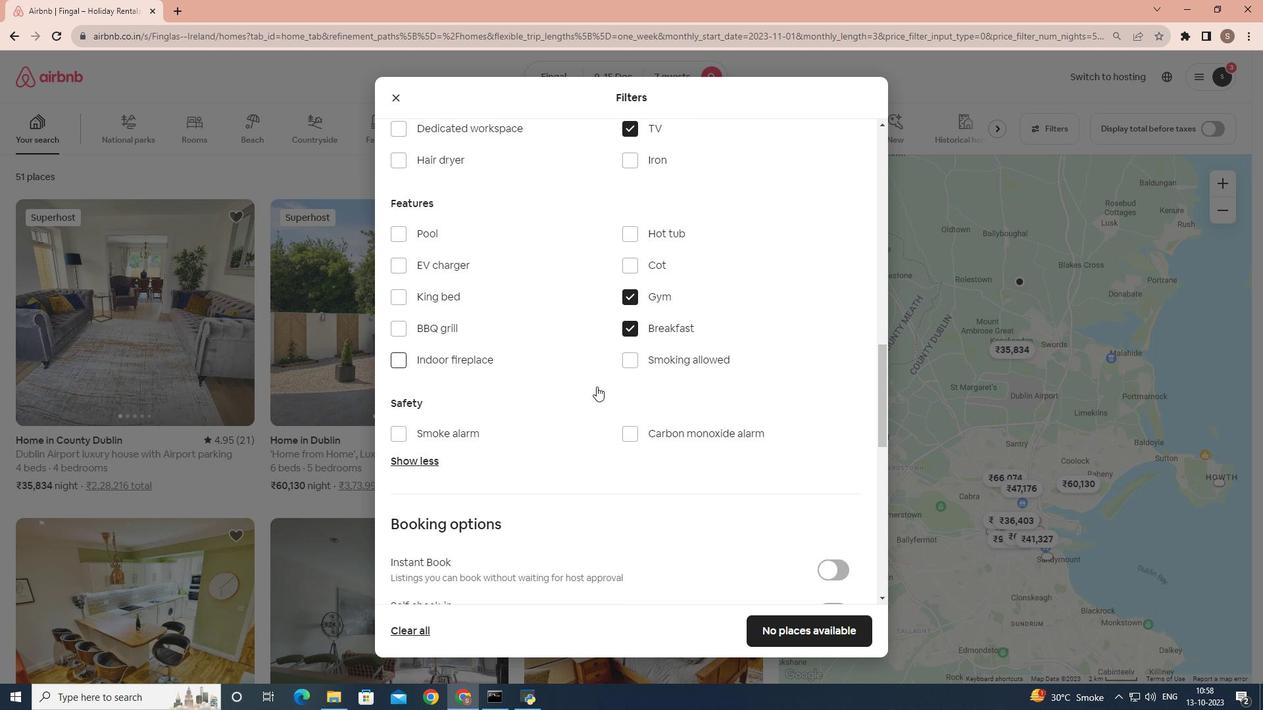 
Action: Mouse moved to (596, 386)
Screenshot: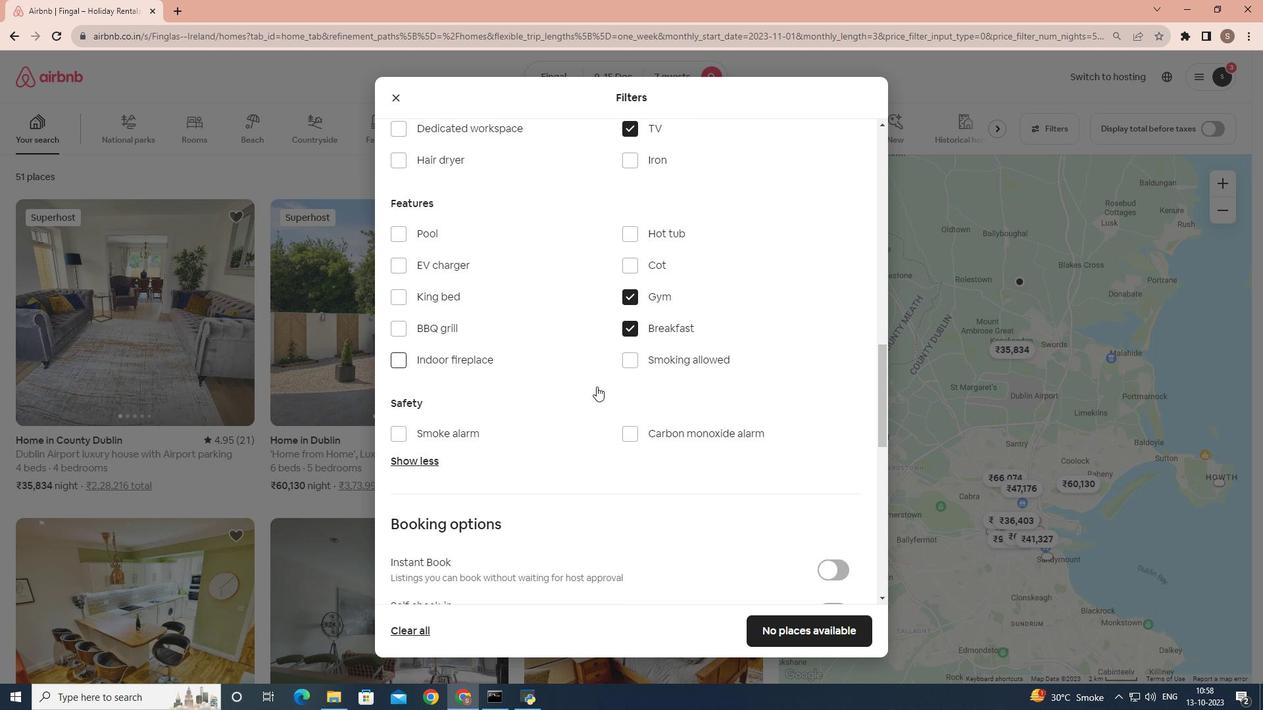 
Action: Mouse scrolled (596, 386) with delta (0, 0)
Screenshot: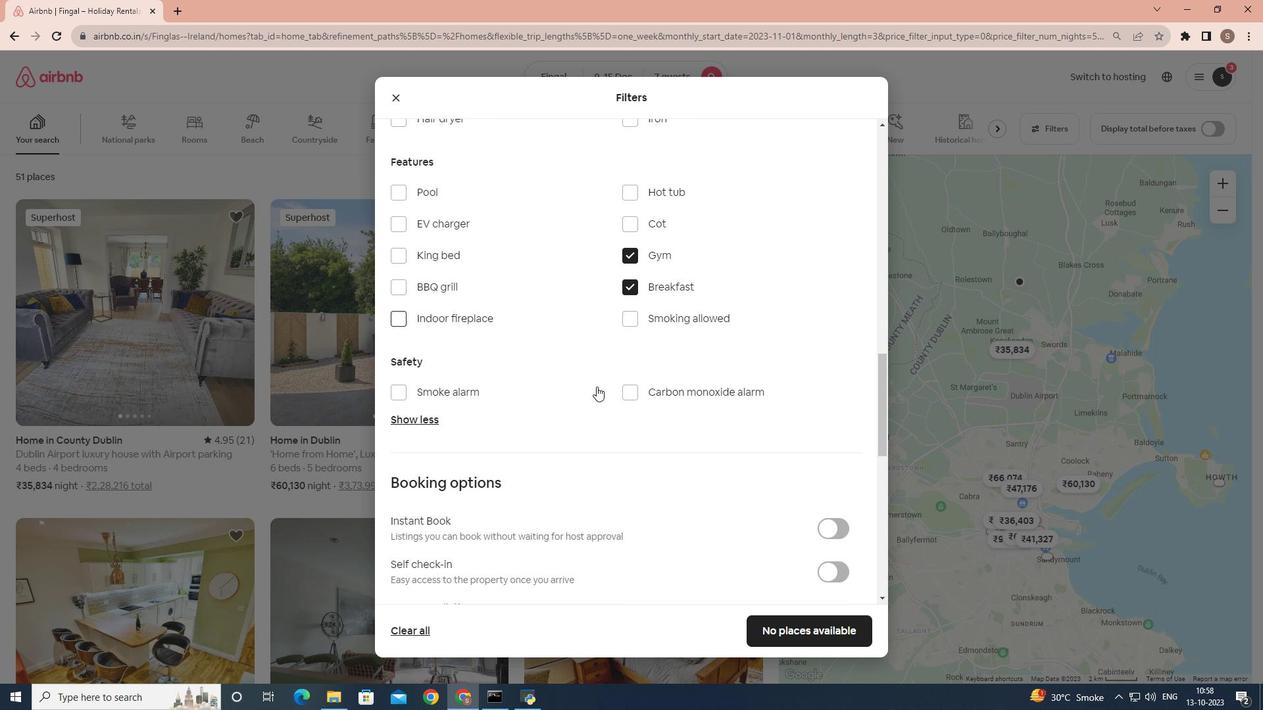 
Action: Mouse moved to (846, 520)
Screenshot: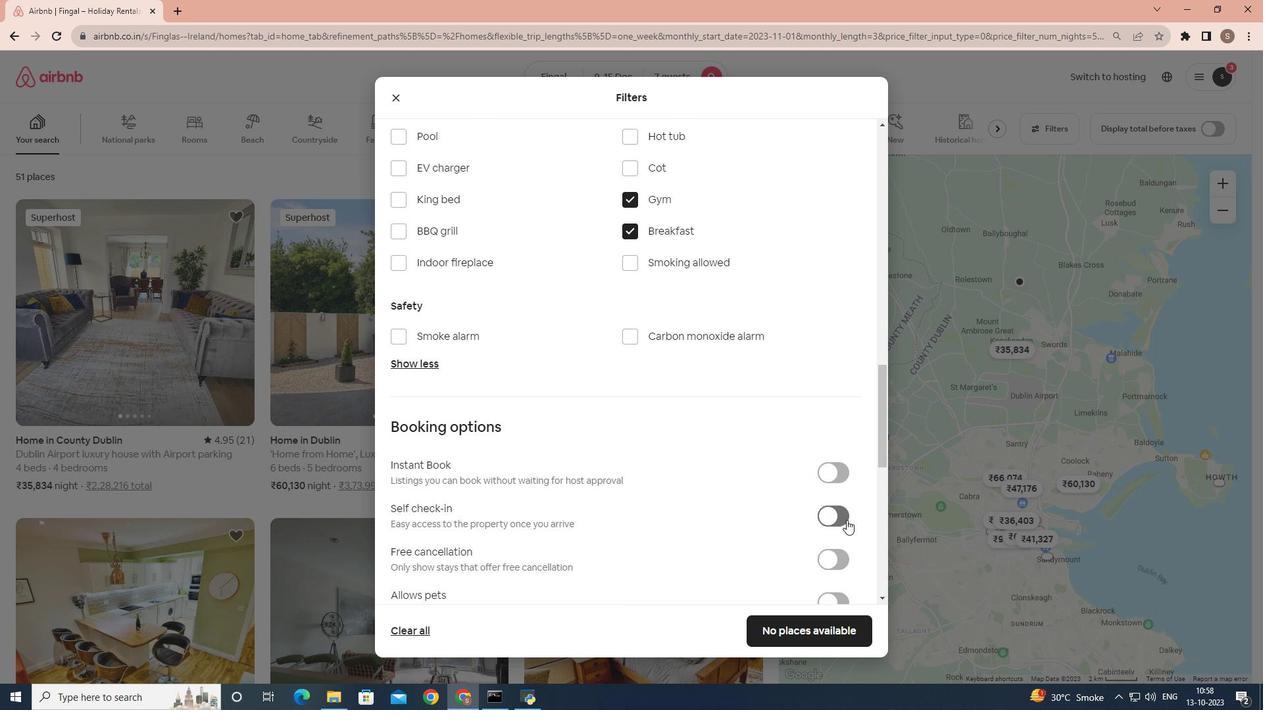 
Action: Mouse pressed left at (846, 520)
Screenshot: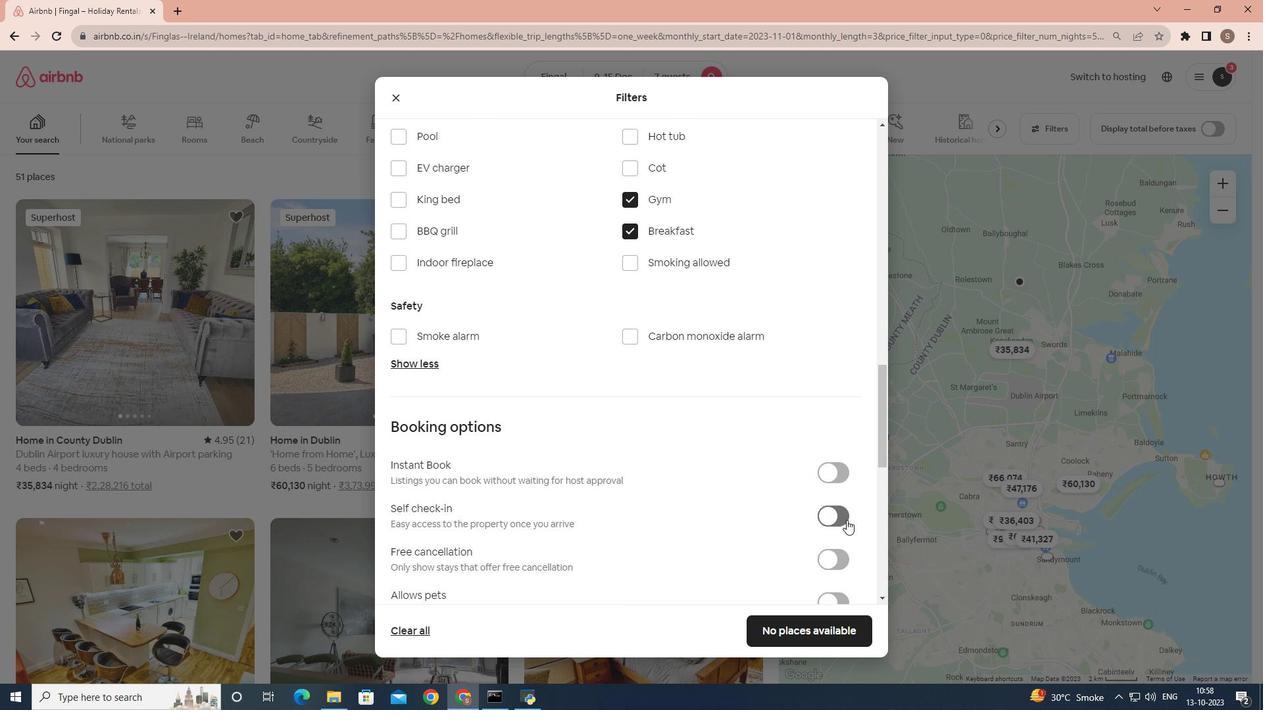 
Action: Mouse moved to (746, 525)
Screenshot: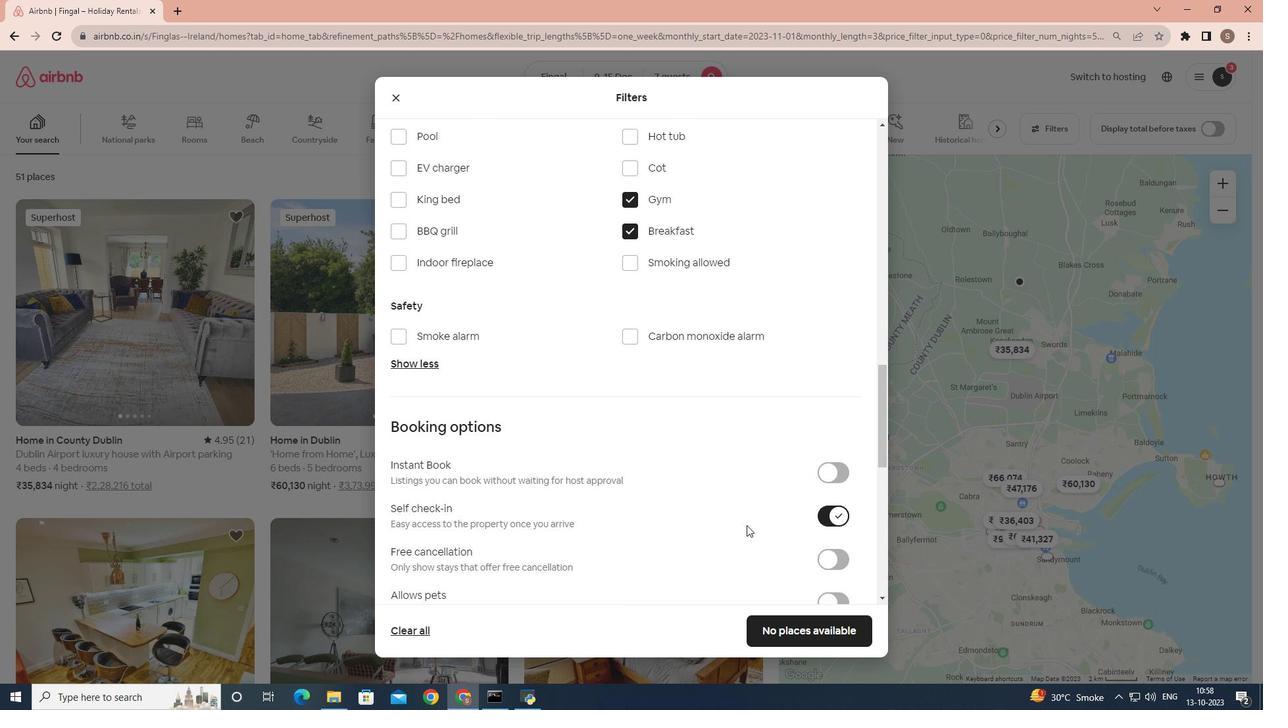 
Action: Mouse scrolled (746, 525) with delta (0, 0)
Screenshot: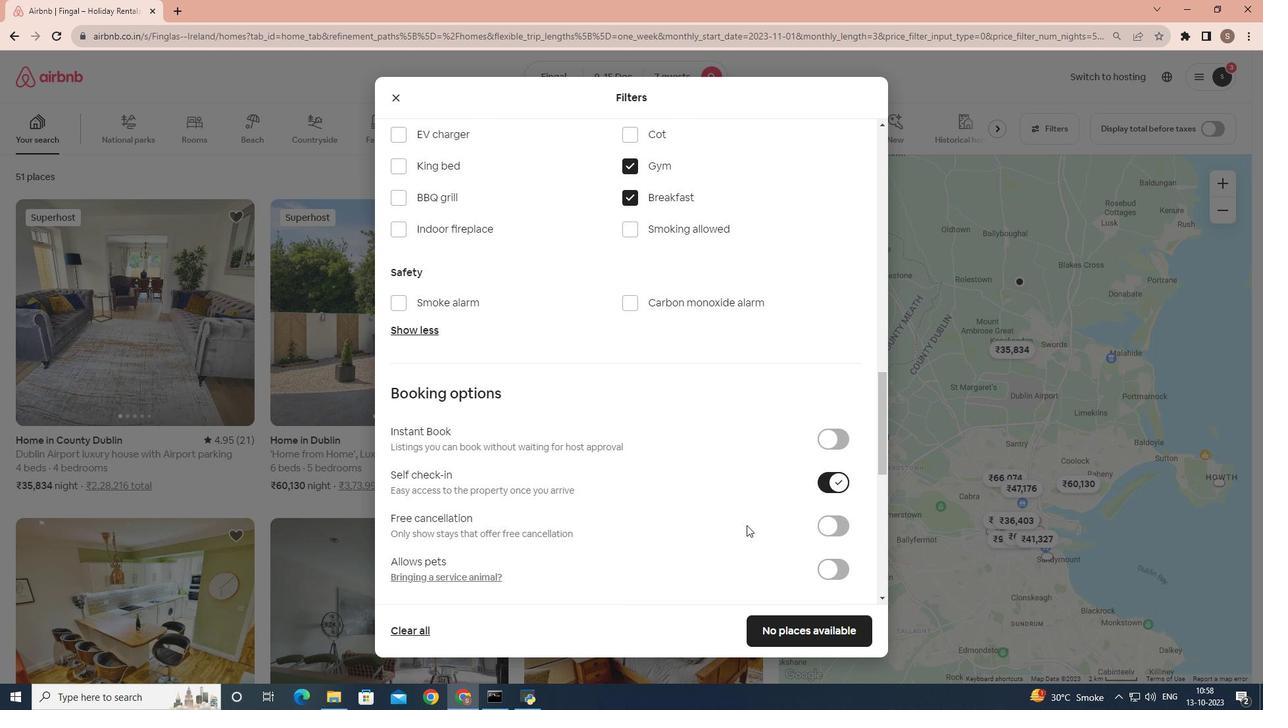 
Action: Mouse moved to (784, 605)
Screenshot: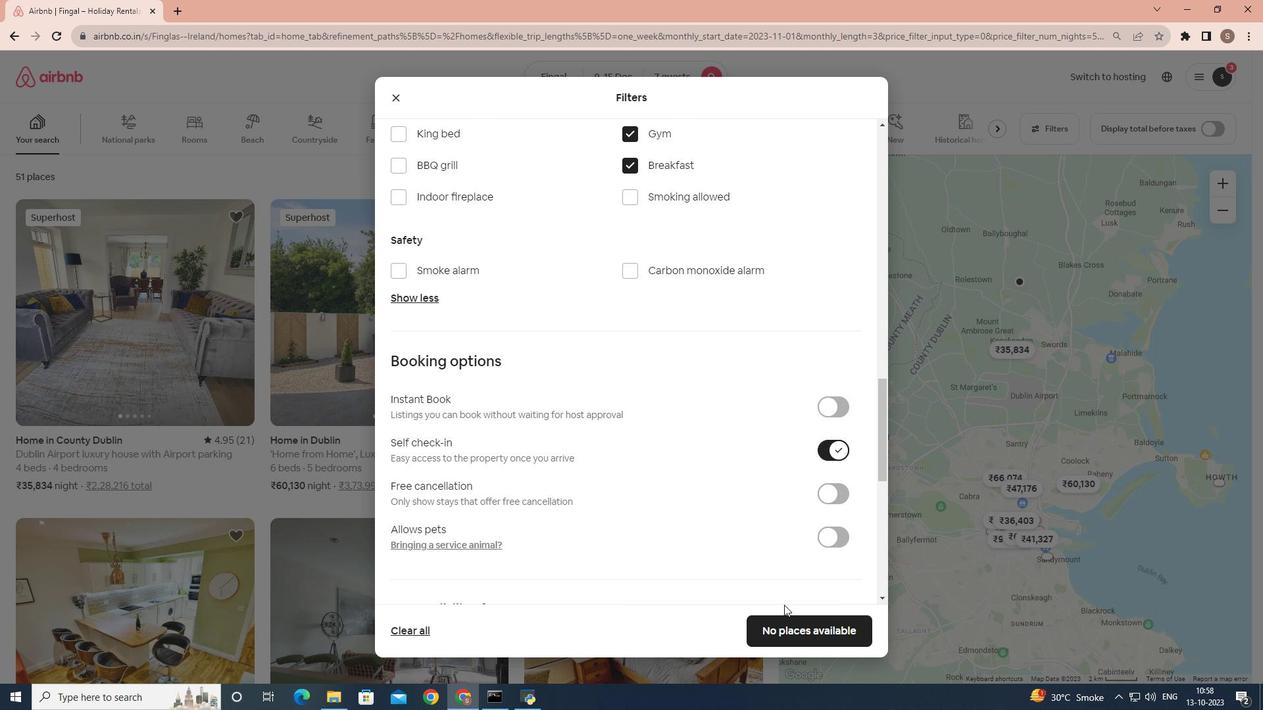 
